 Task: Add an event with the title Second Sales Pipeline Management and Review, date '2023/12/23', time 7:00 AM to 9:00 AMand add a description: The event coordinator is responsible for planning, organizing, and executing the networking event. They oversee all aspects of the event, including venue selection, logistics, scheduling, vendor management, and participant registration. The event coordinator ensures a seamless and successful networking event that meets the objectives and expectations of the attendees.Select event color  Peacock . Add location for the event as: 654 Prinsengracht, Amsterdam, Netherlands, logged in from the account softage.9@softage.netand send the event invitation to softage.10@softage.net with CC to  softage.7@softage.net. Set a reminder for the event Annually on May 155
Action: Mouse moved to (78, 122)
Screenshot: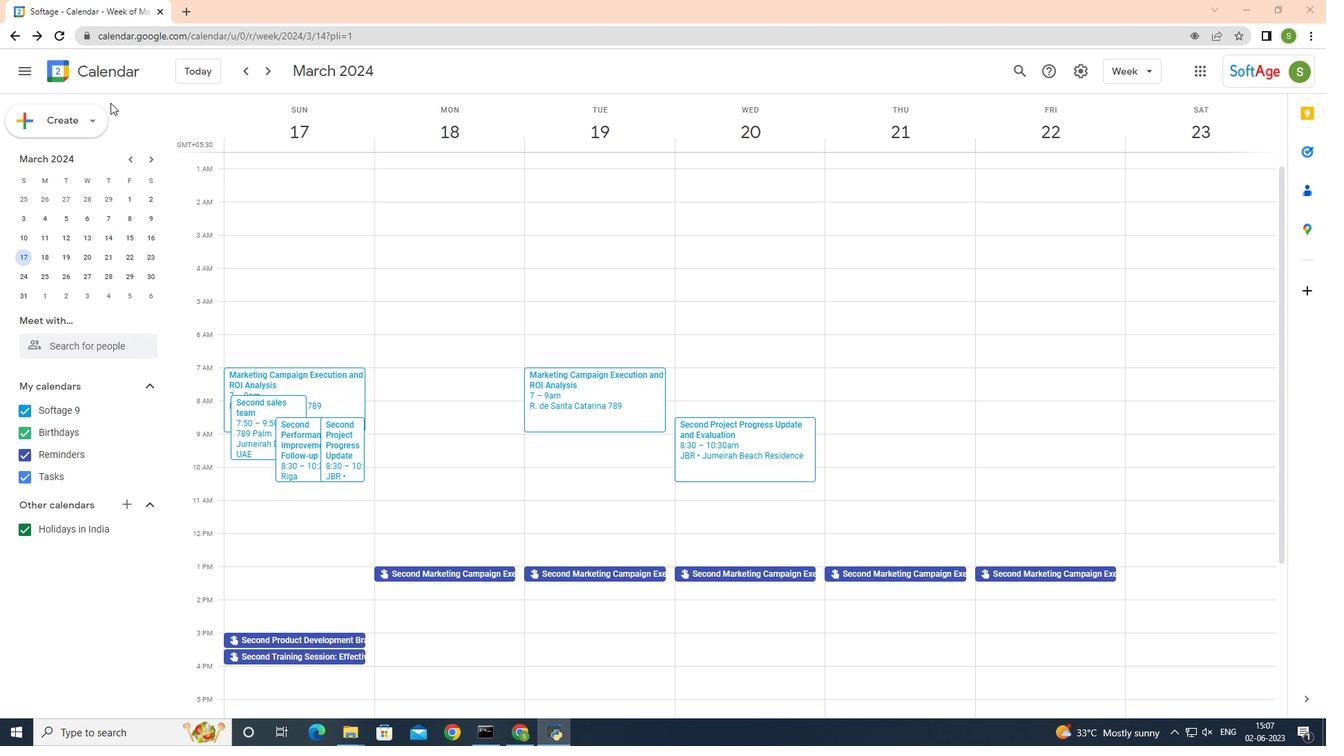 
Action: Mouse pressed left at (78, 122)
Screenshot: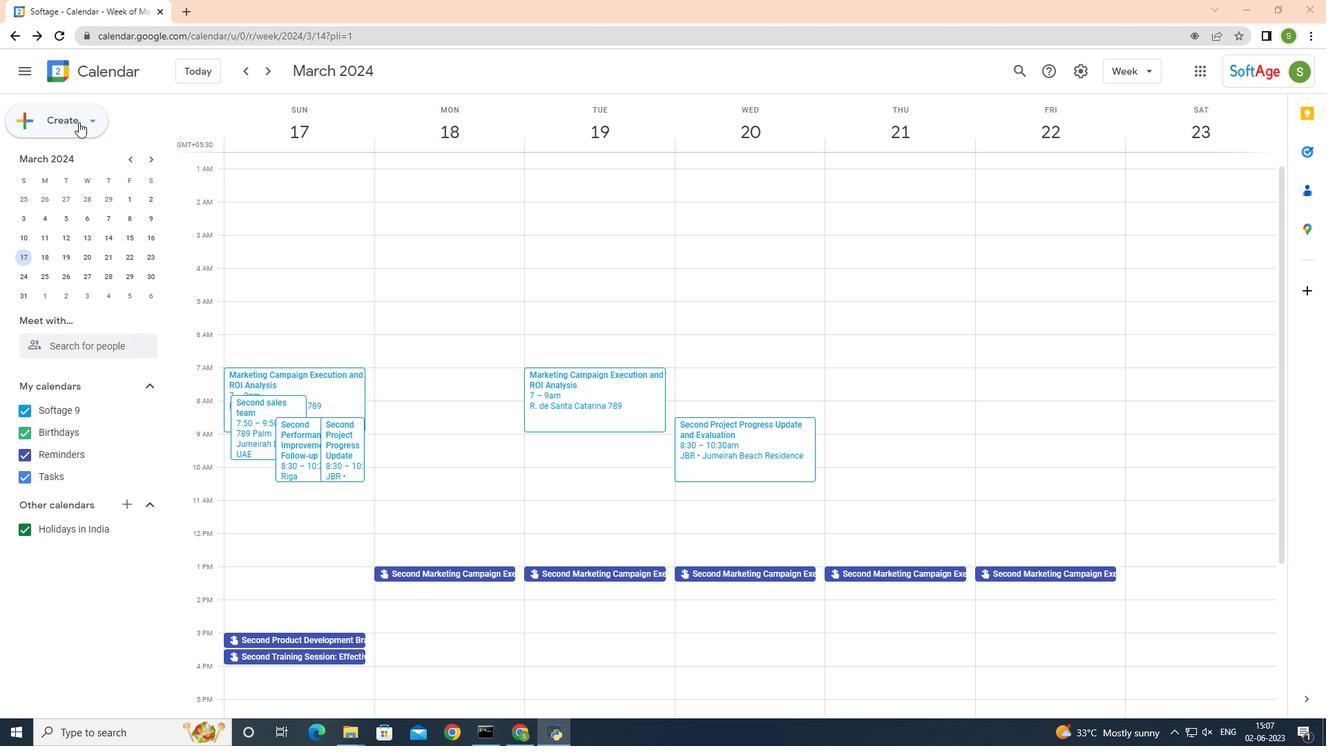 
Action: Mouse moved to (87, 156)
Screenshot: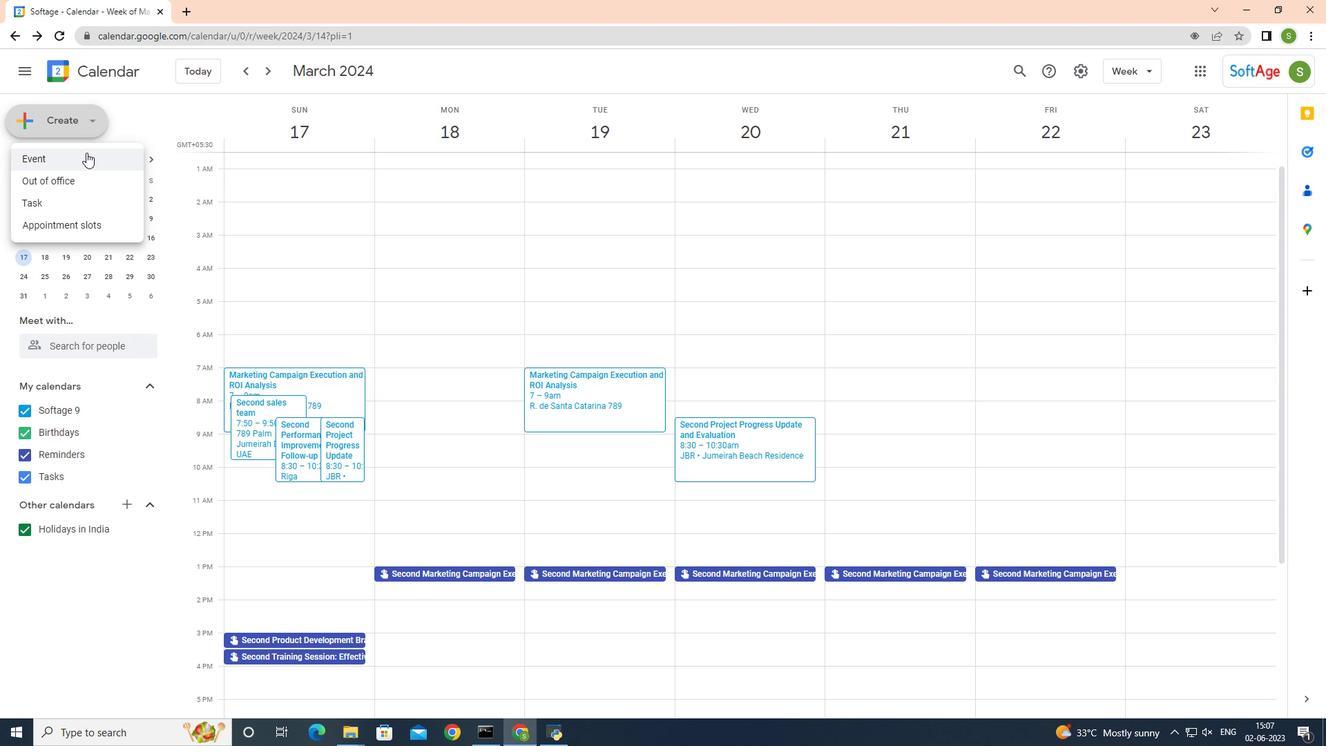 
Action: Mouse pressed left at (87, 156)
Screenshot: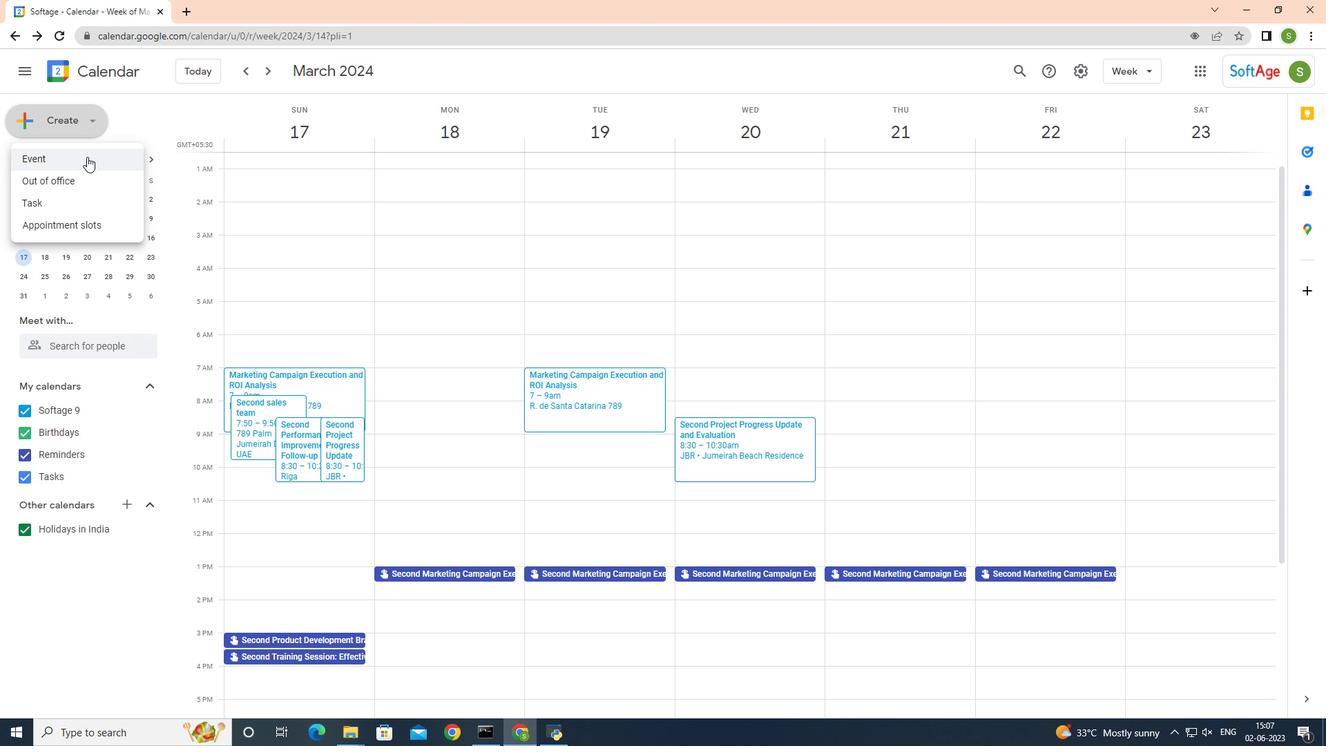 
Action: Mouse moved to (533, 348)
Screenshot: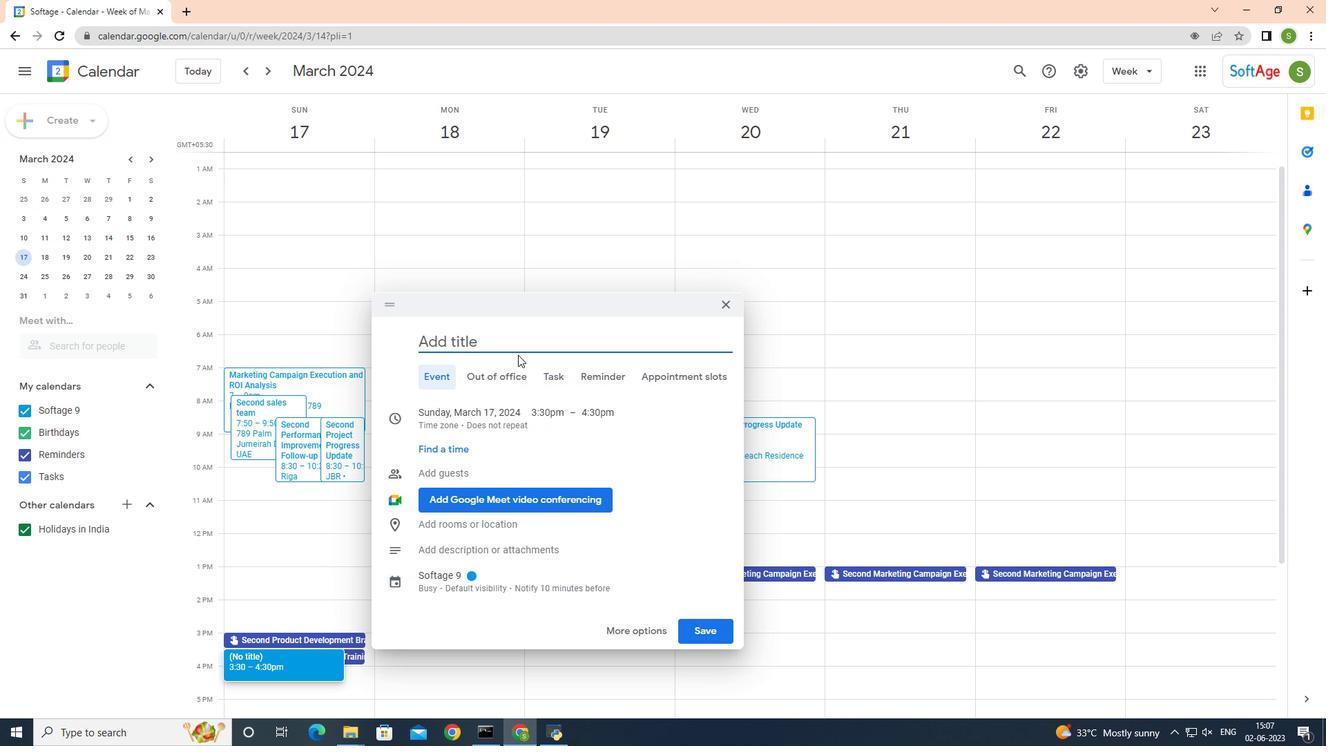 
Action: Key pressed <Key.shift>Second<Key.space><Key.shift>Sales<Key.space><Key.shift_r><Key.shift_r><Key.shift_r><Key.shift_r><Key.shift_r><Key.shift_r><Key.shift_r>Pipeline<Key.space><Key.shift_r><Key.shift_r><Key.shift_r><Key.shift_r><Key.shift_r>Management<Key.space>and<Key.space><Key.shift>Review
Screenshot: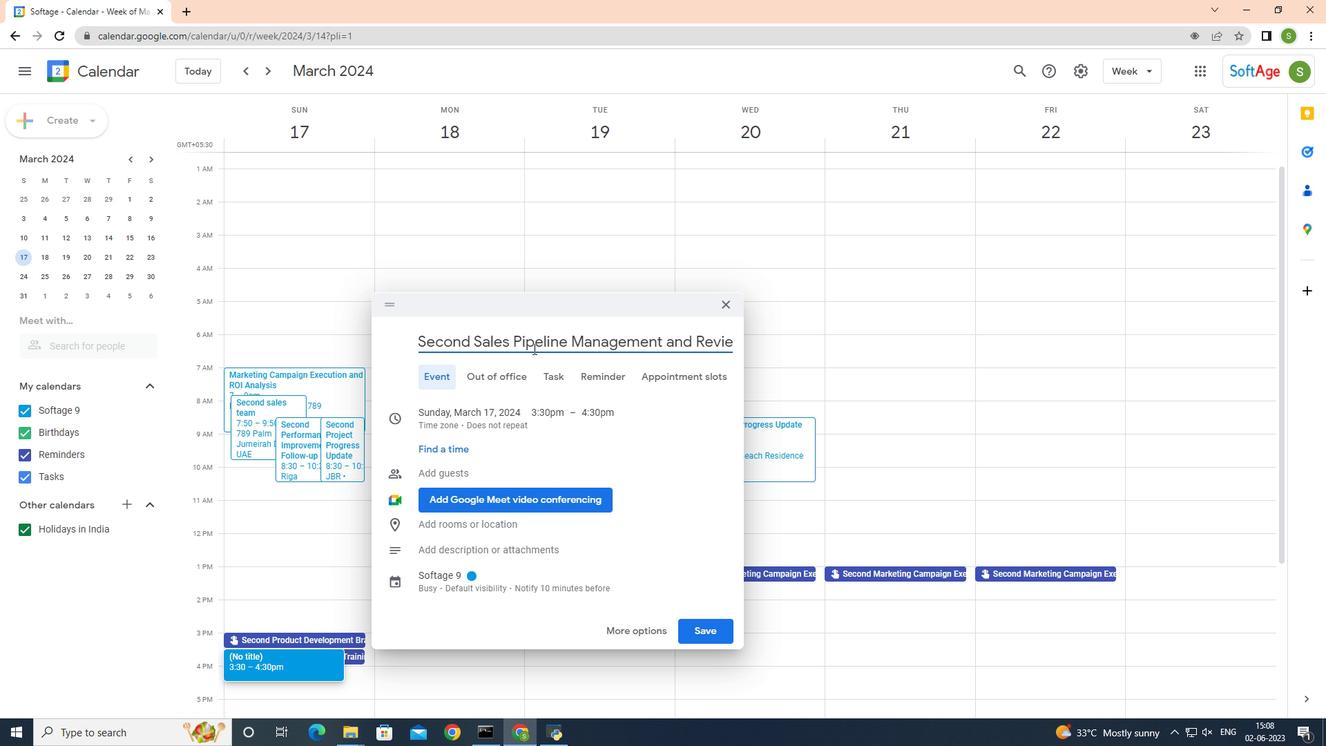 
Action: Mouse moved to (554, 389)
Screenshot: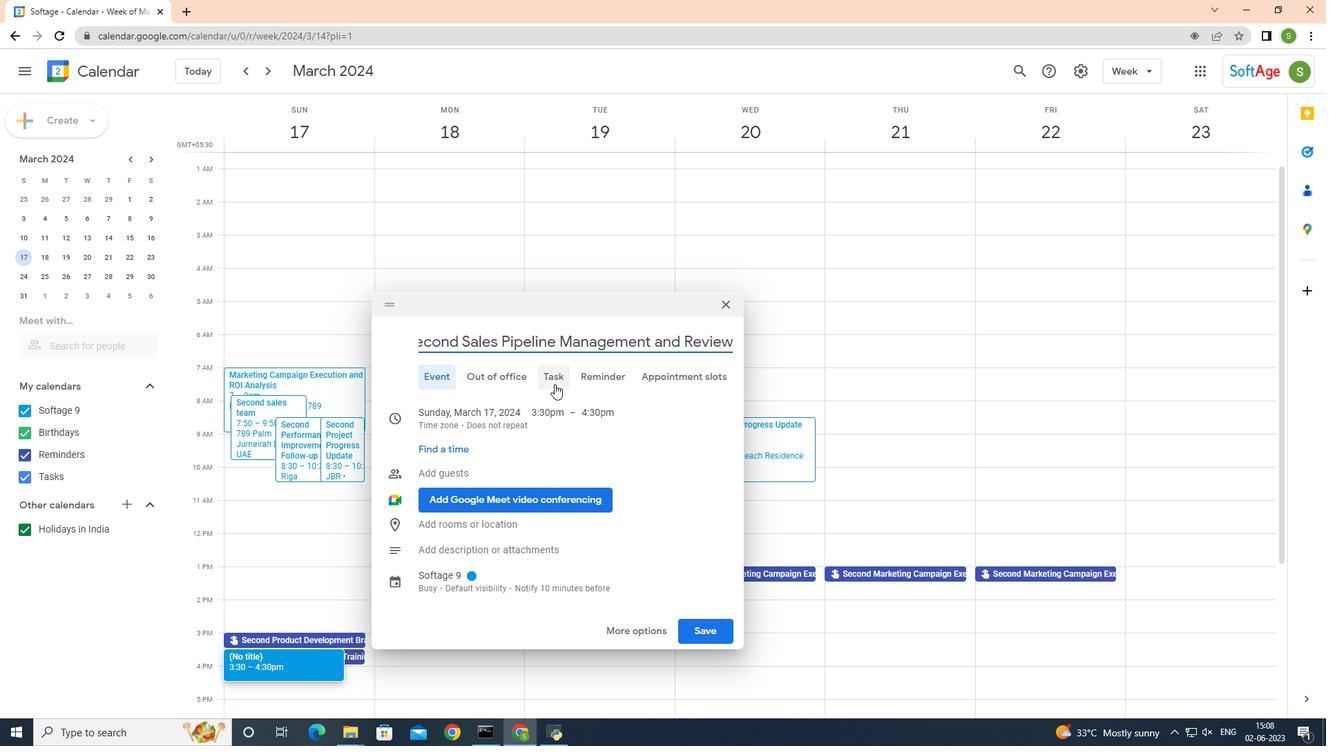 
Action: Key pressed ctrl+A<'\x03'>ctrl+C
Screenshot: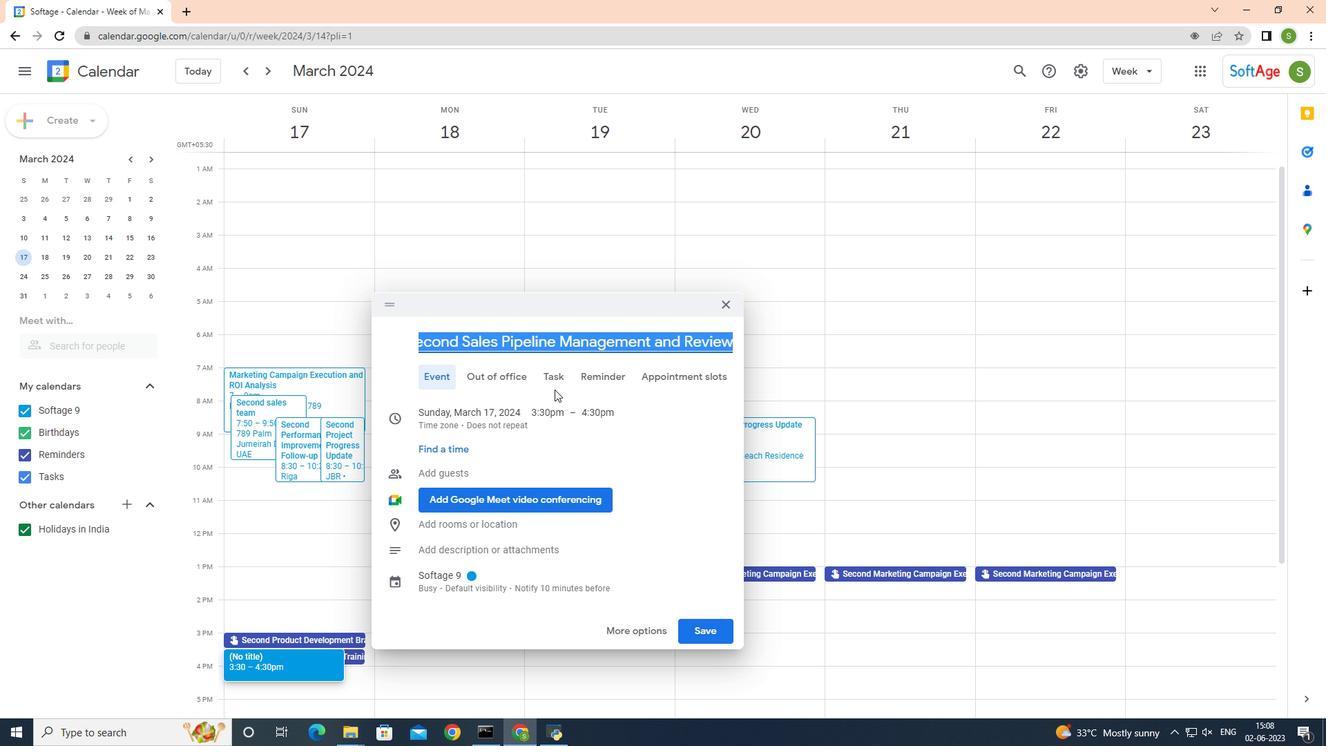 
Action: Mouse moved to (482, 413)
Screenshot: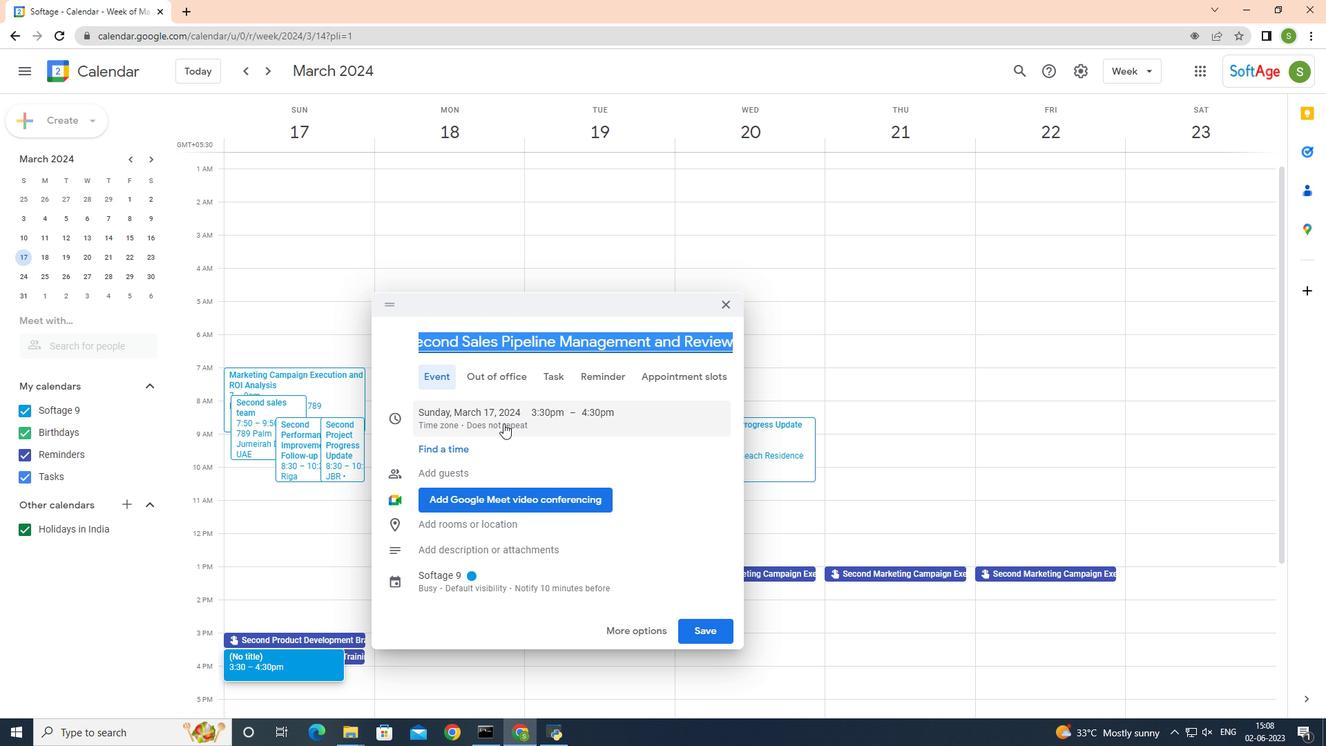 
Action: Mouse pressed left at (482, 413)
Screenshot: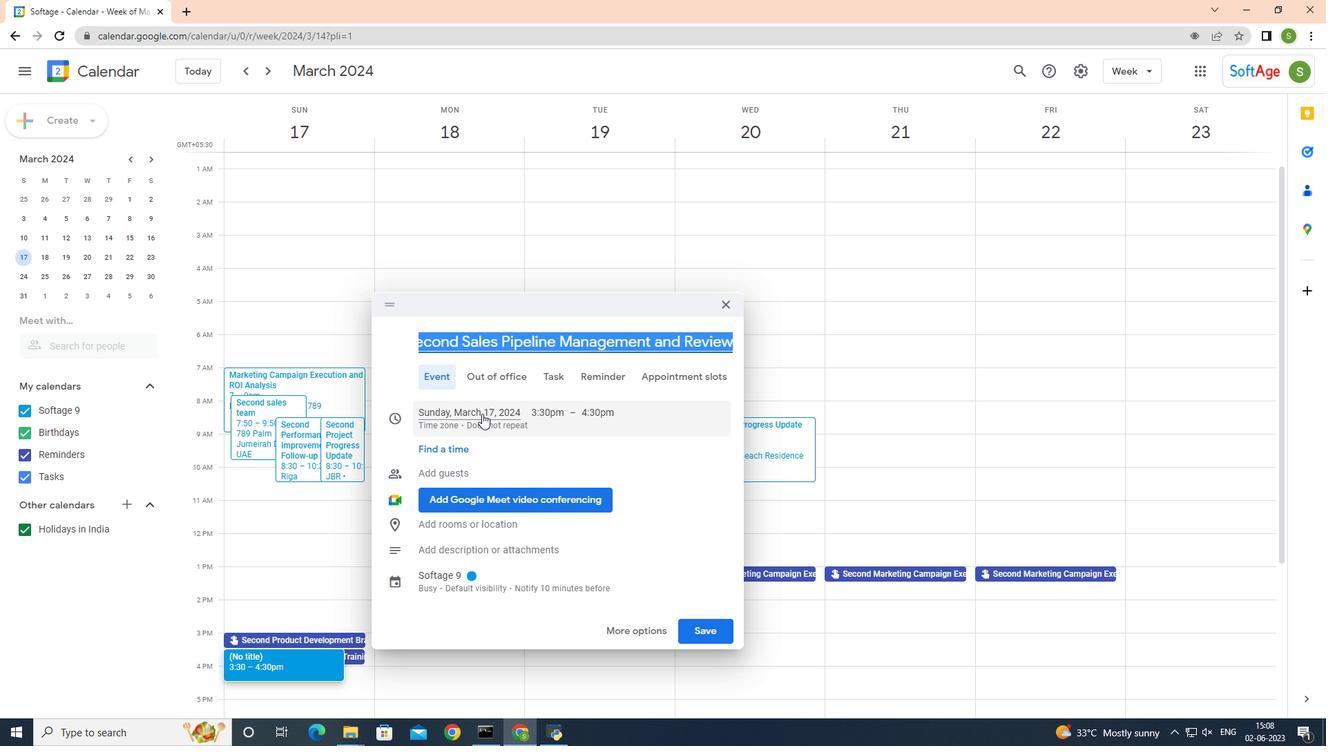 
Action: Mouse moved to (570, 444)
Screenshot: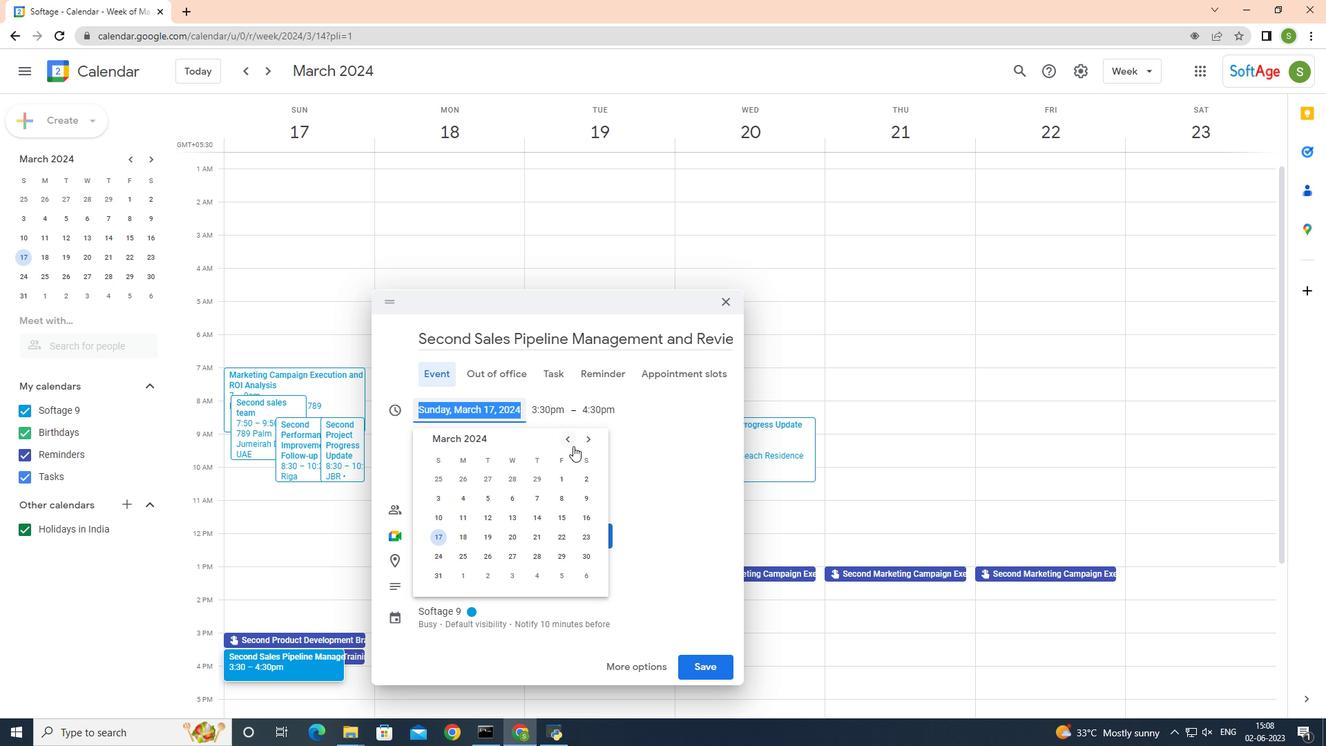 
Action: Mouse pressed left at (570, 444)
Screenshot: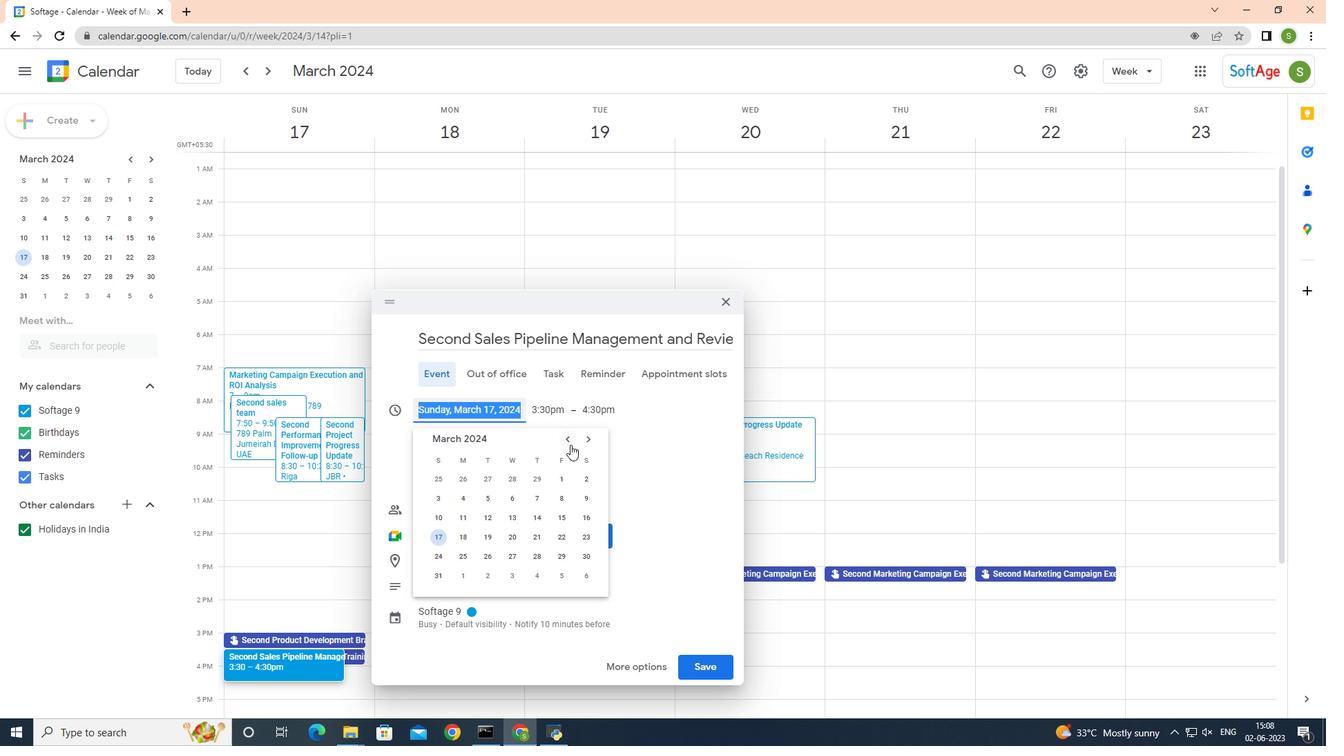 
Action: Mouse pressed left at (570, 444)
Screenshot: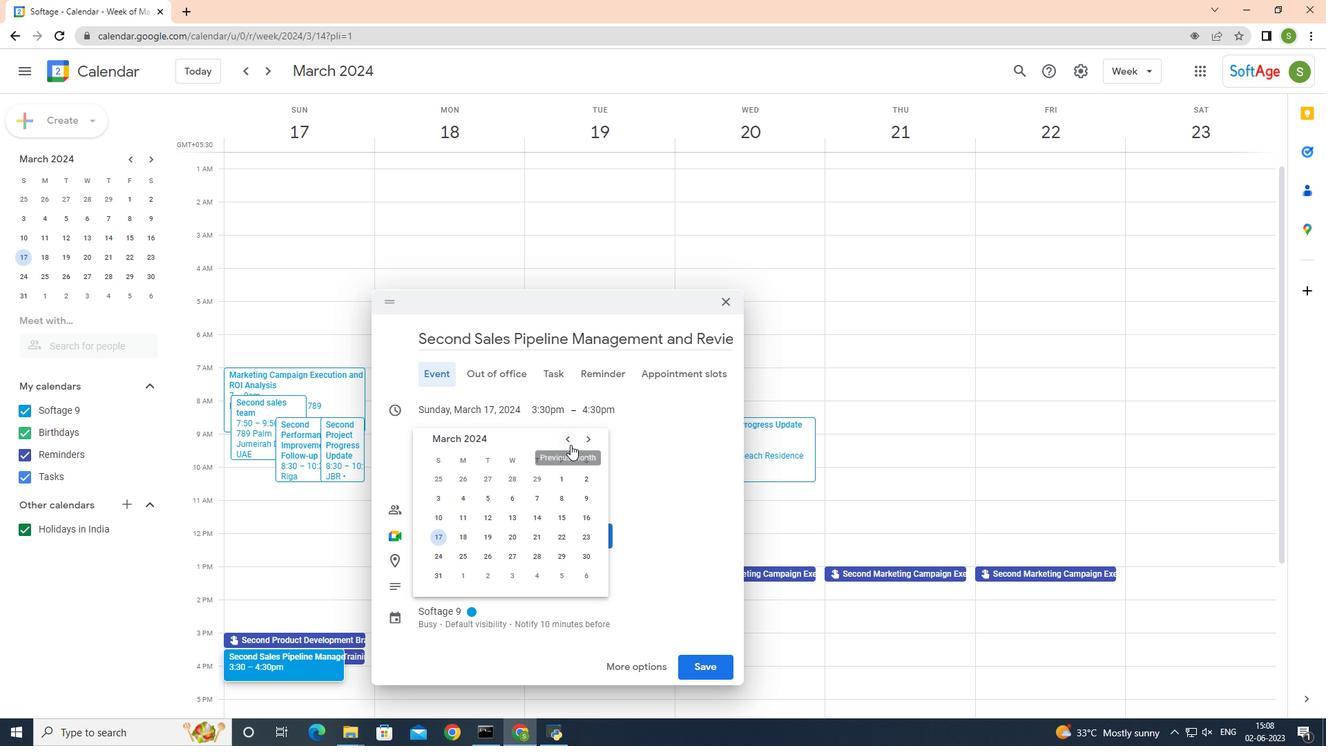 
Action: Mouse pressed left at (570, 444)
Screenshot: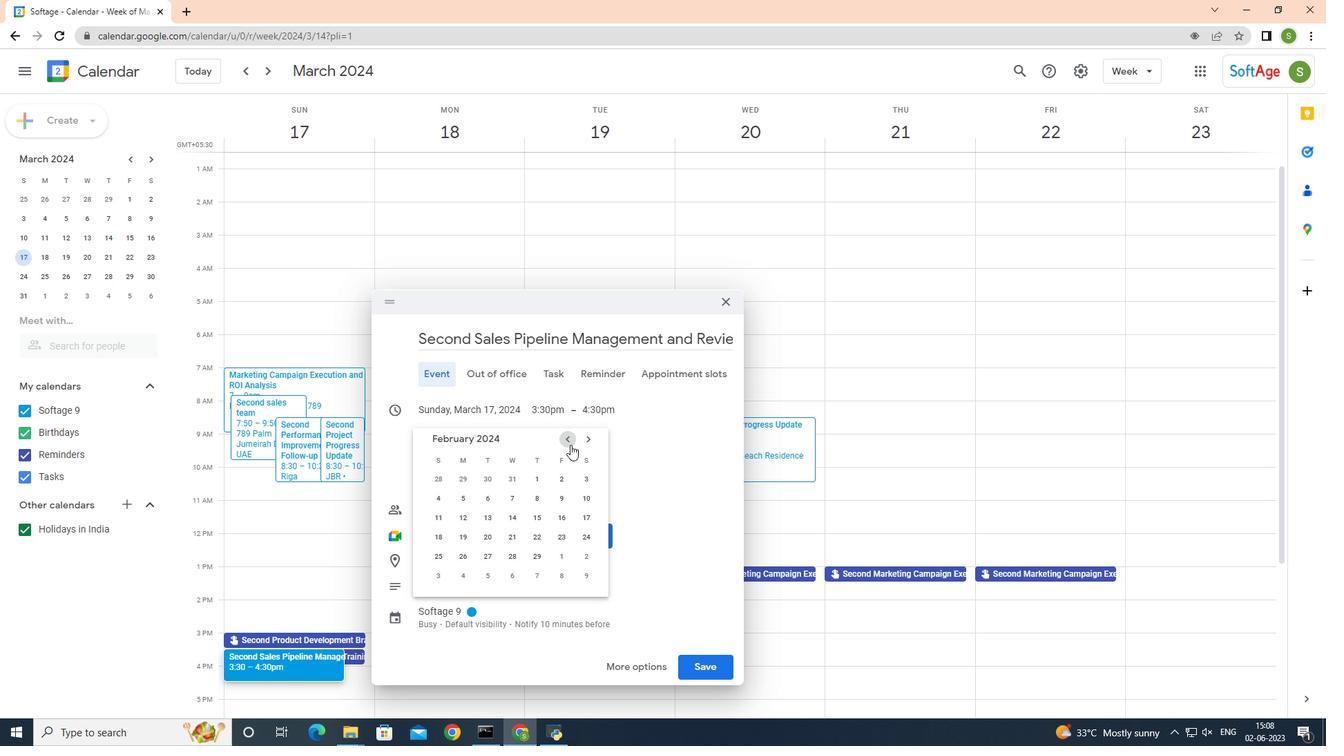 
Action: Mouse pressed left at (570, 444)
Screenshot: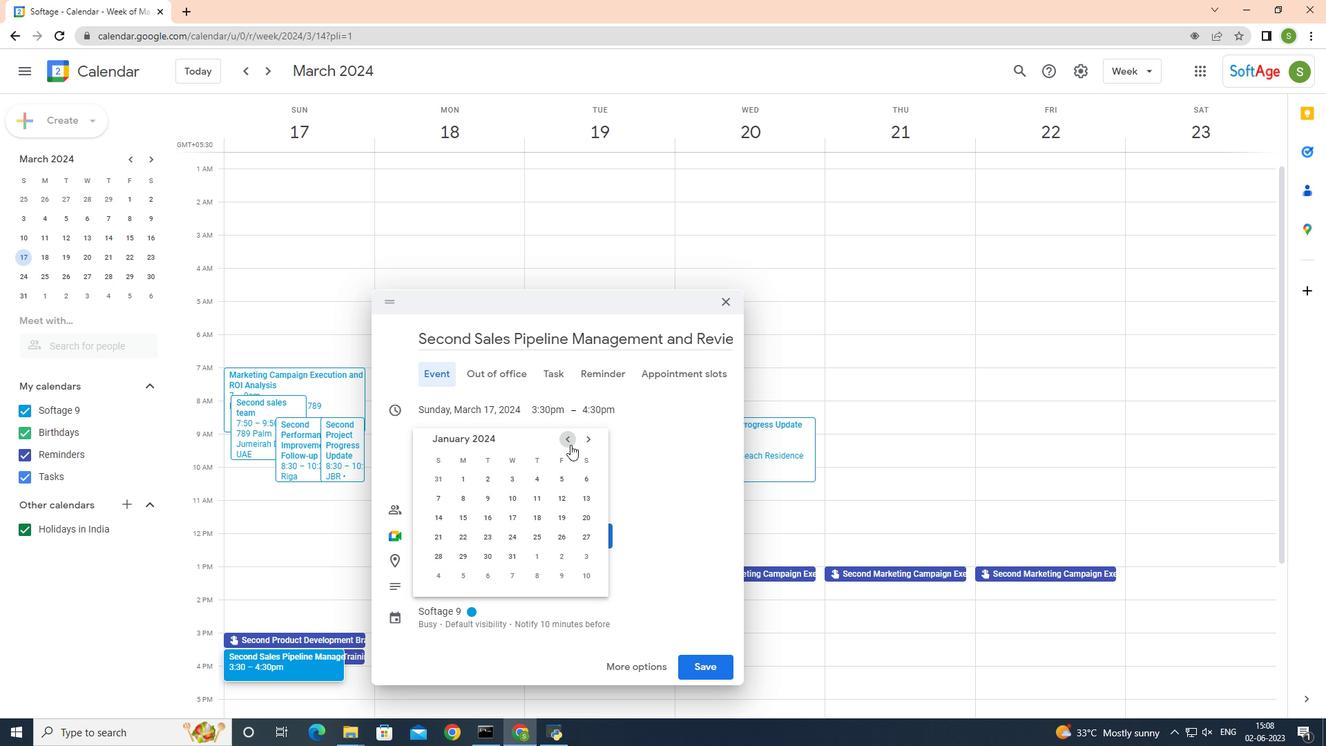 
Action: Mouse moved to (596, 440)
Screenshot: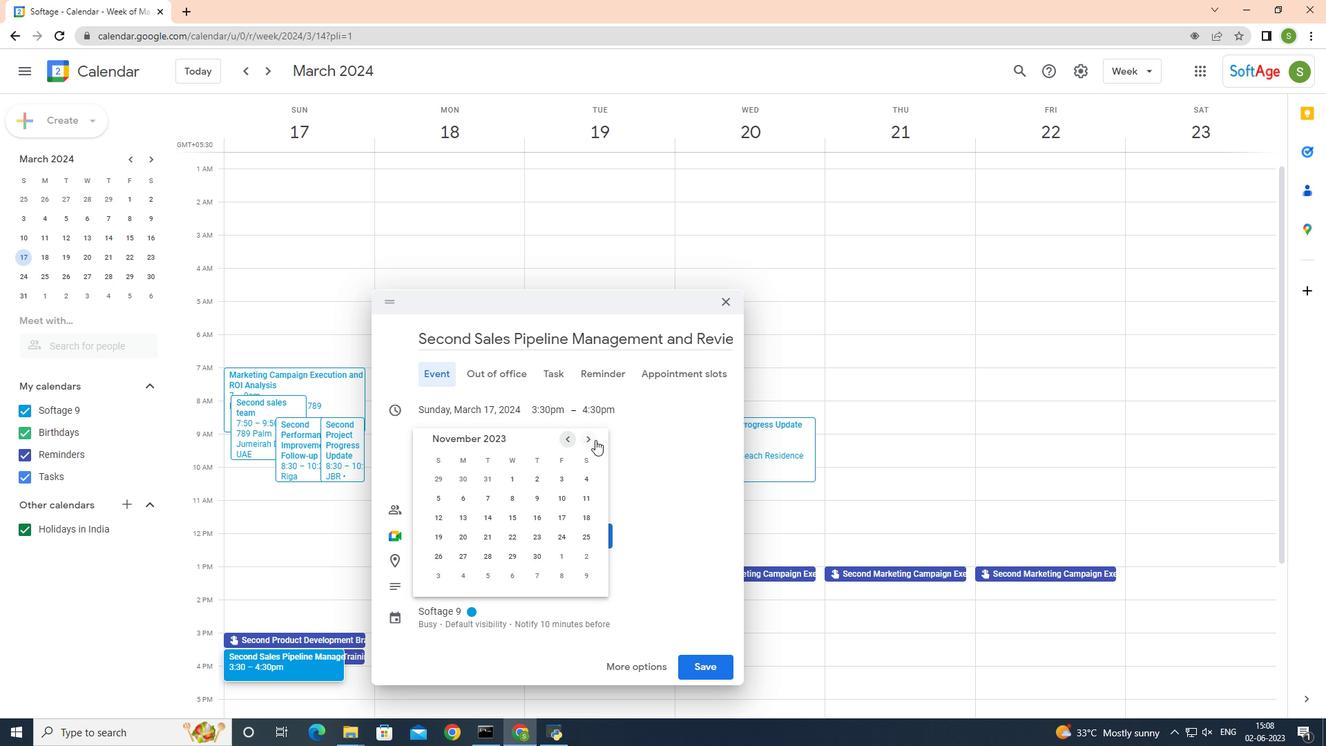 
Action: Mouse pressed left at (596, 440)
Screenshot: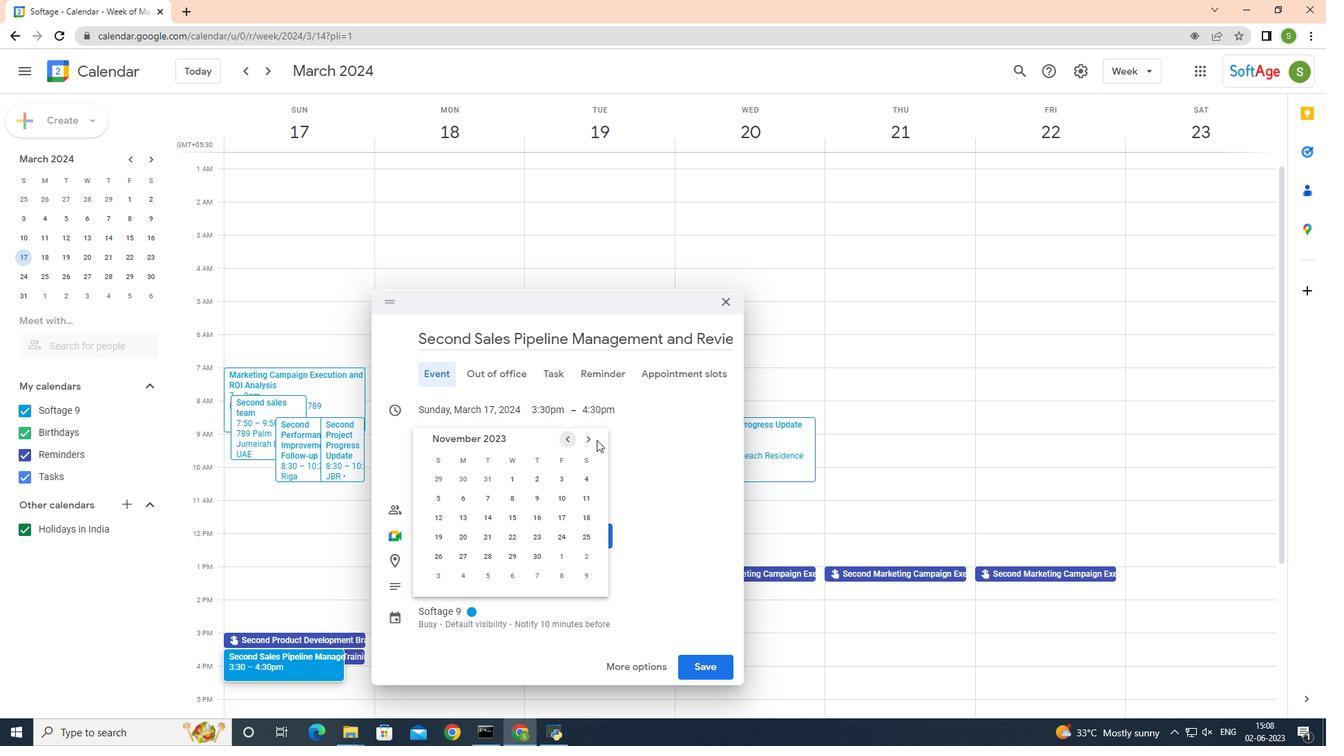 
Action: Mouse moved to (487, 408)
Screenshot: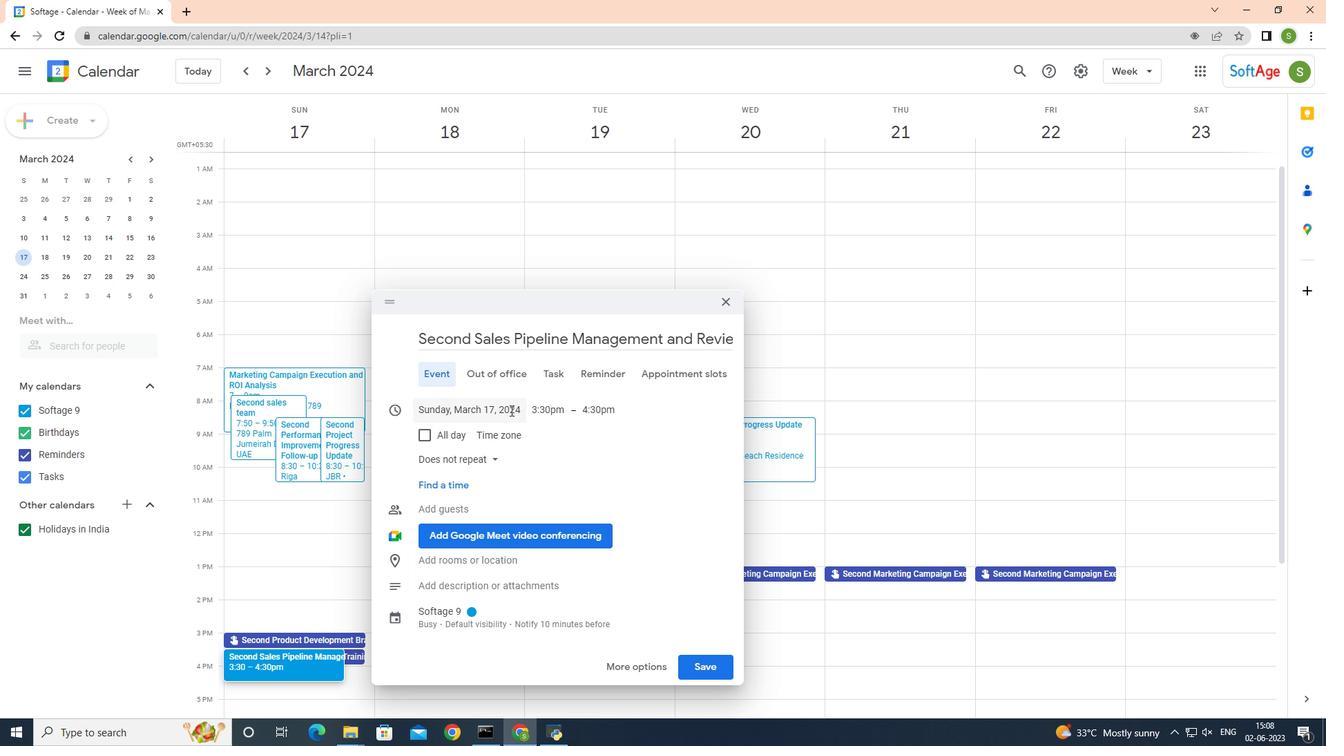 
Action: Mouse pressed left at (487, 408)
Screenshot: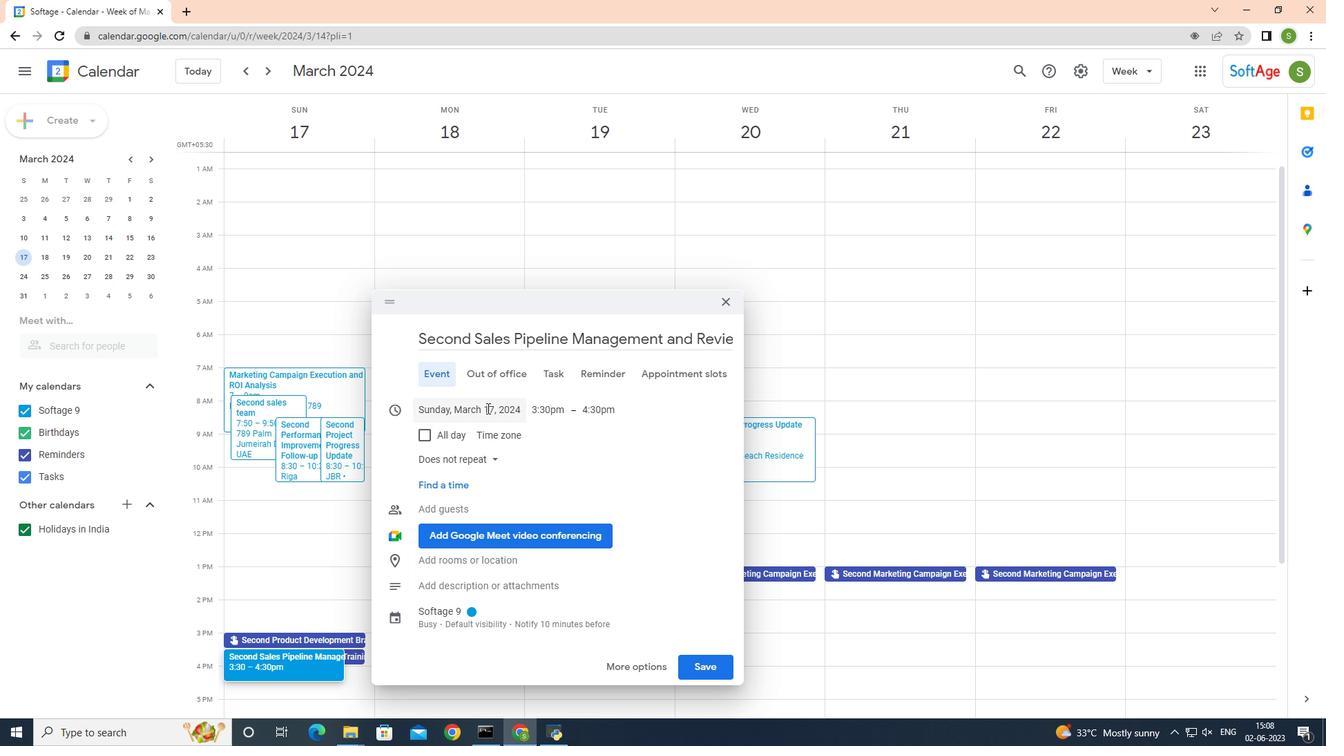 
Action: Mouse moved to (566, 440)
Screenshot: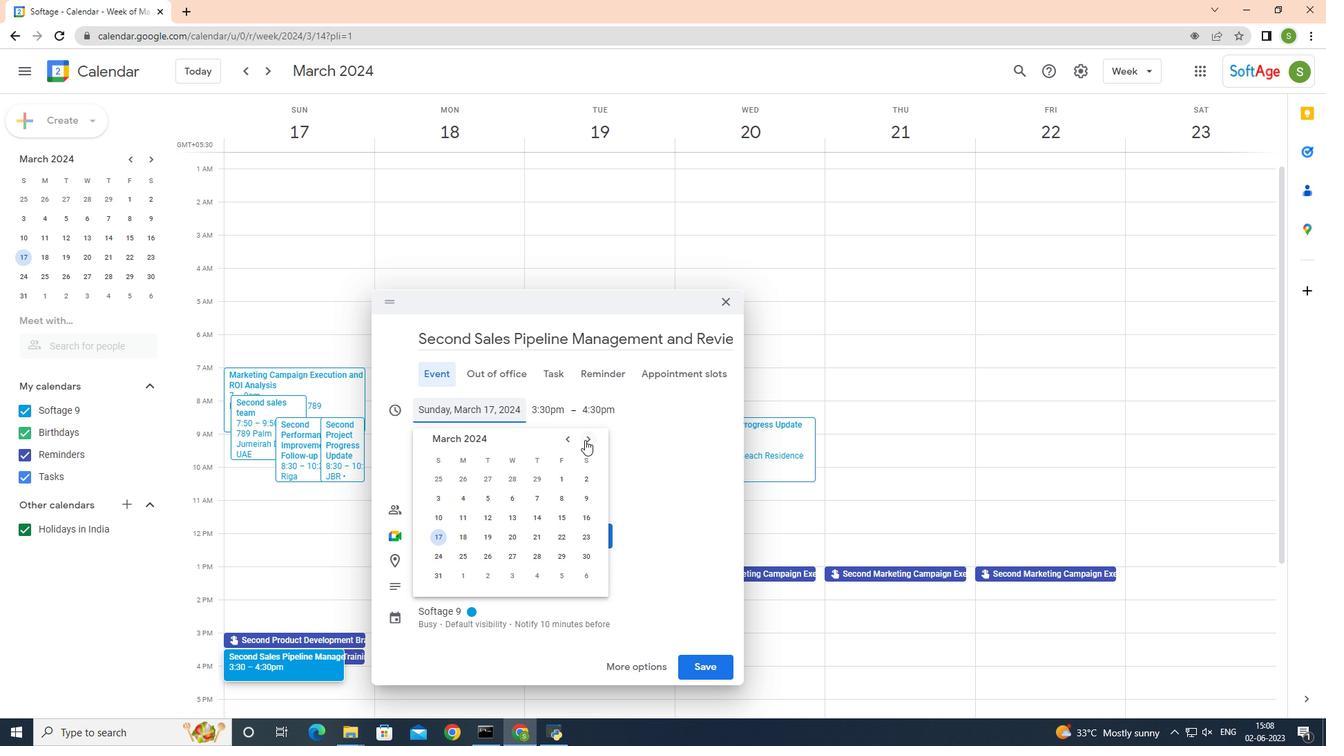 
Action: Mouse pressed left at (566, 440)
Screenshot: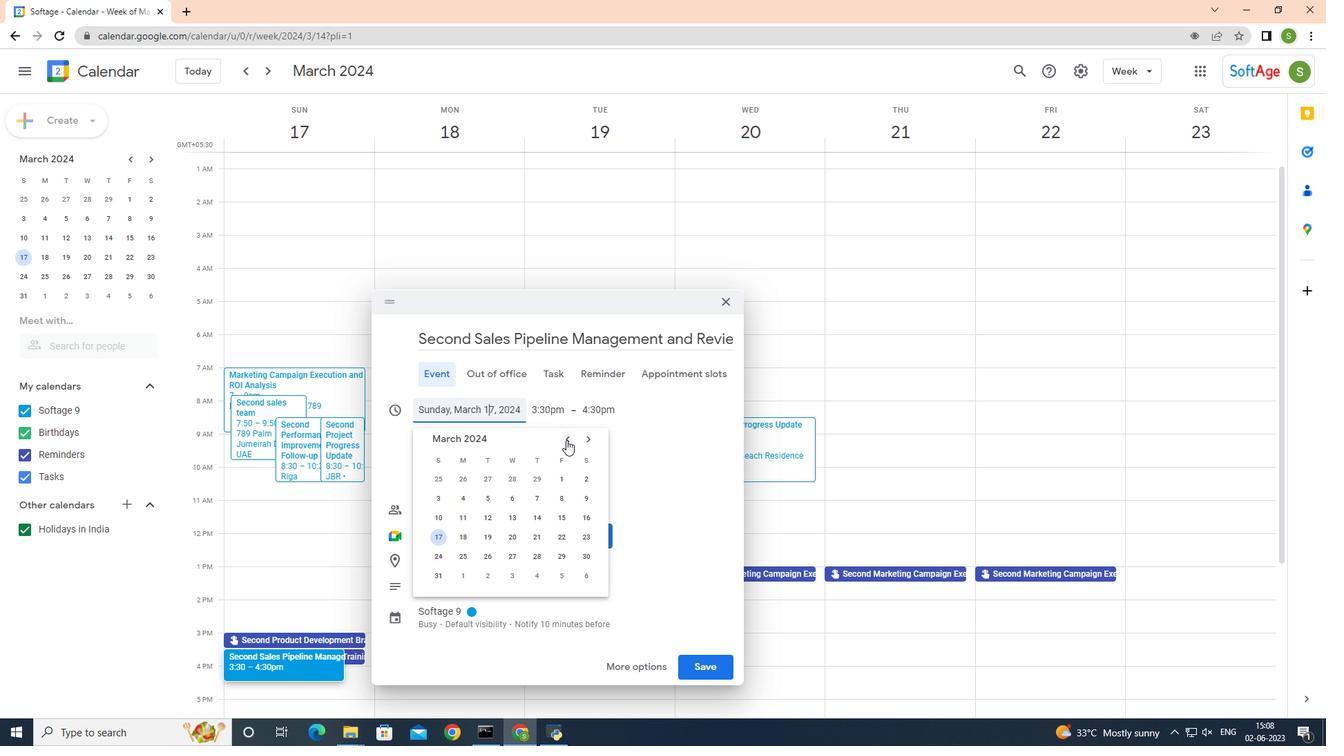 
Action: Mouse pressed left at (566, 440)
Screenshot: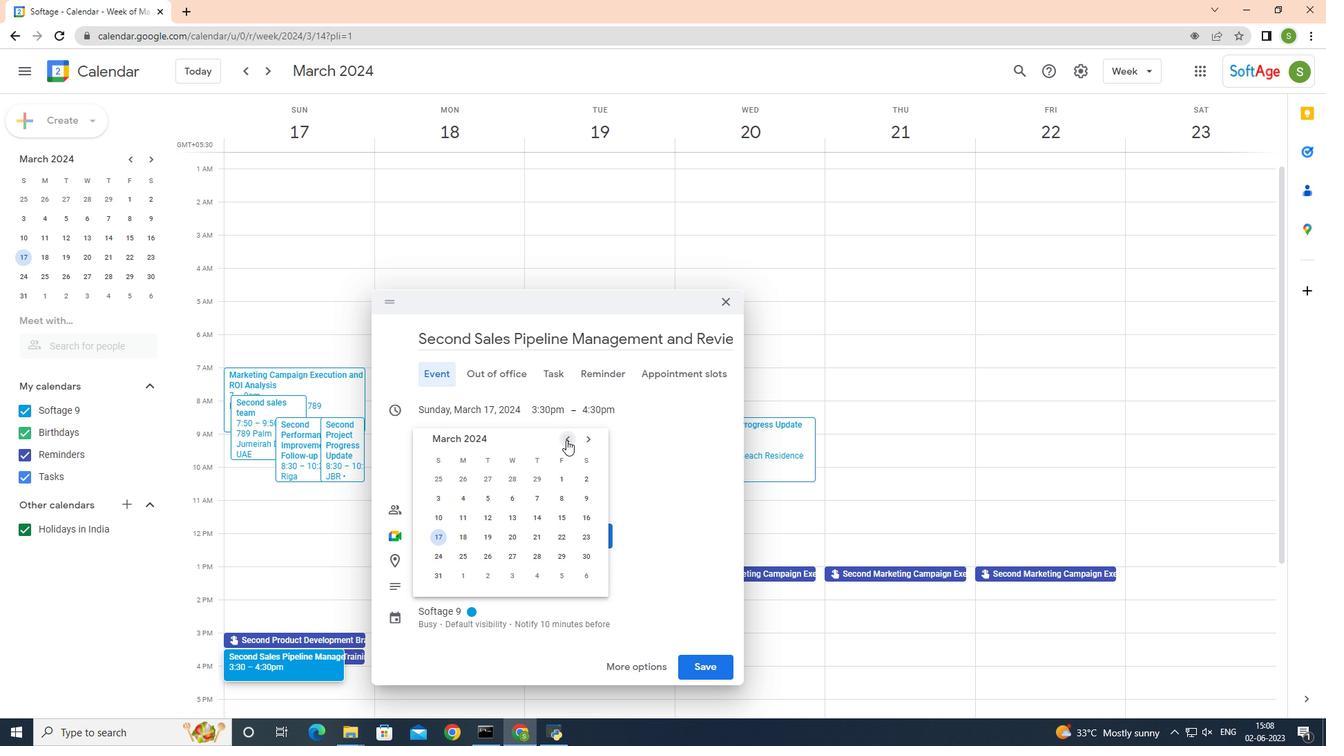 
Action: Mouse pressed left at (566, 440)
Screenshot: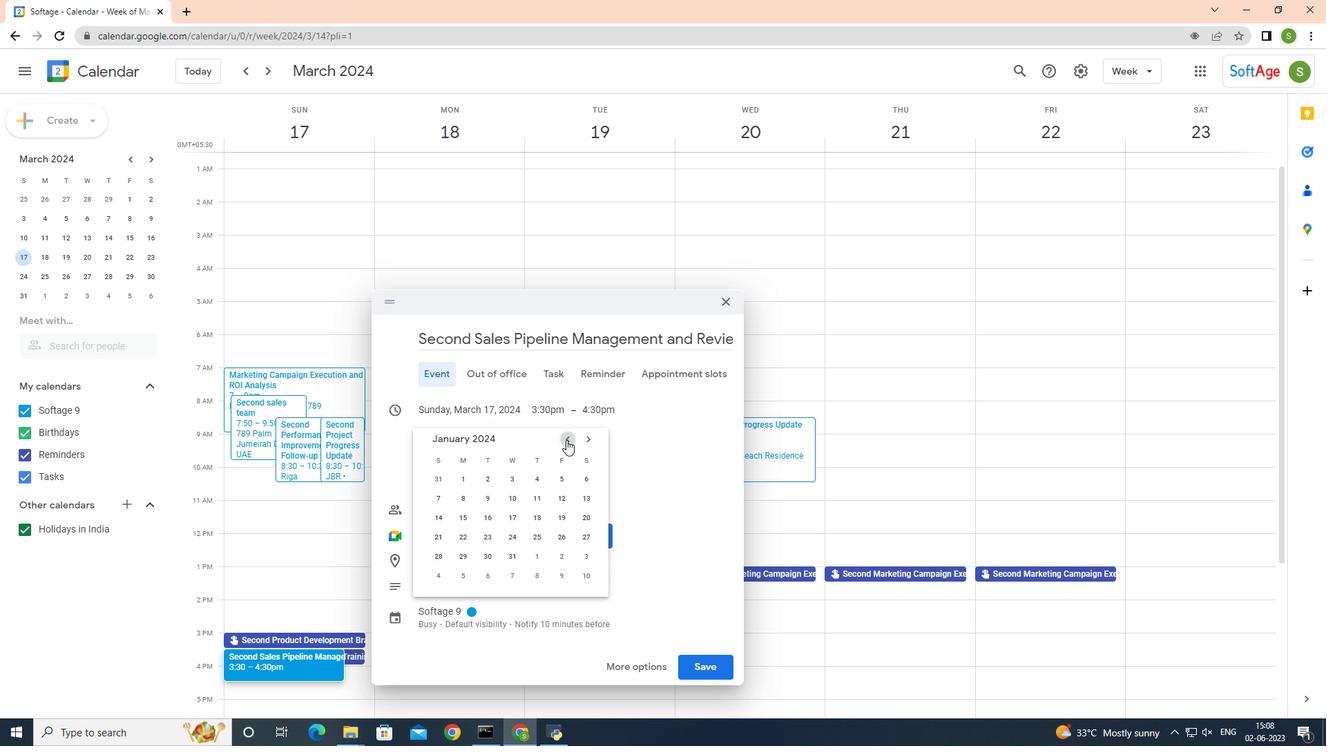 
Action: Mouse pressed left at (566, 440)
Screenshot: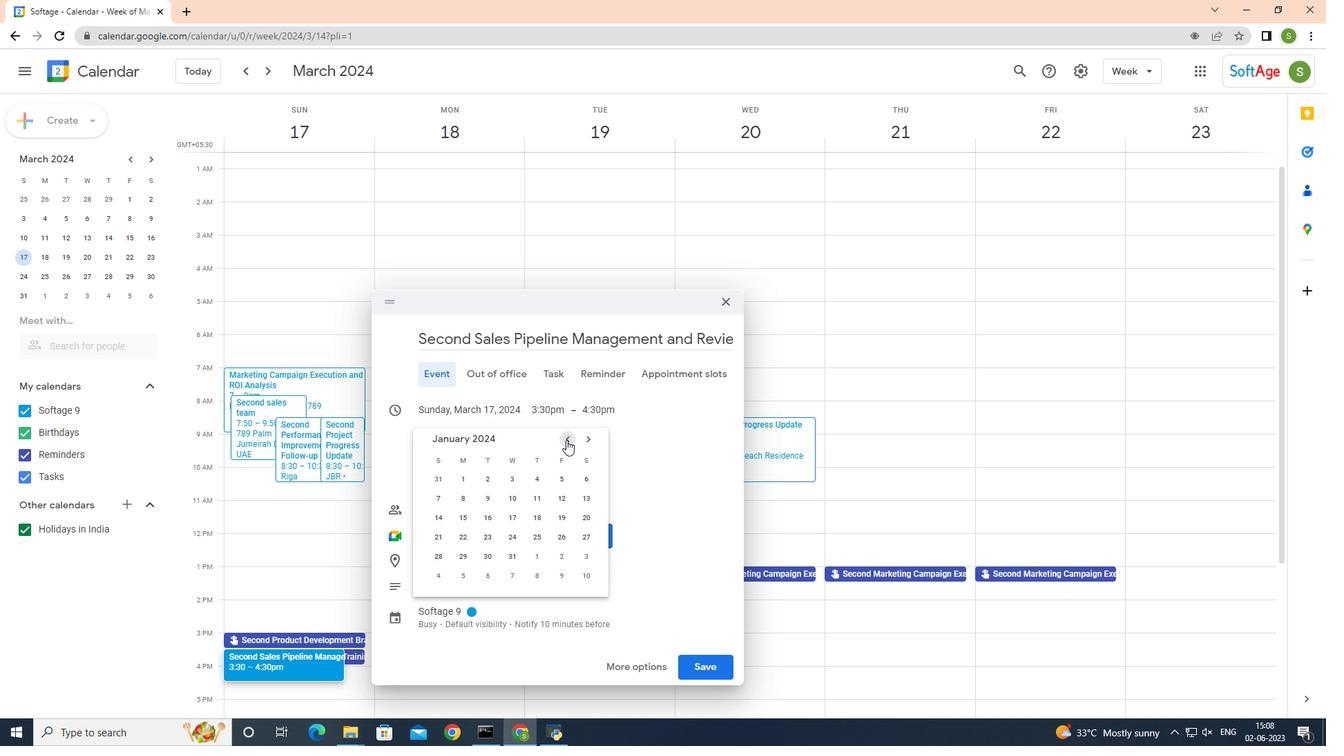 
Action: Mouse moved to (589, 441)
Screenshot: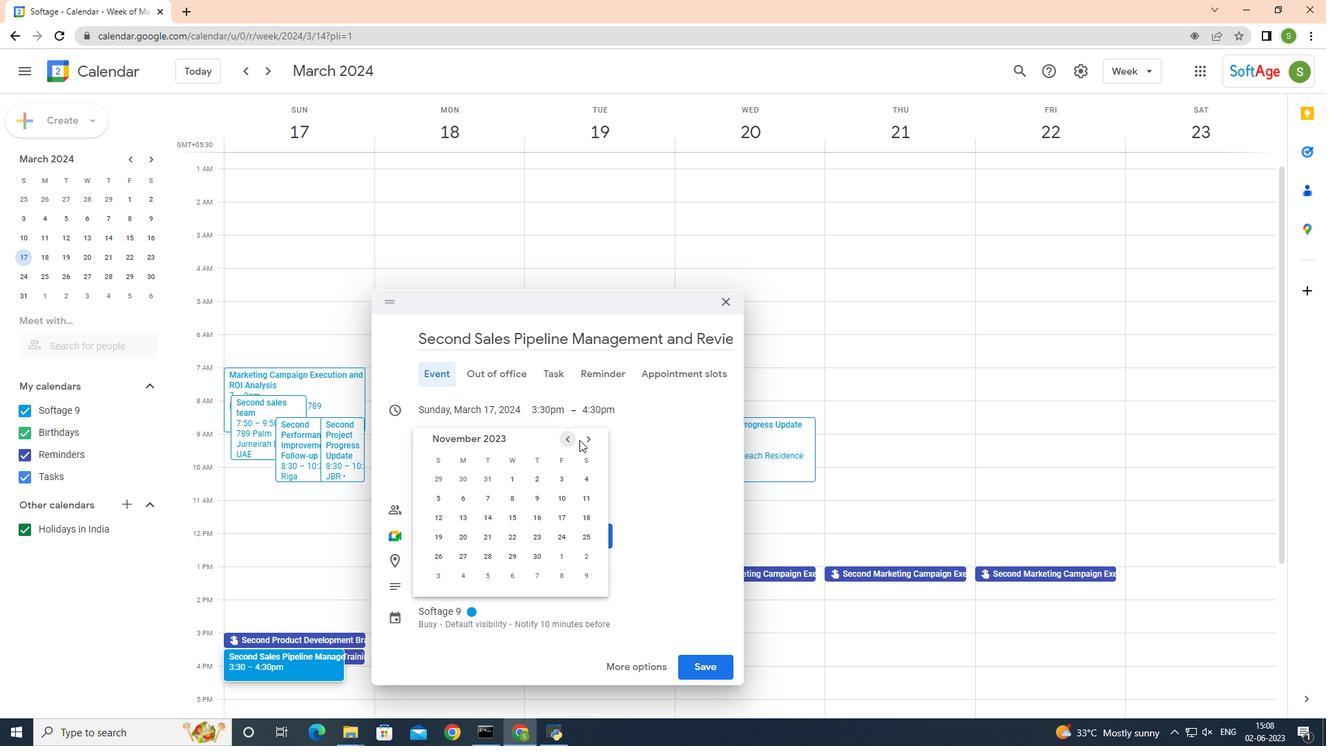 
Action: Mouse pressed left at (589, 441)
Screenshot: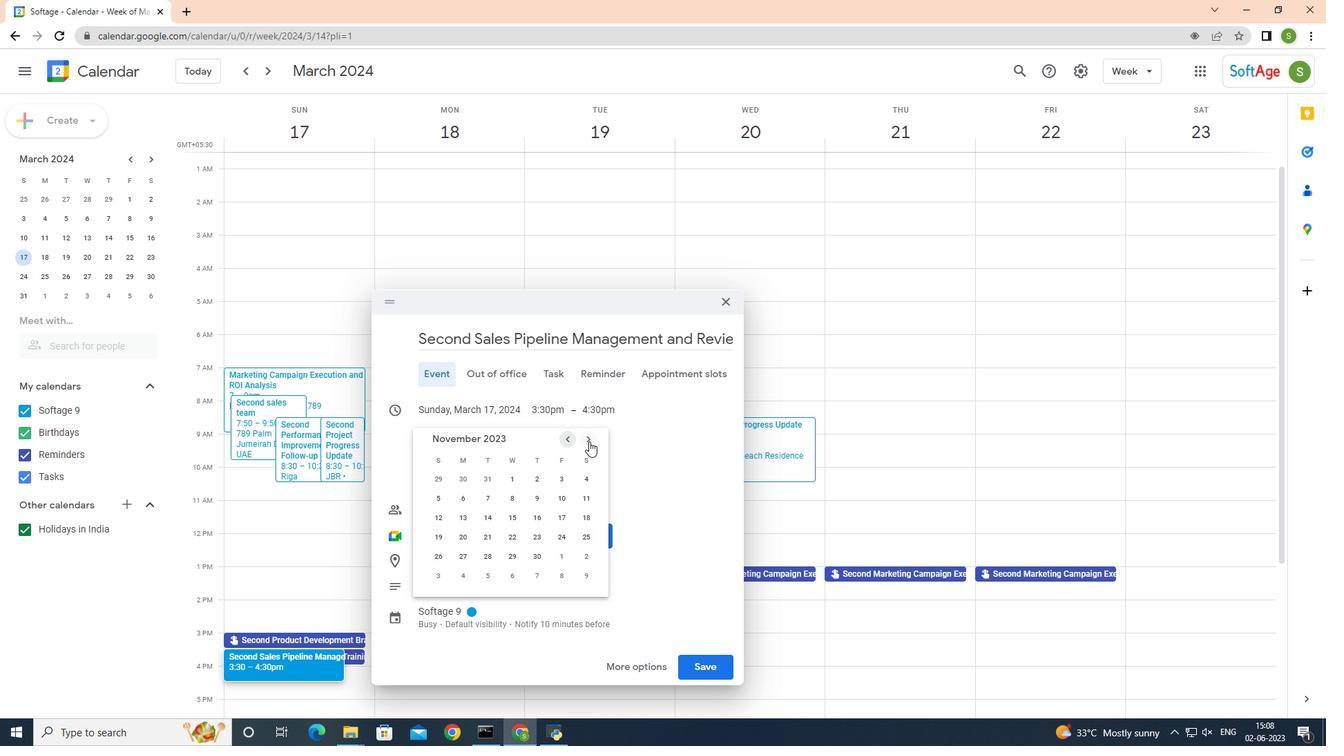 
Action: Mouse moved to (589, 538)
Screenshot: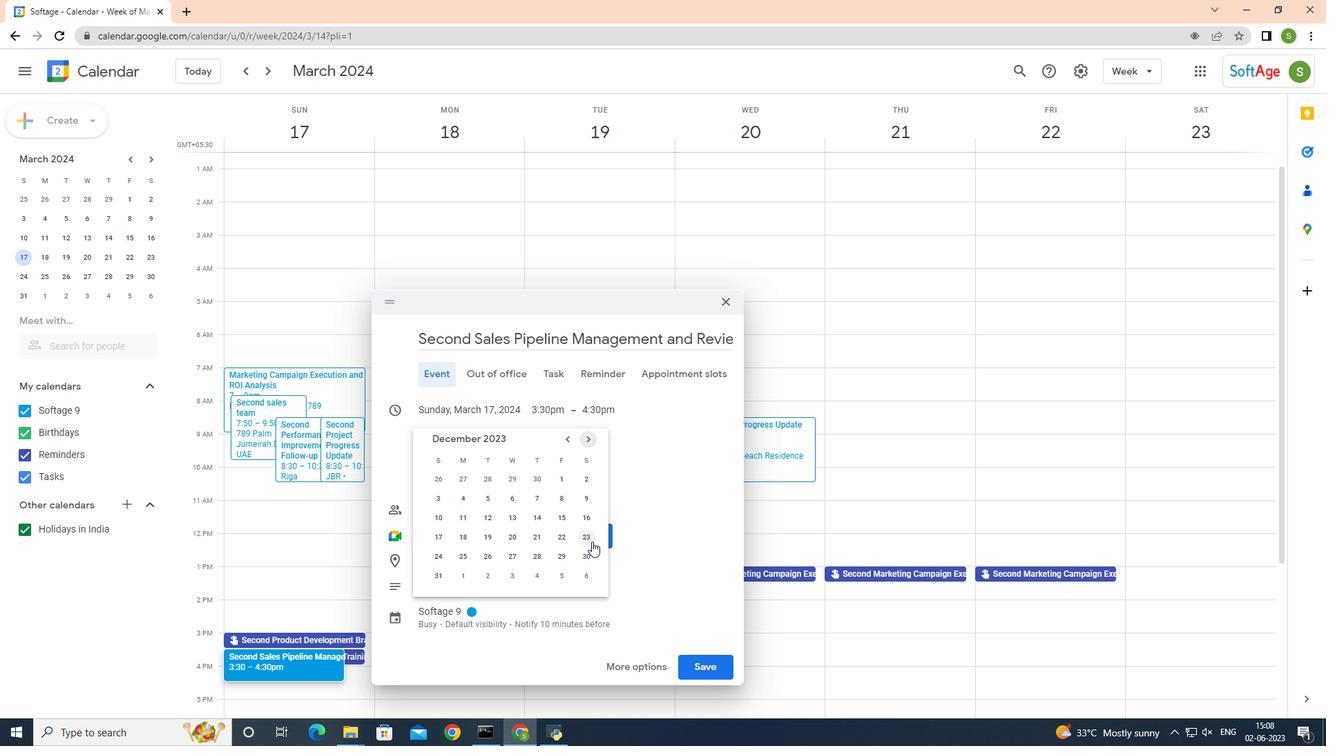 
Action: Mouse pressed left at (589, 538)
Screenshot: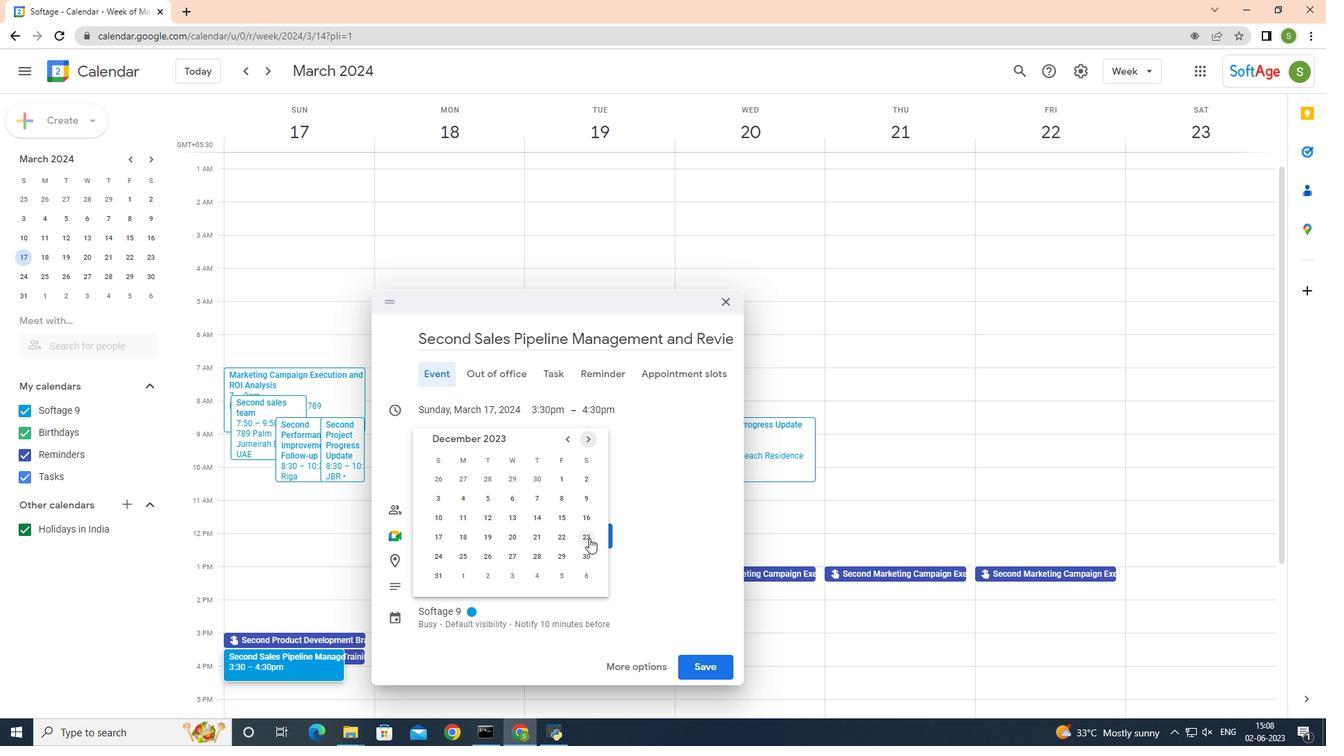 
Action: Mouse moved to (935, 413)
Screenshot: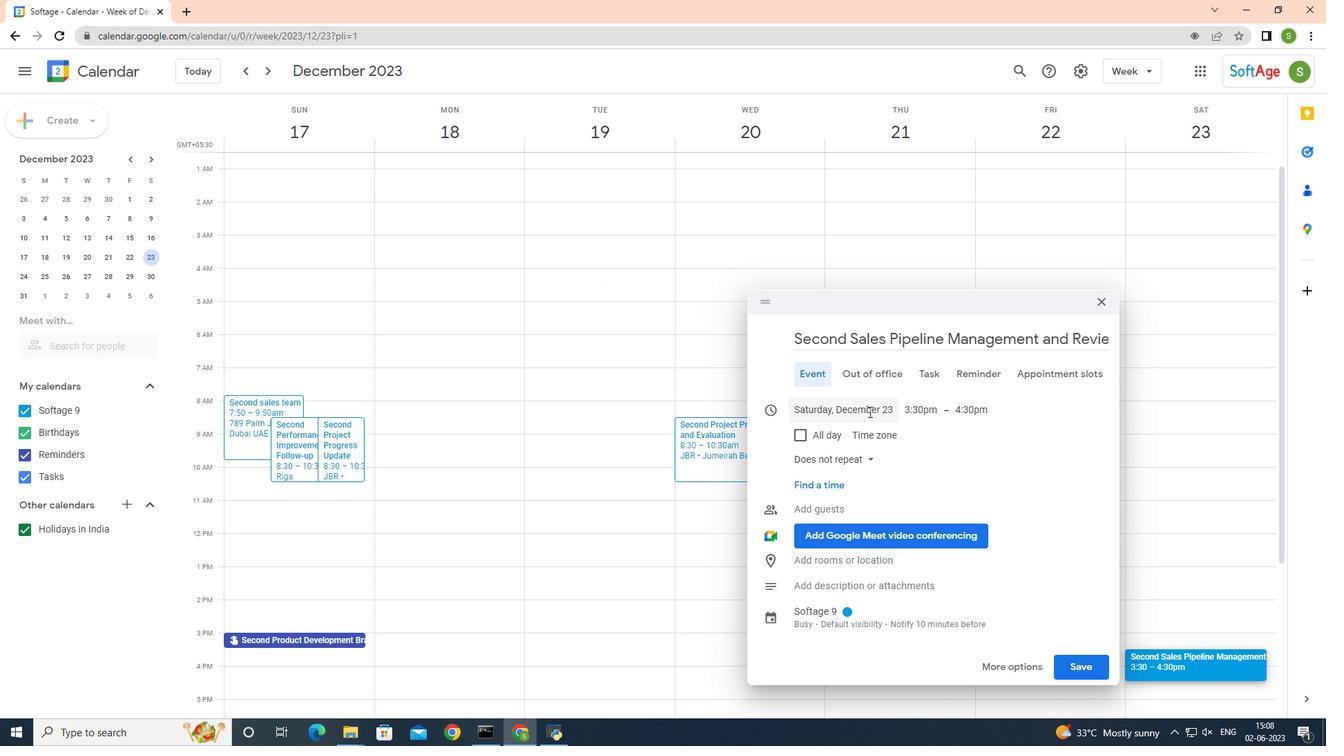 
Action: Mouse pressed left at (935, 413)
Screenshot: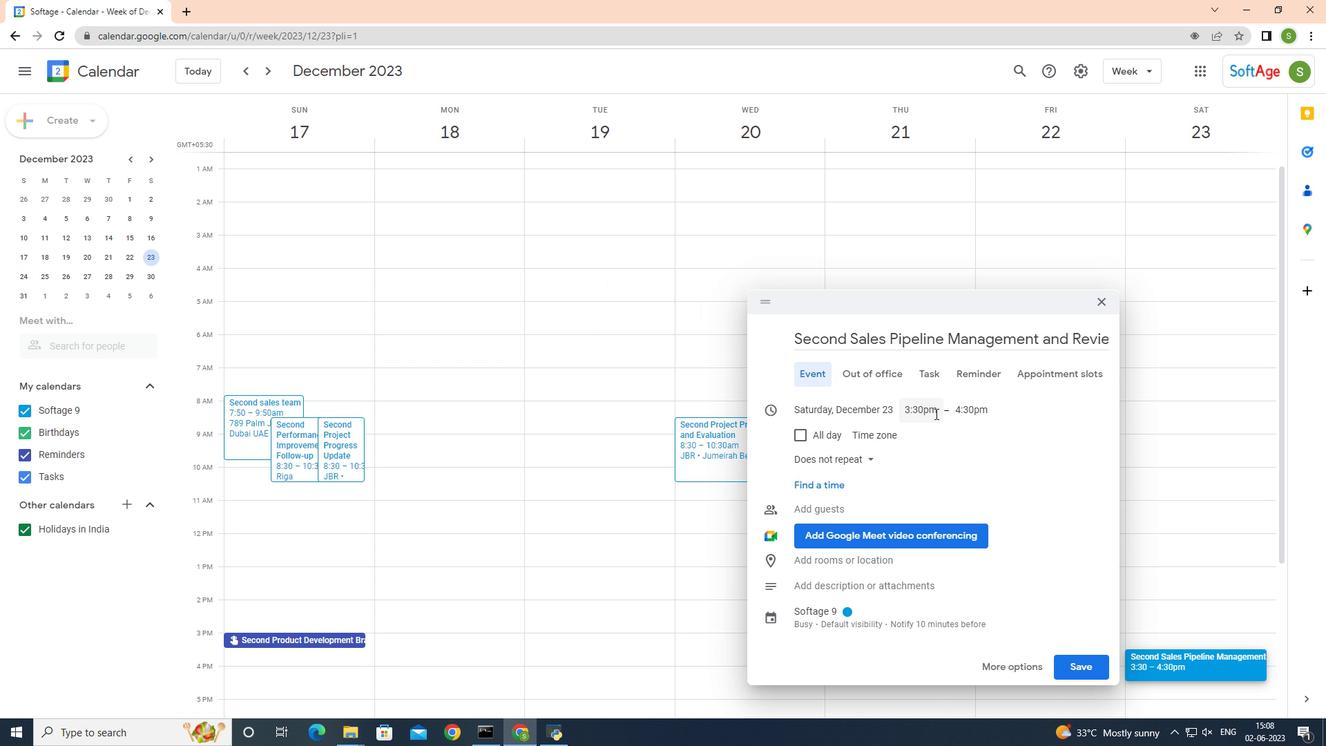 
Action: Mouse moved to (973, 489)
Screenshot: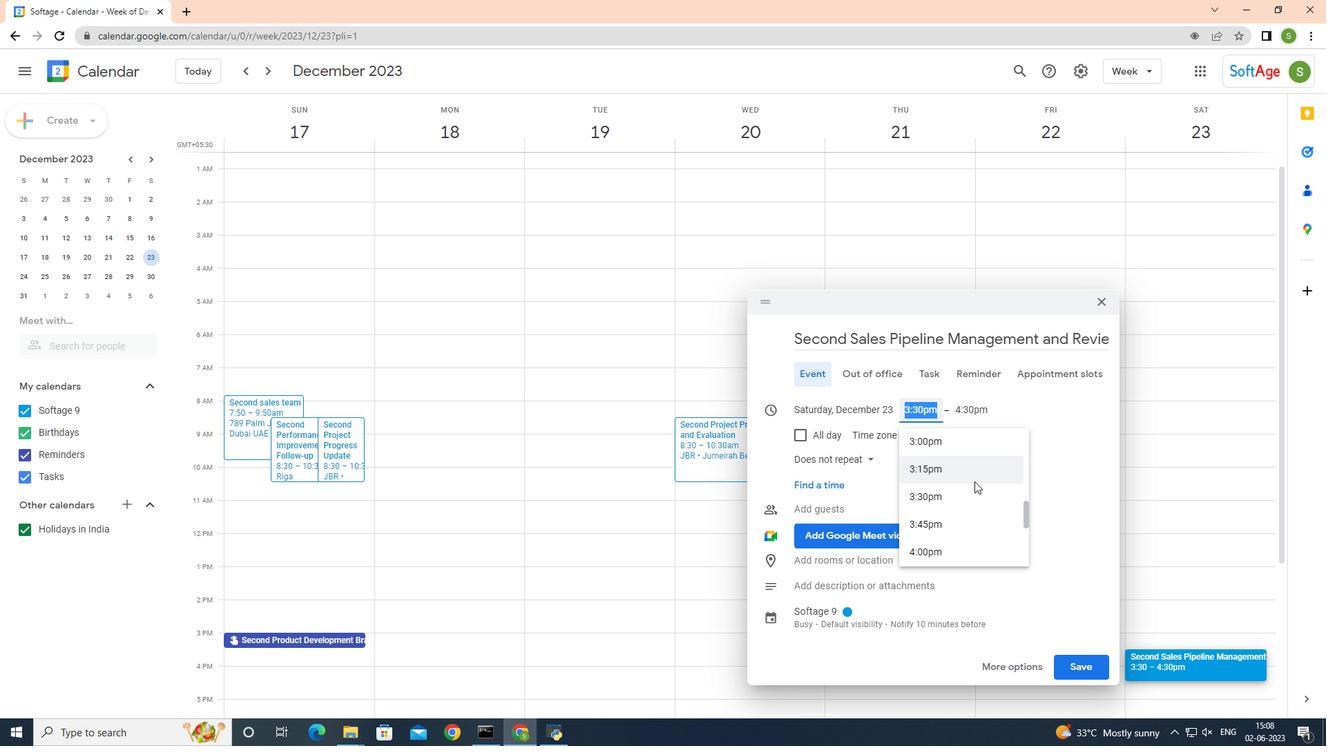 
Action: Mouse scrolled (973, 489) with delta (0, 0)
Screenshot: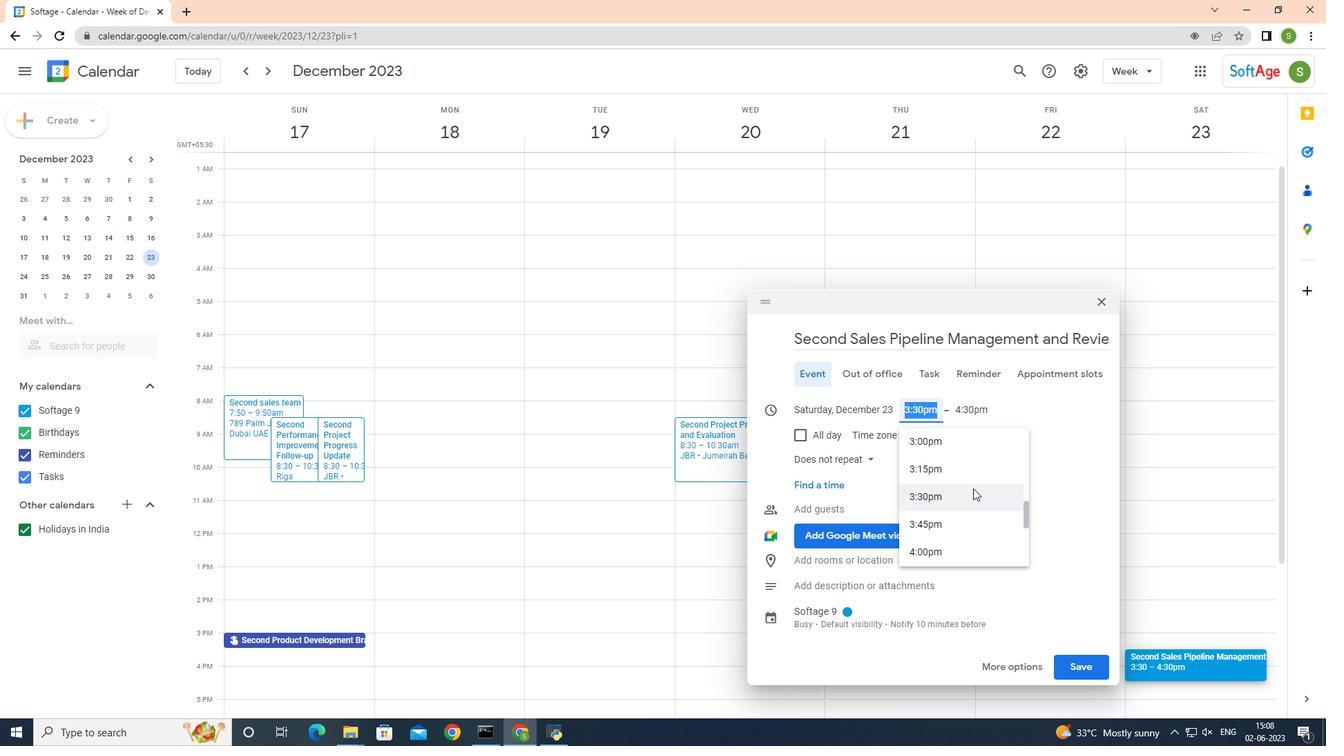 
Action: Mouse scrolled (973, 489) with delta (0, 0)
Screenshot: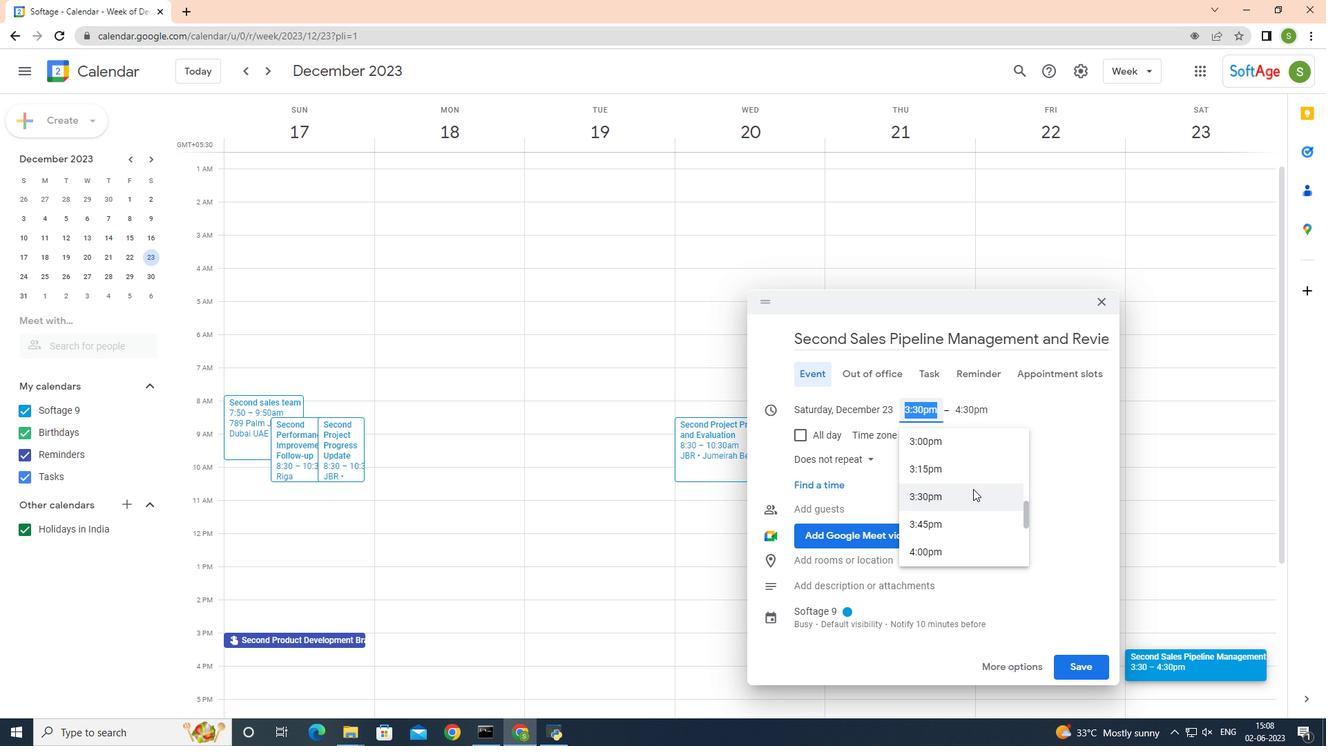 
Action: Mouse scrolled (973, 489) with delta (0, 0)
Screenshot: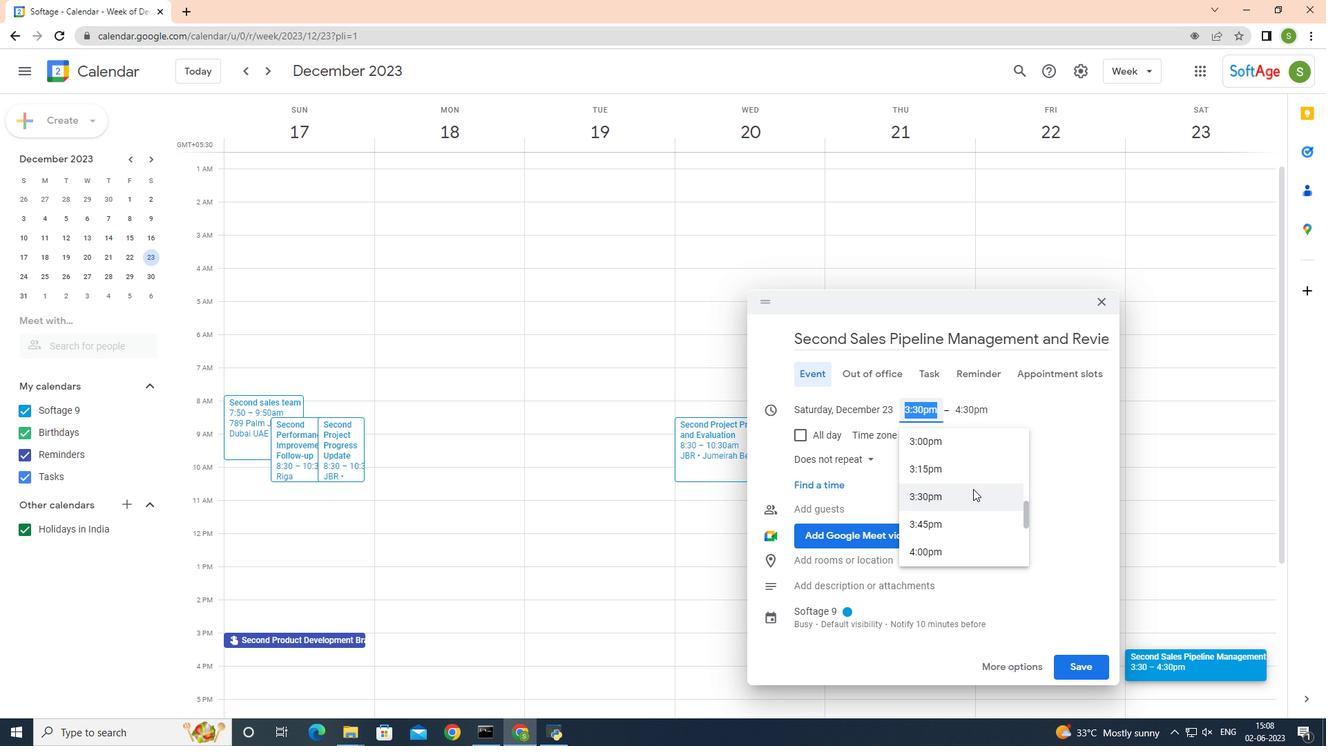 
Action: Mouse scrolled (973, 489) with delta (0, 0)
Screenshot: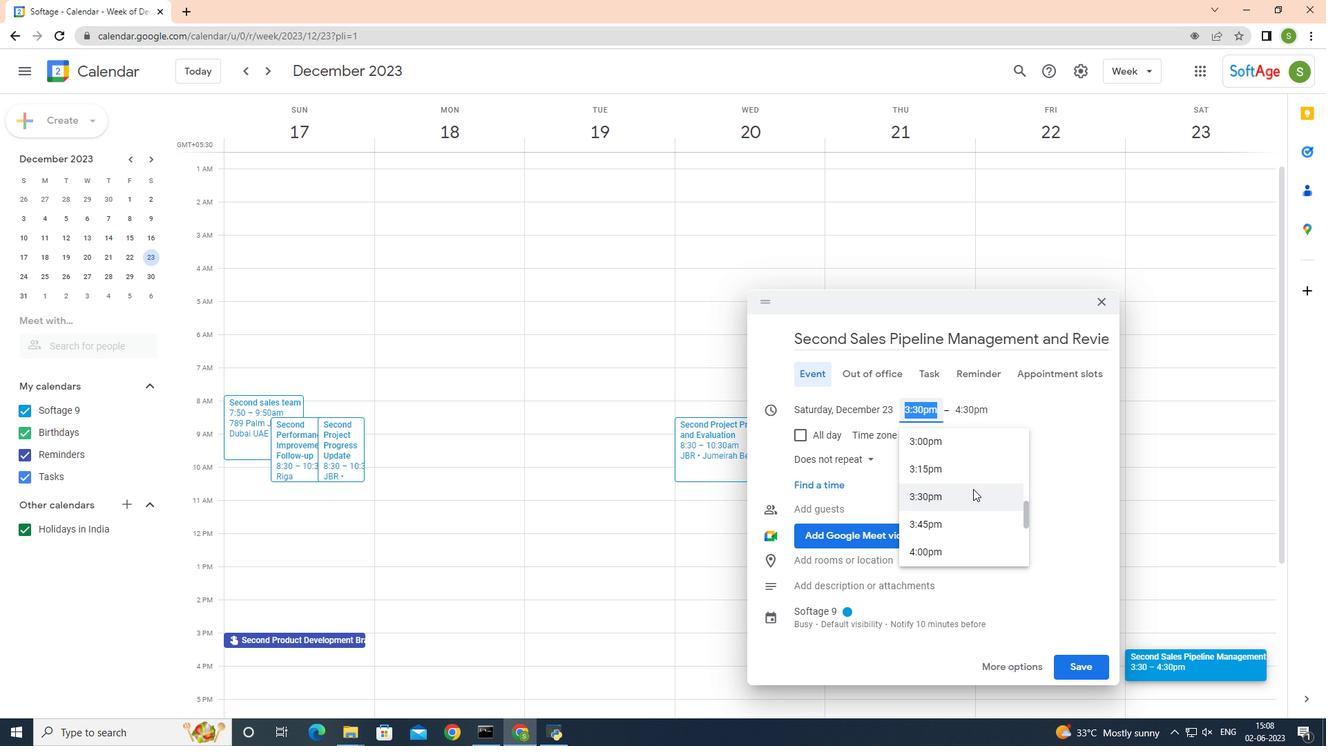 
Action: Mouse scrolled (973, 489) with delta (0, 0)
Screenshot: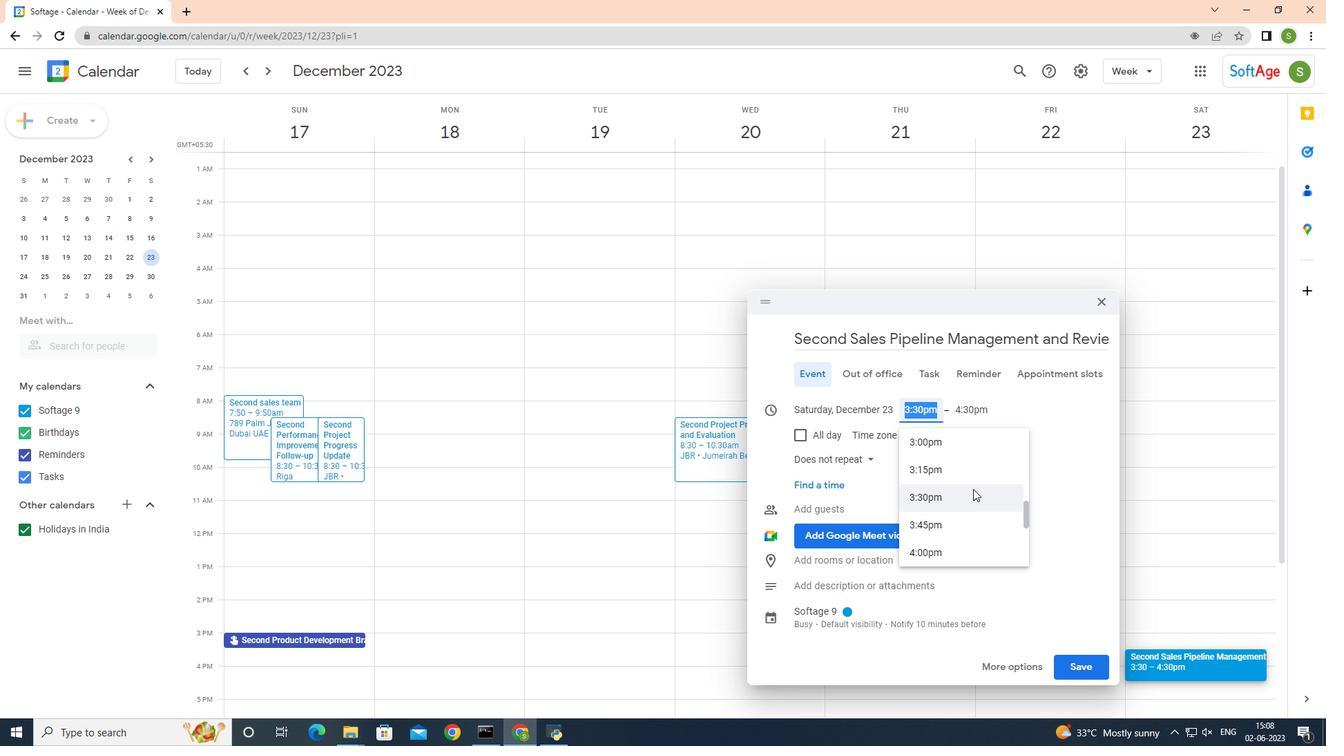 
Action: Mouse scrolled (973, 489) with delta (0, 0)
Screenshot: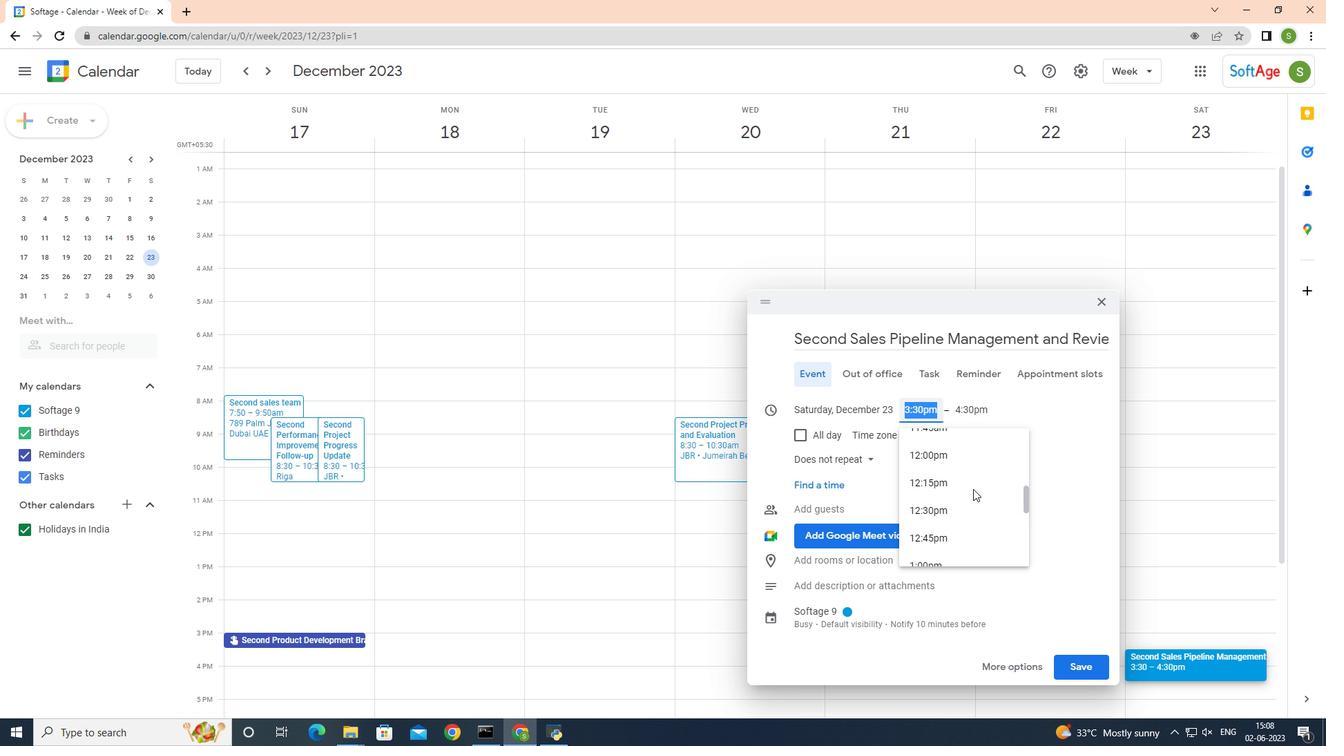 
Action: Mouse moved to (966, 470)
Screenshot: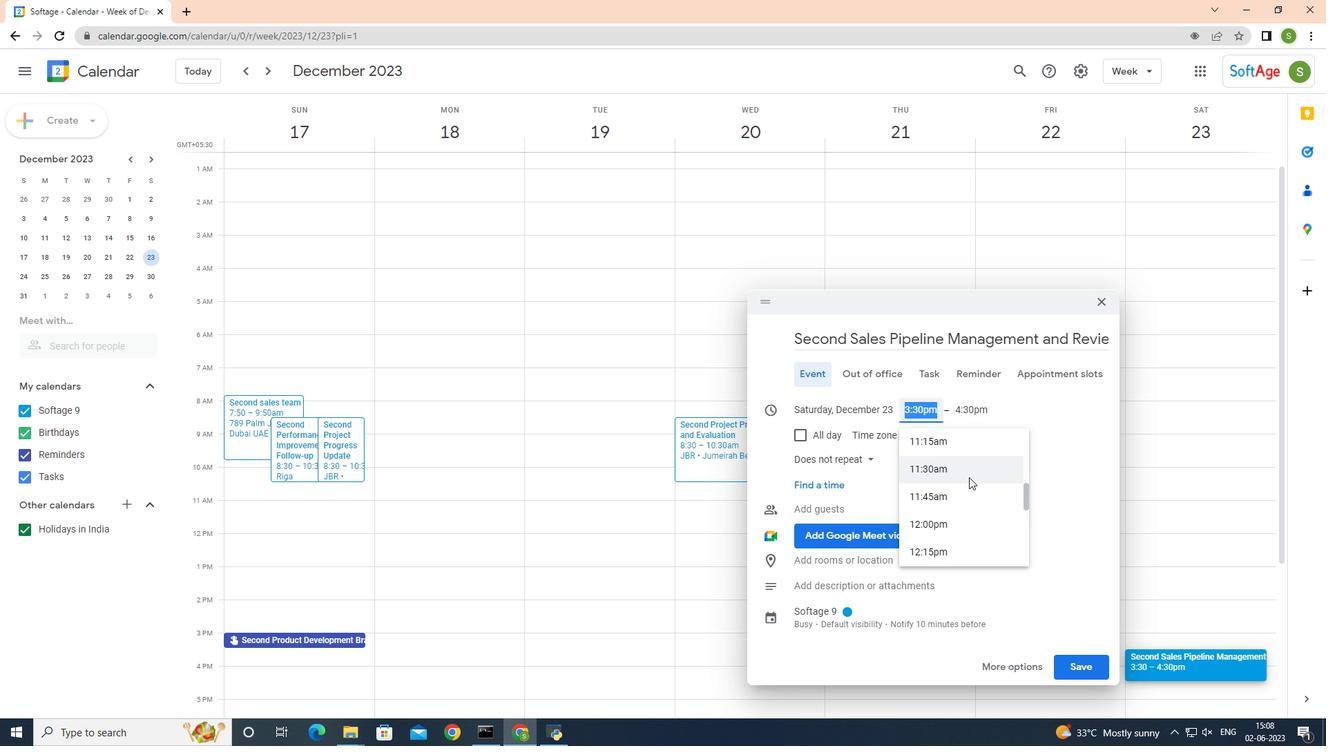 
Action: Mouse scrolled (966, 471) with delta (0, 0)
Screenshot: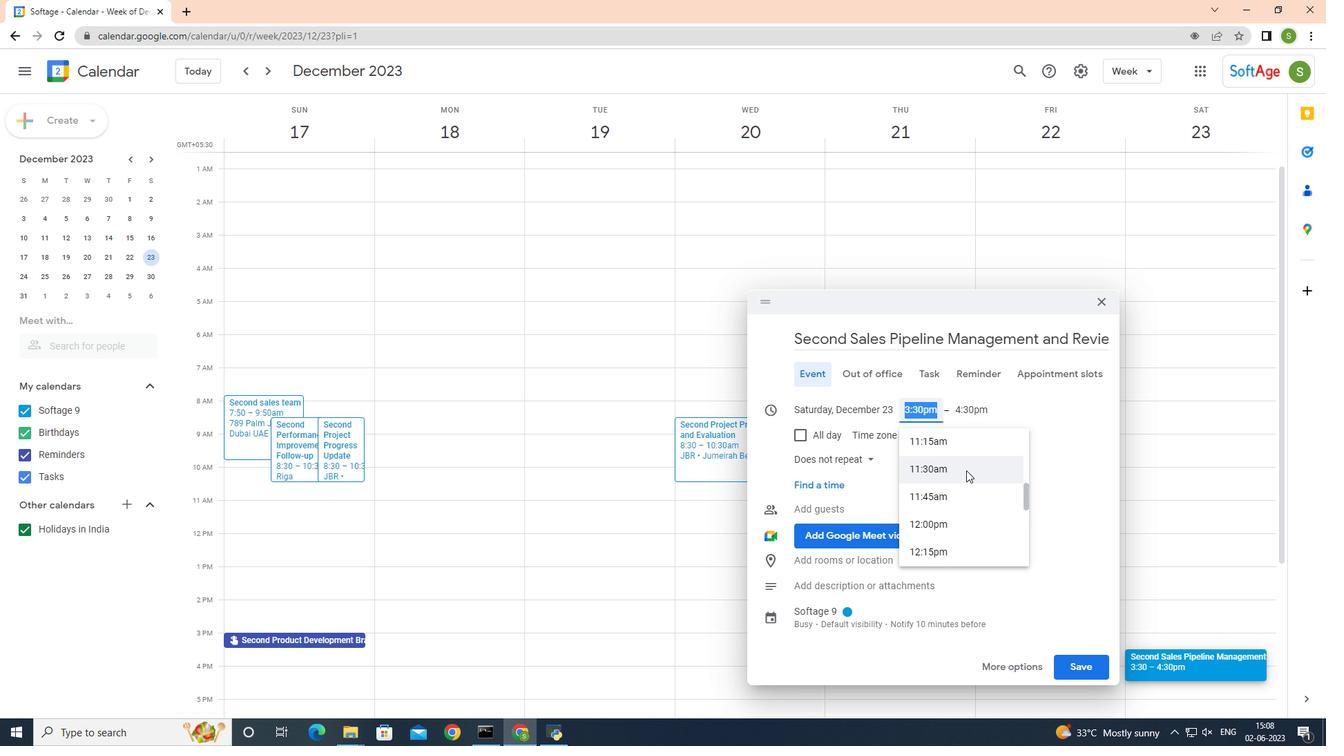 
Action: Mouse scrolled (966, 471) with delta (0, 0)
Screenshot: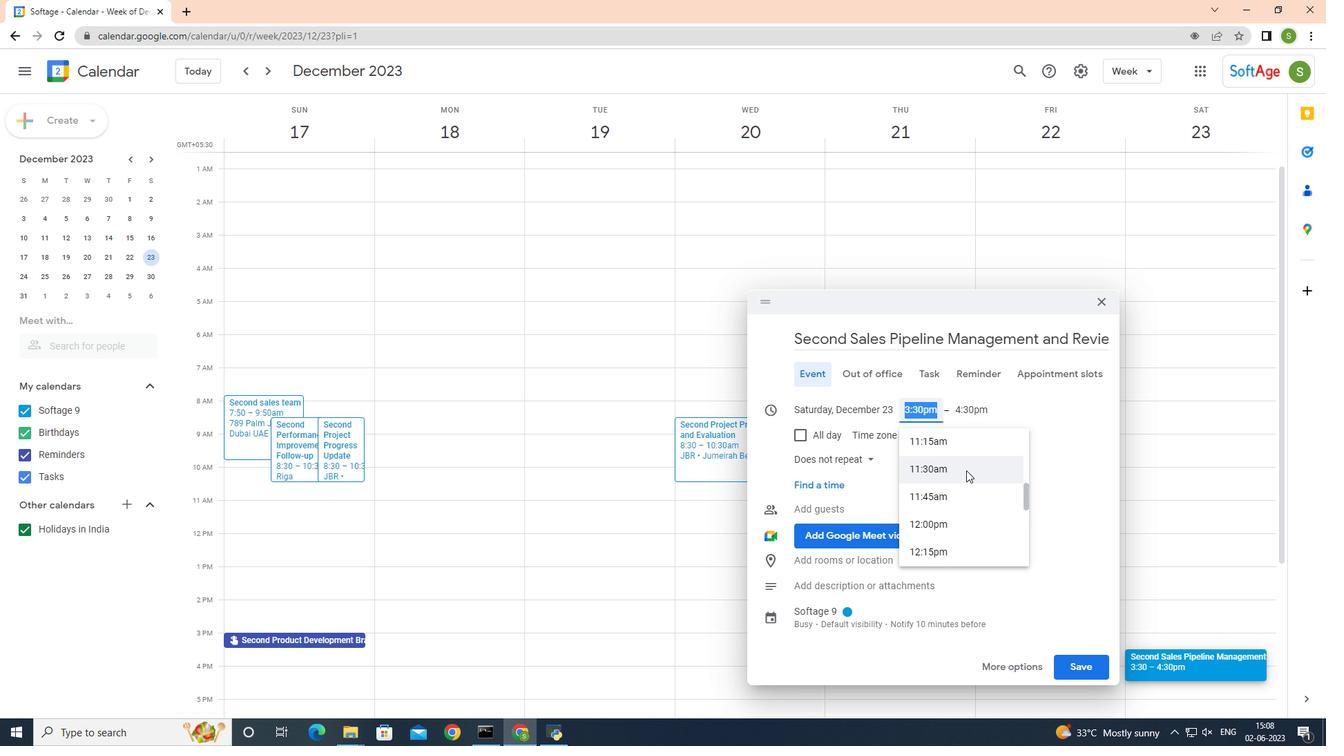 
Action: Mouse scrolled (966, 471) with delta (0, 0)
Screenshot: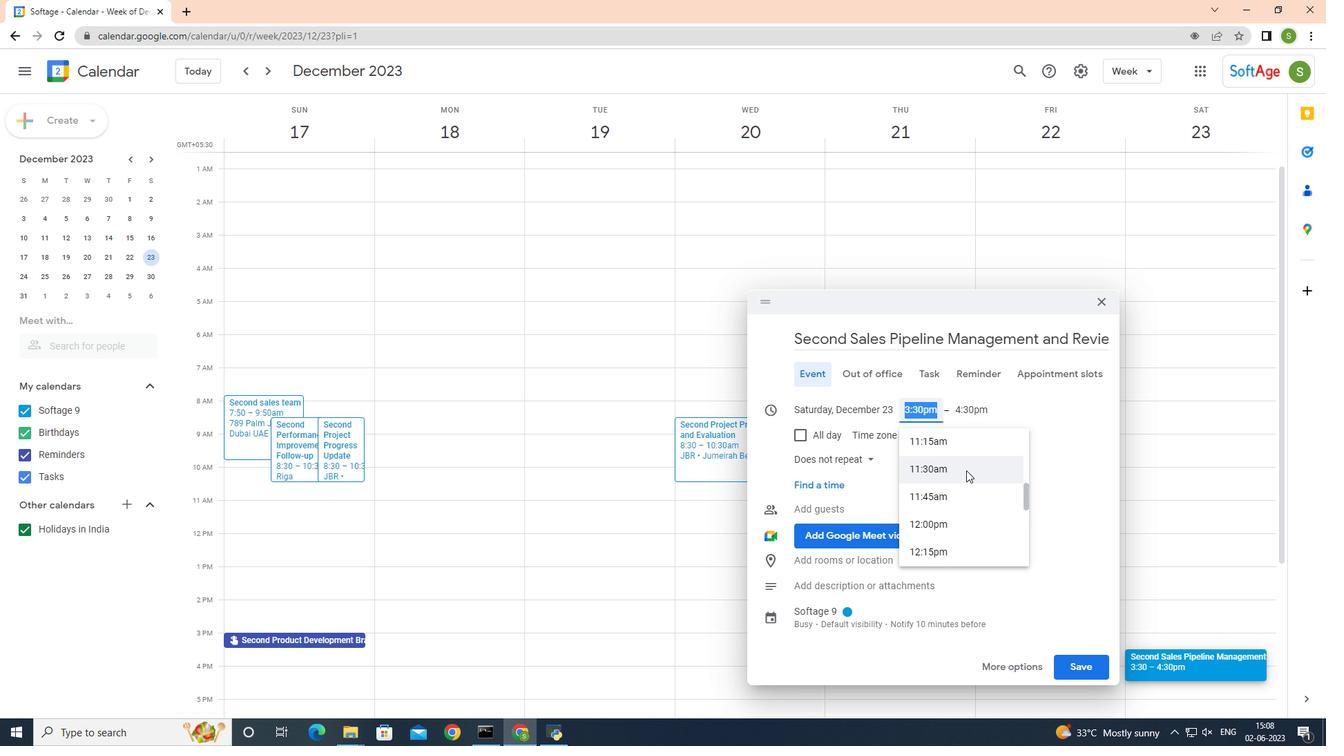 
Action: Mouse scrolled (966, 471) with delta (0, 0)
Screenshot: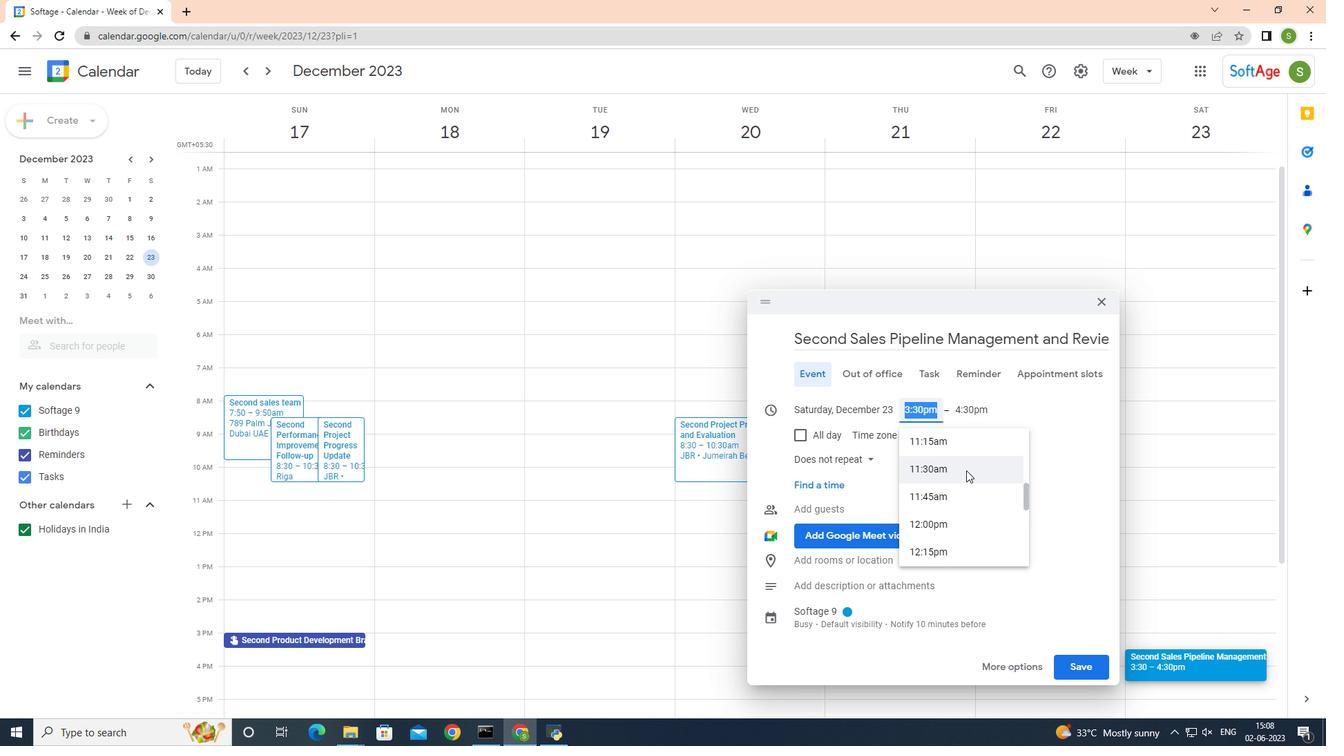 
Action: Mouse scrolled (966, 471) with delta (0, 0)
Screenshot: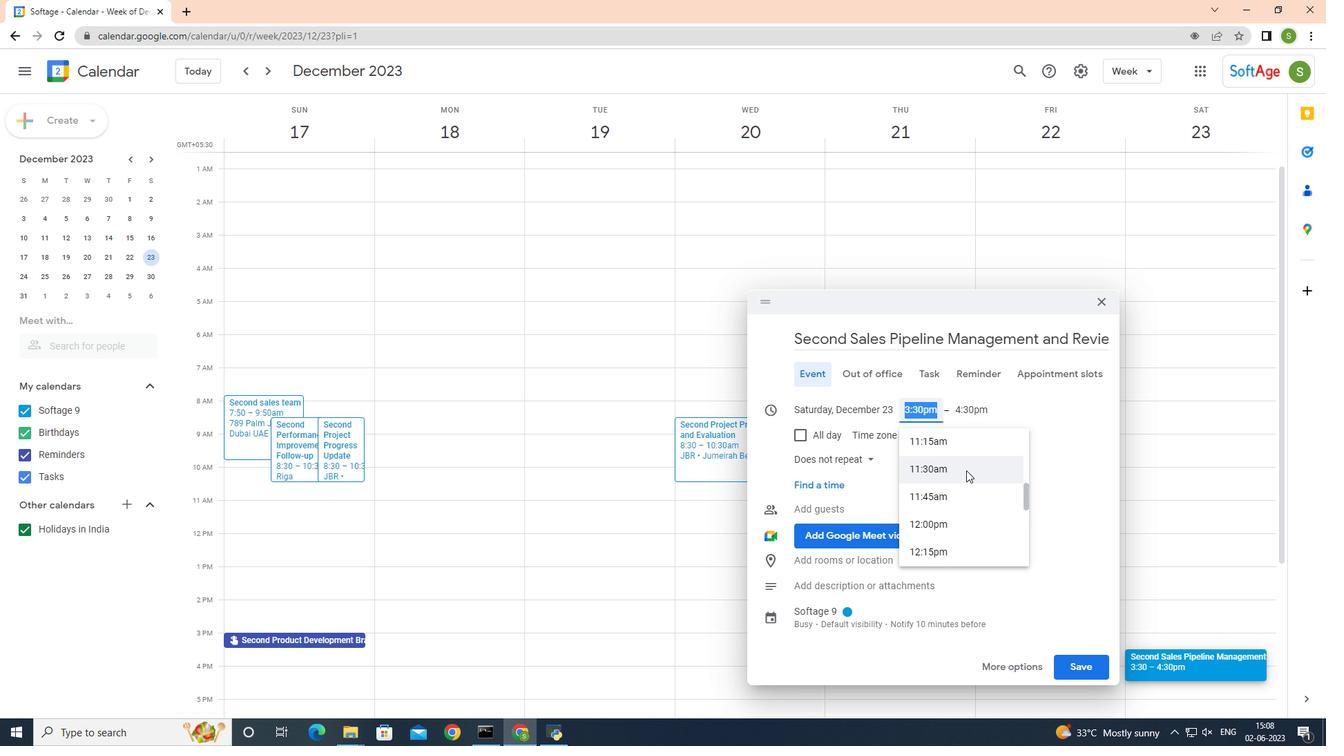 
Action: Mouse scrolled (966, 471) with delta (0, 0)
Screenshot: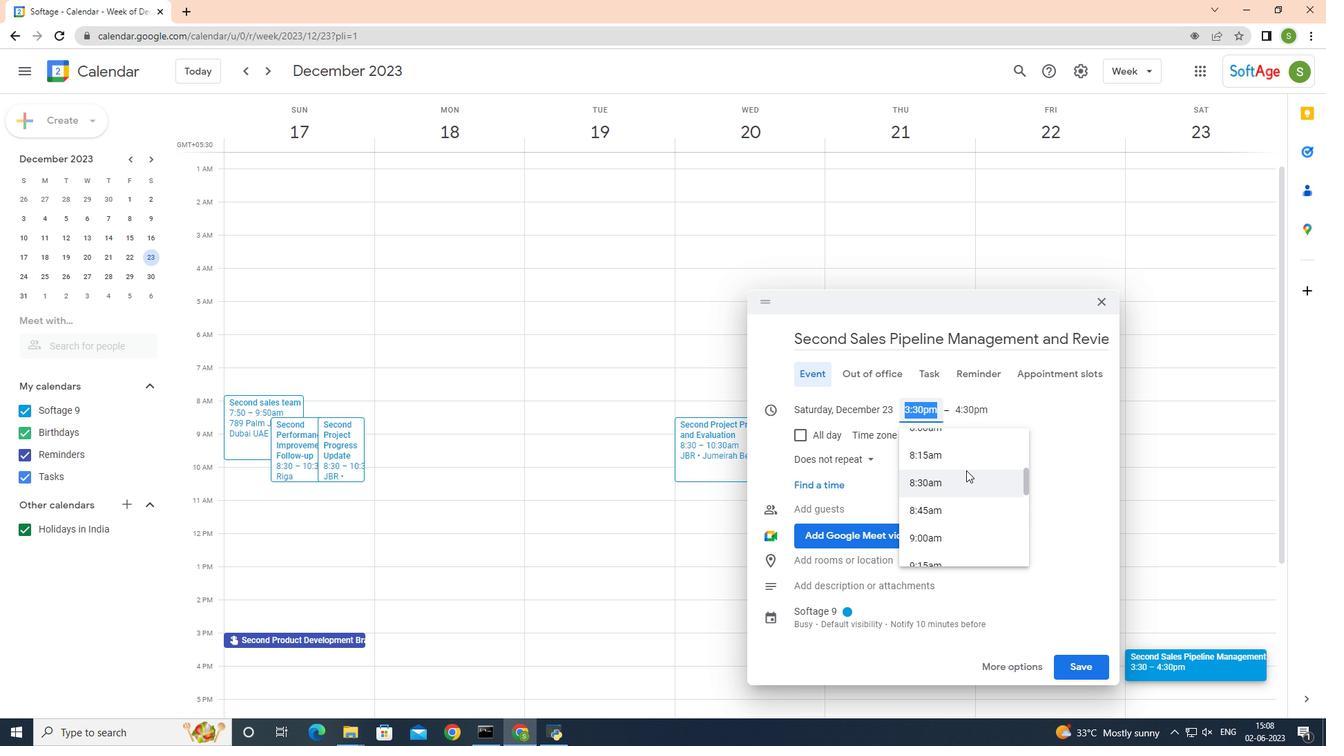 
Action: Mouse scrolled (966, 471) with delta (0, 0)
Screenshot: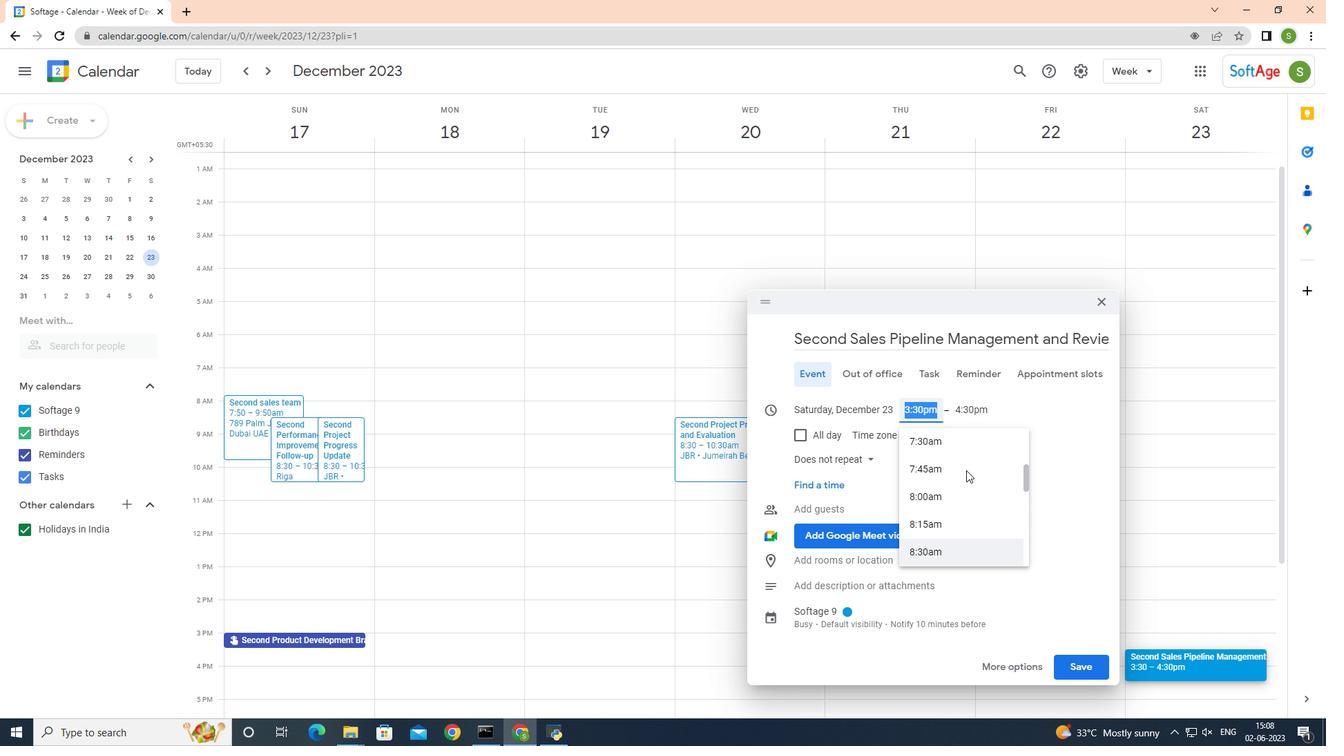 
Action: Mouse moved to (965, 460)
Screenshot: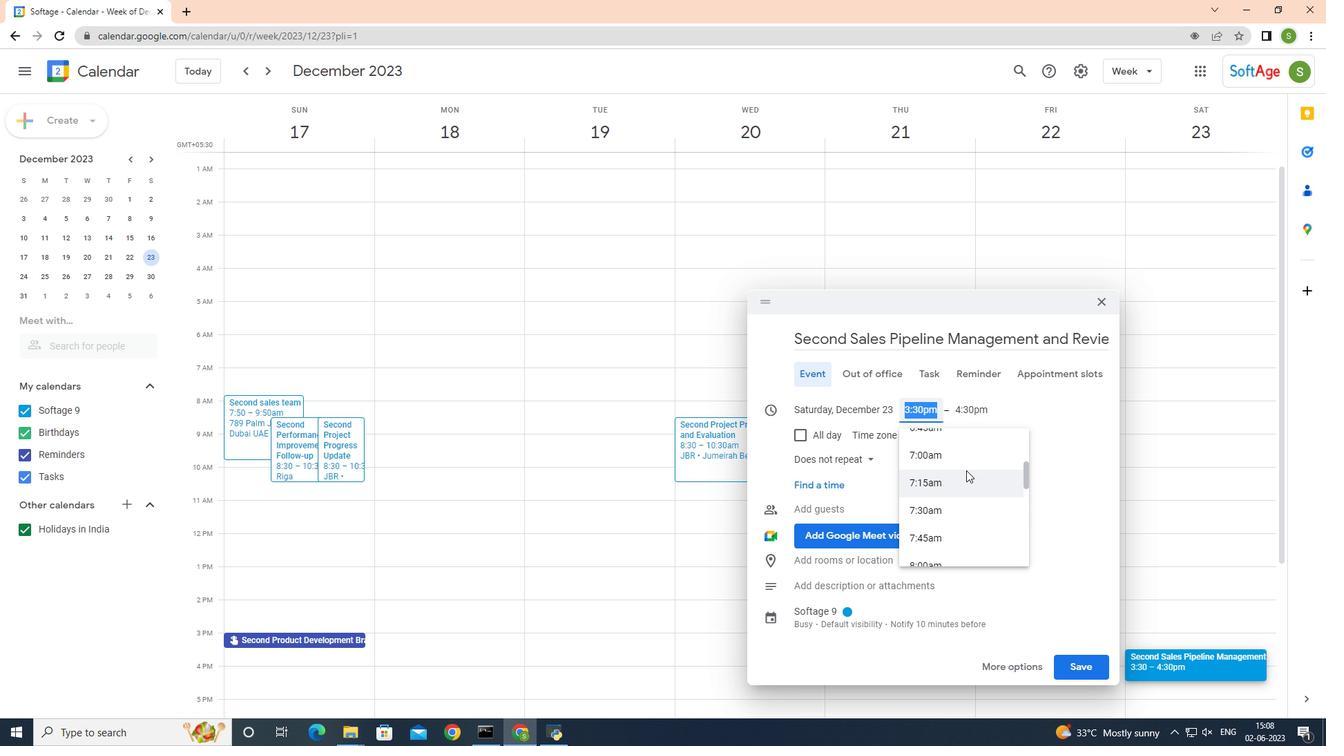 
Action: Mouse pressed left at (965, 460)
Screenshot: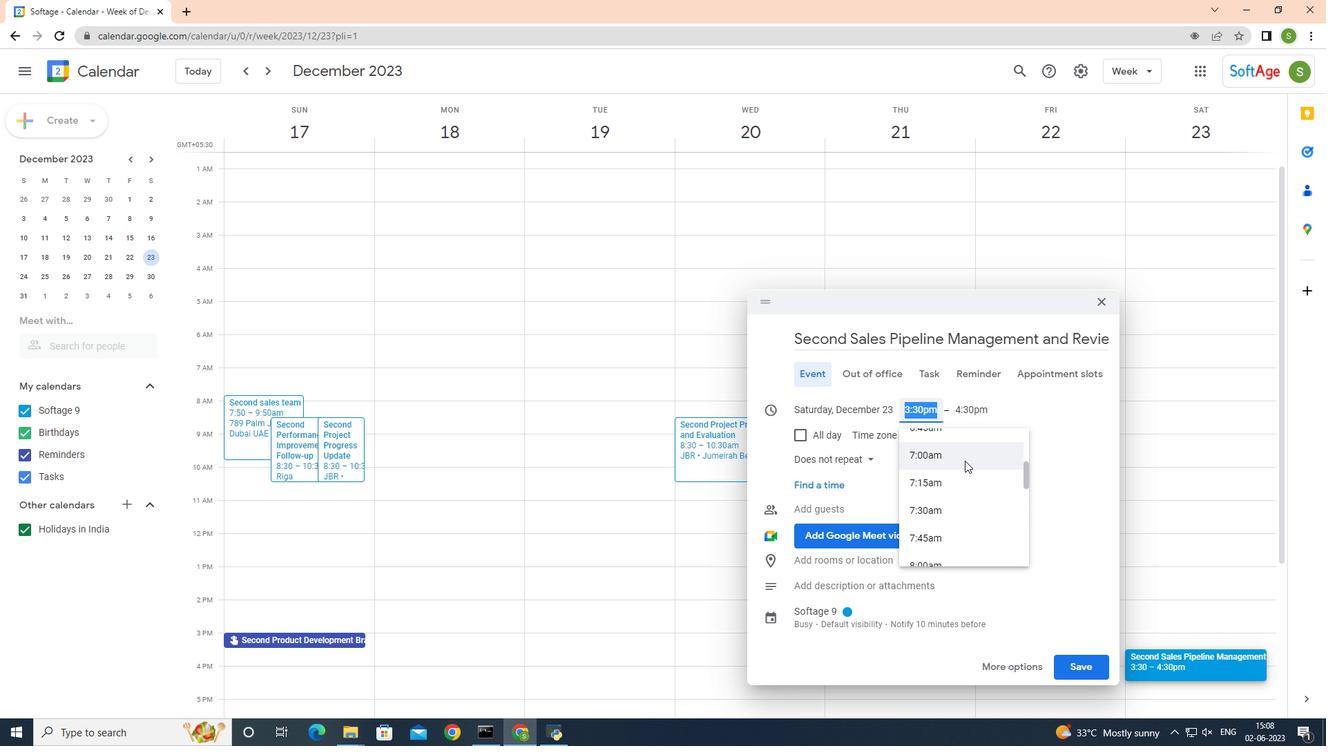 
Action: Mouse moved to (969, 326)
Screenshot: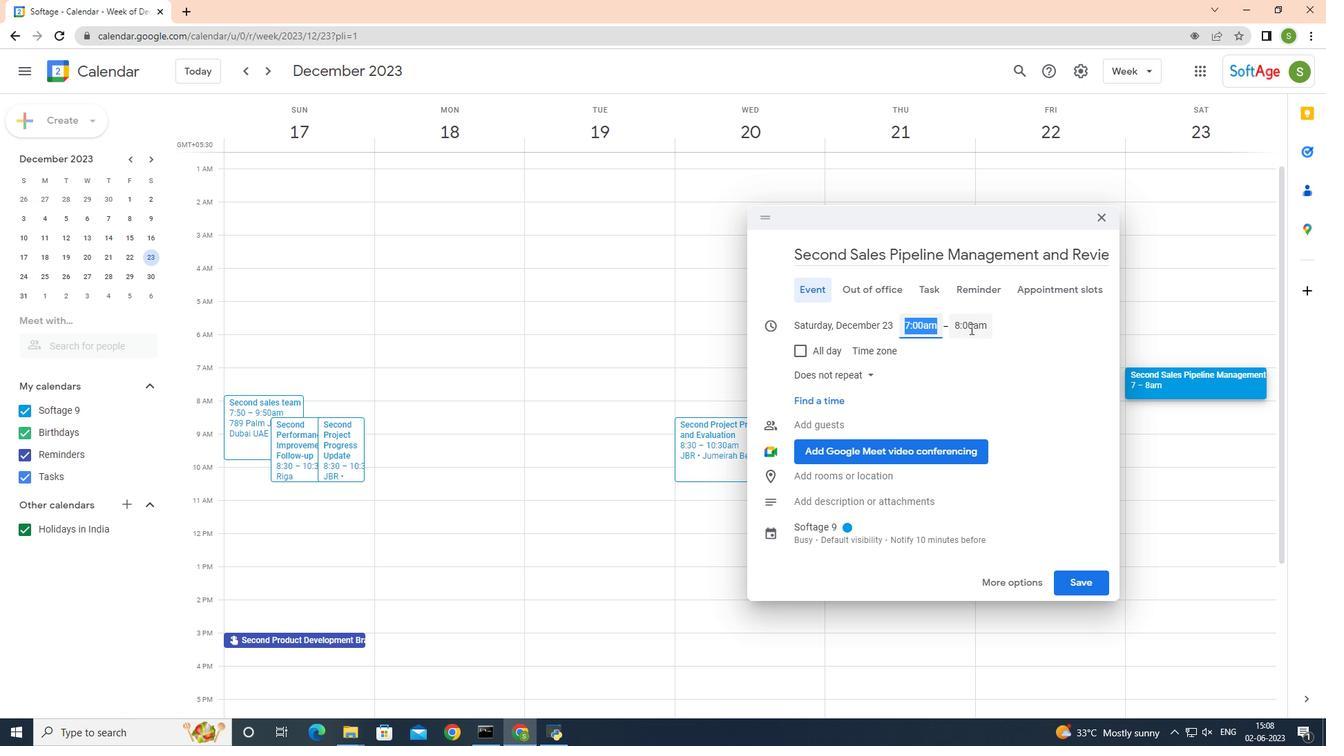 
Action: Mouse pressed left at (969, 326)
Screenshot: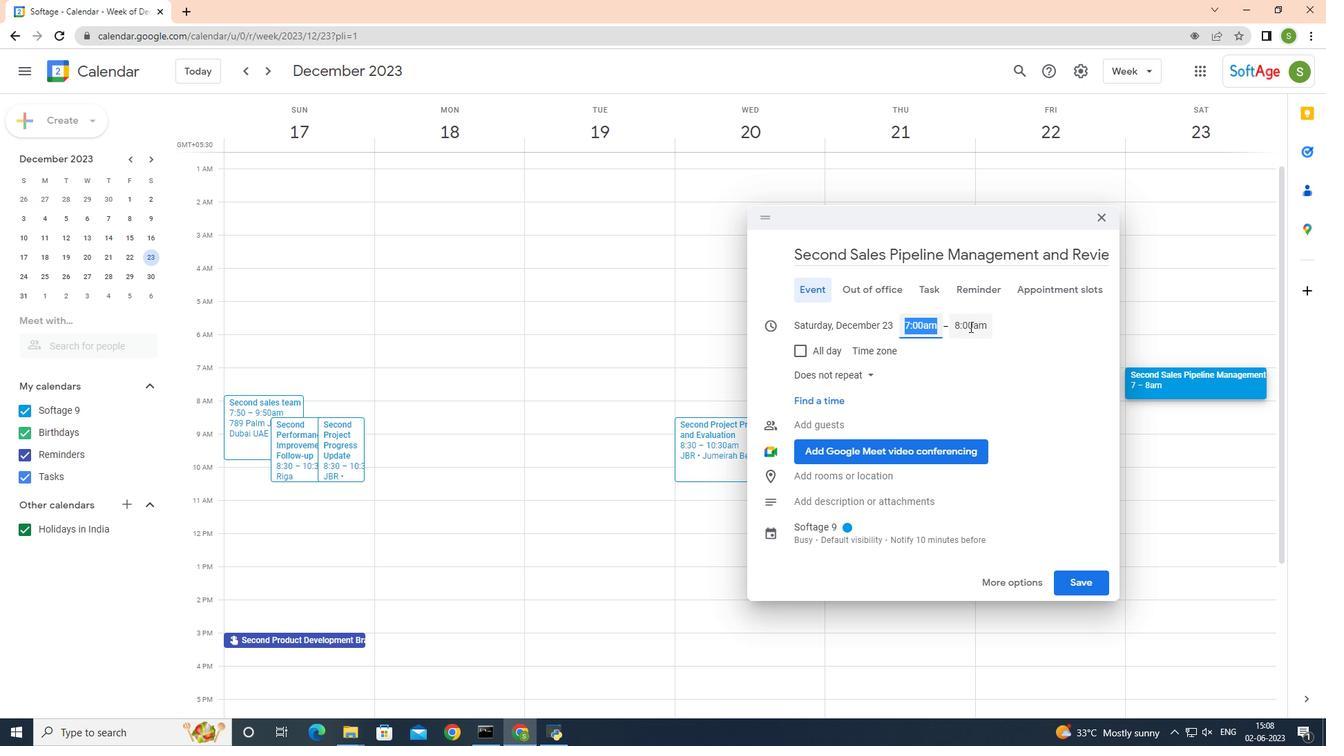 
Action: Mouse moved to (1003, 471)
Screenshot: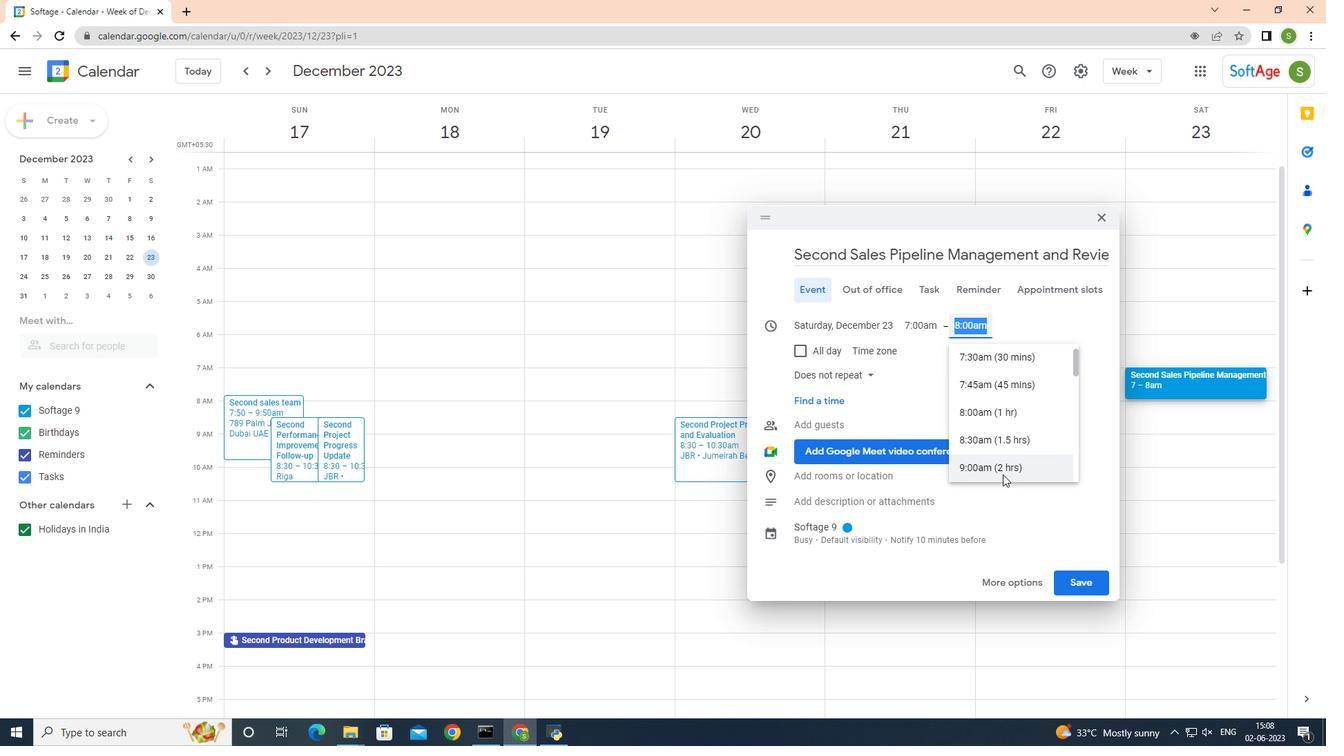
Action: Mouse pressed left at (1003, 471)
Screenshot: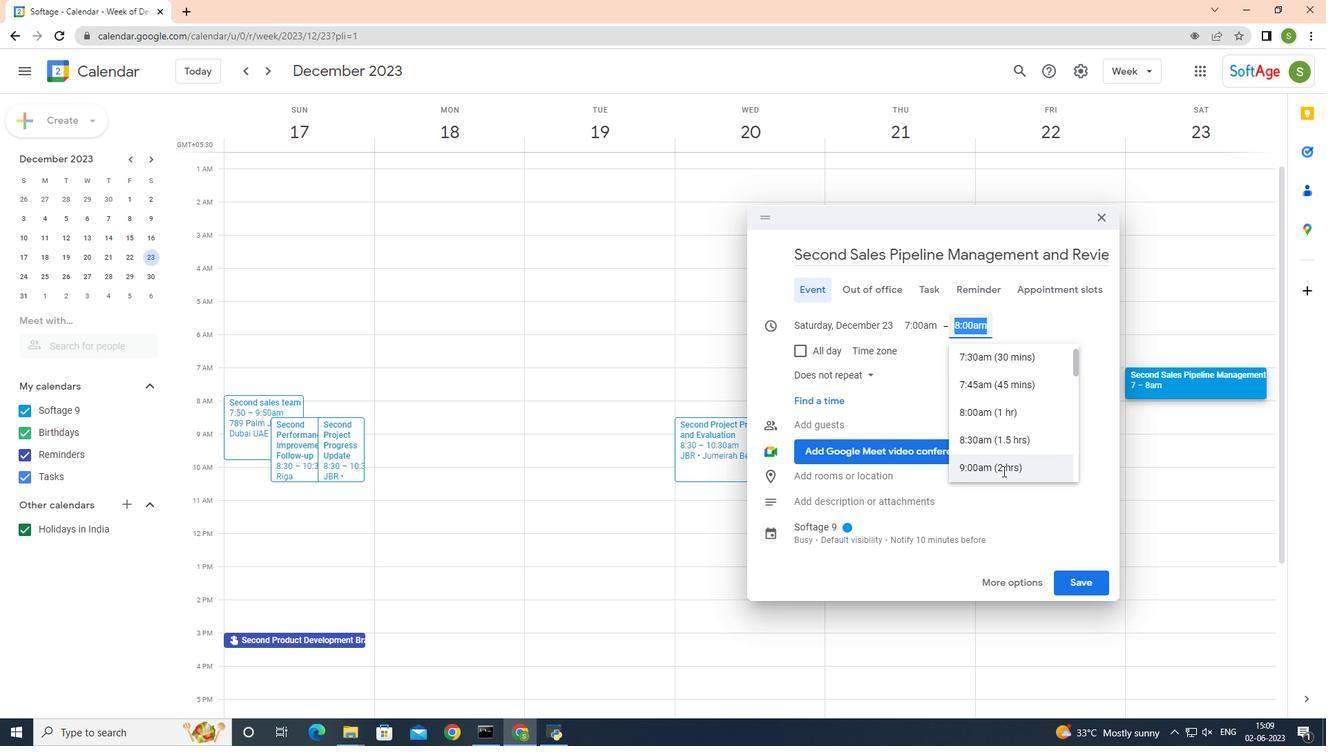 
Action: Mouse moved to (1017, 378)
Screenshot: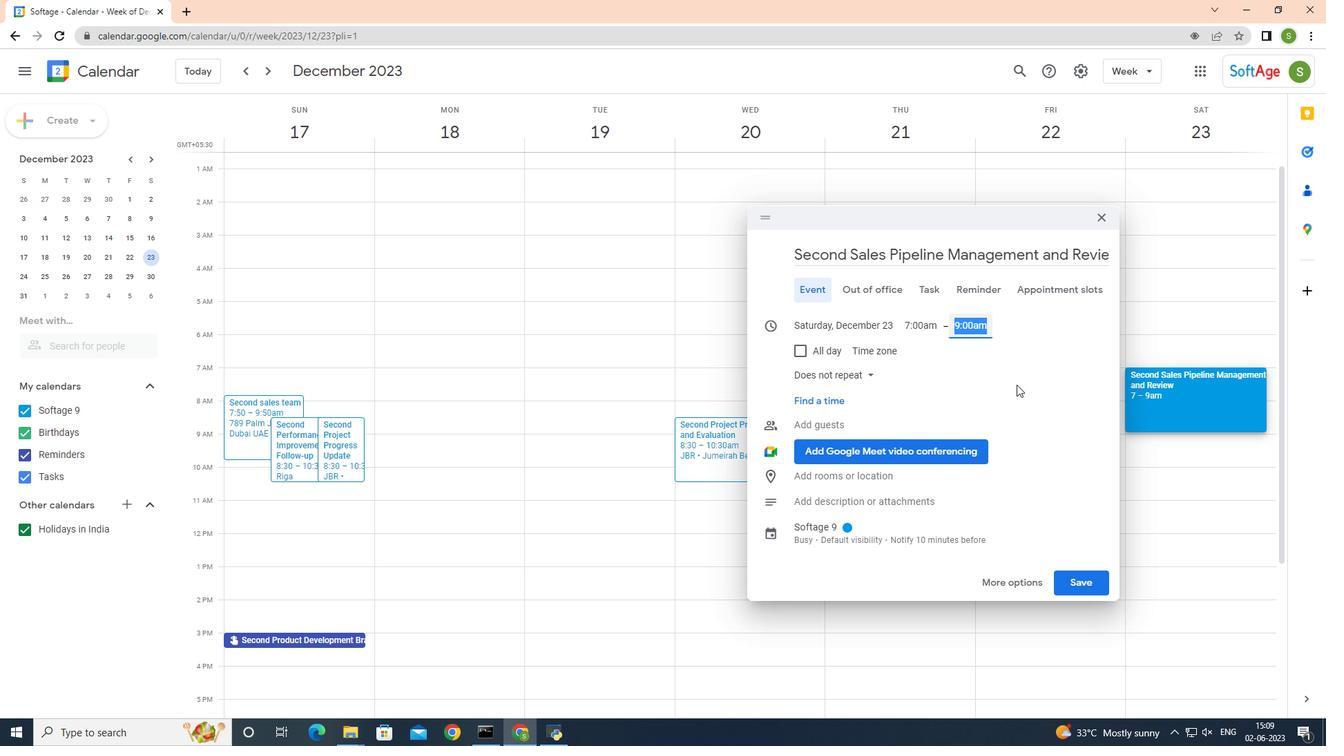 
Action: Mouse pressed left at (1017, 378)
Screenshot: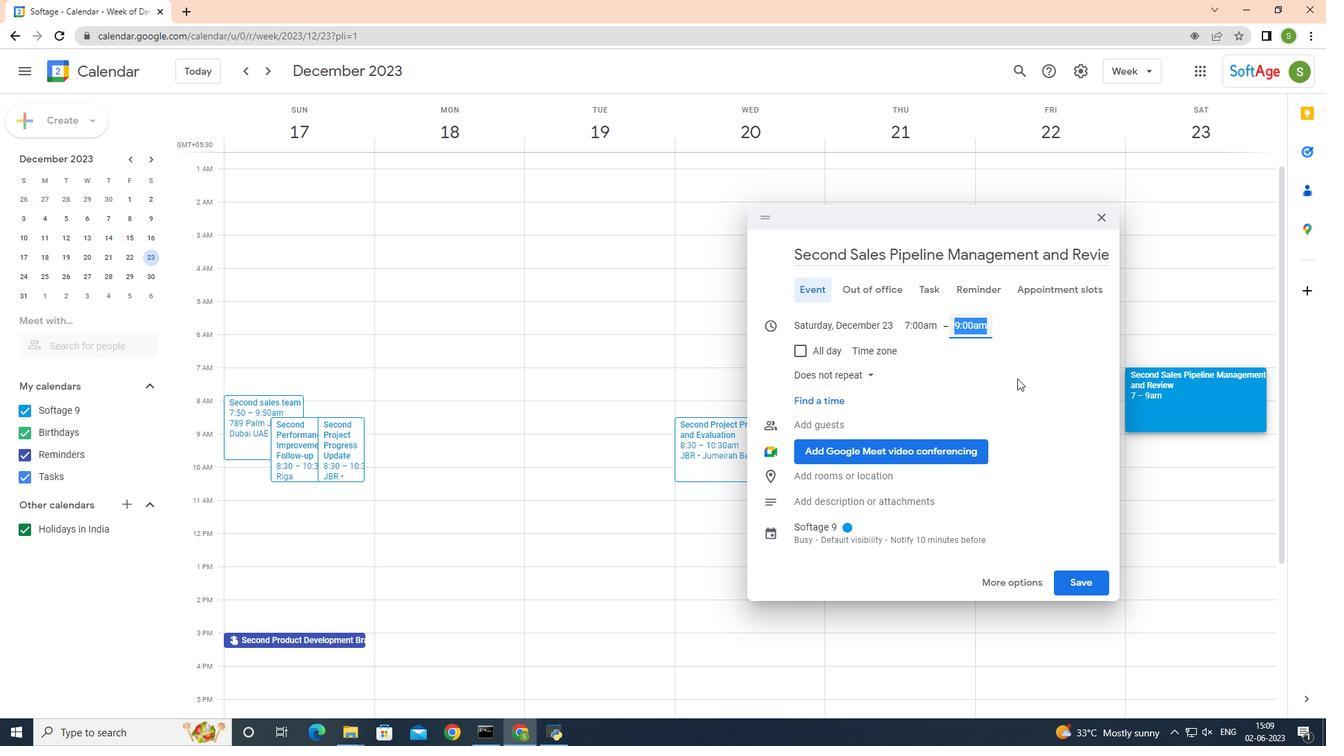 
Action: Mouse moved to (1011, 574)
Screenshot: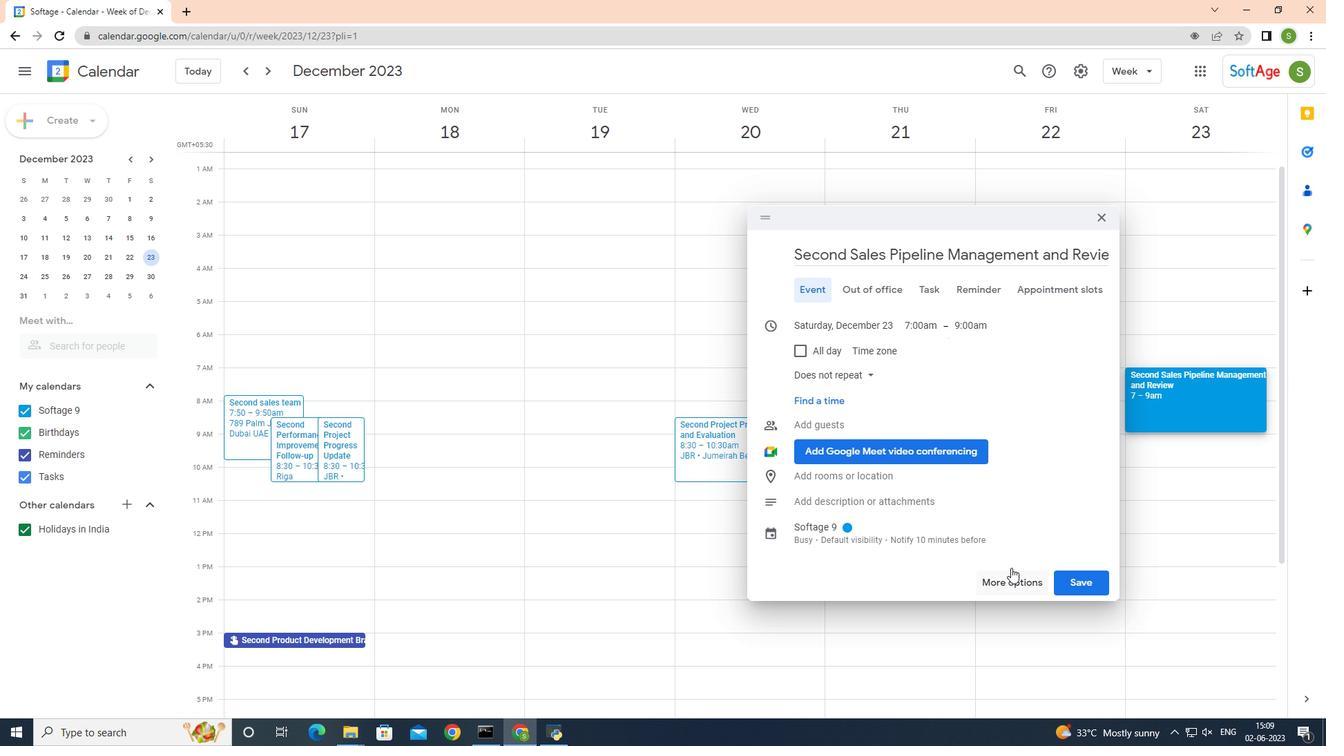 
Action: Mouse pressed left at (1011, 574)
Screenshot: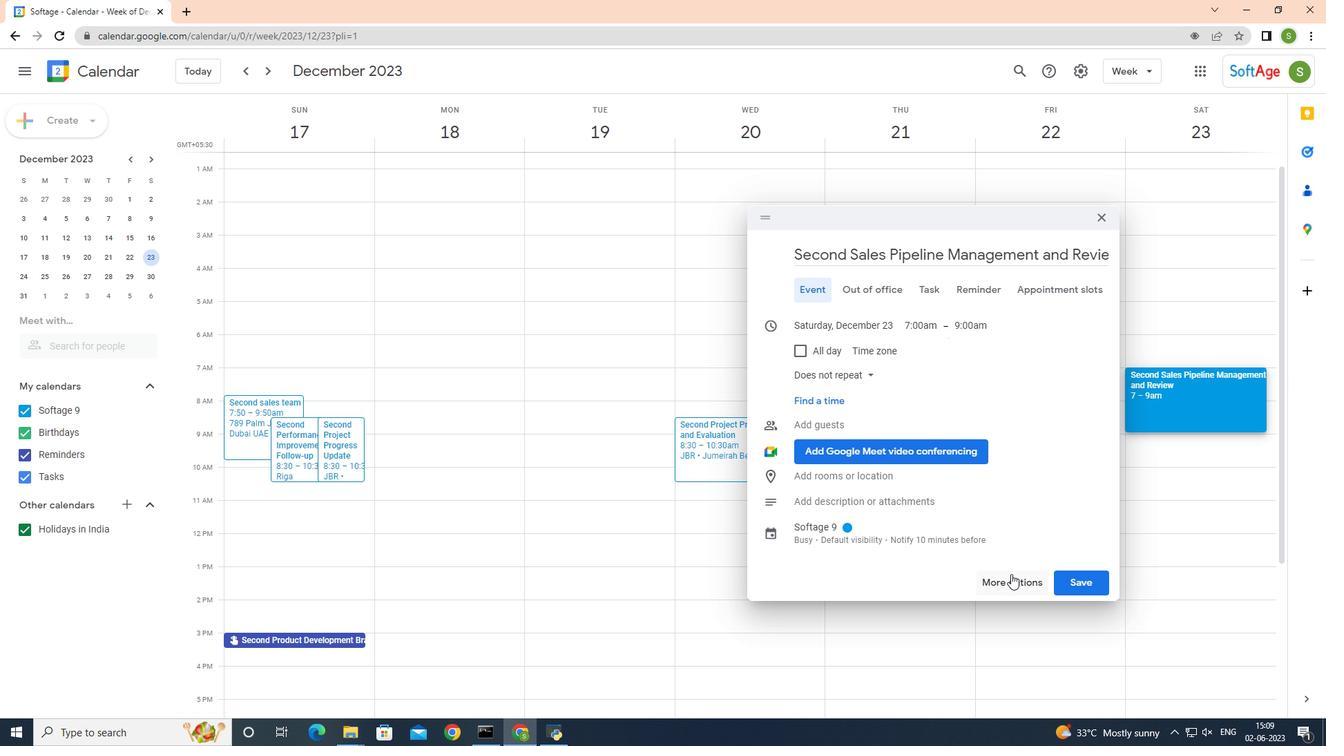 
Action: Mouse moved to (246, 507)
Screenshot: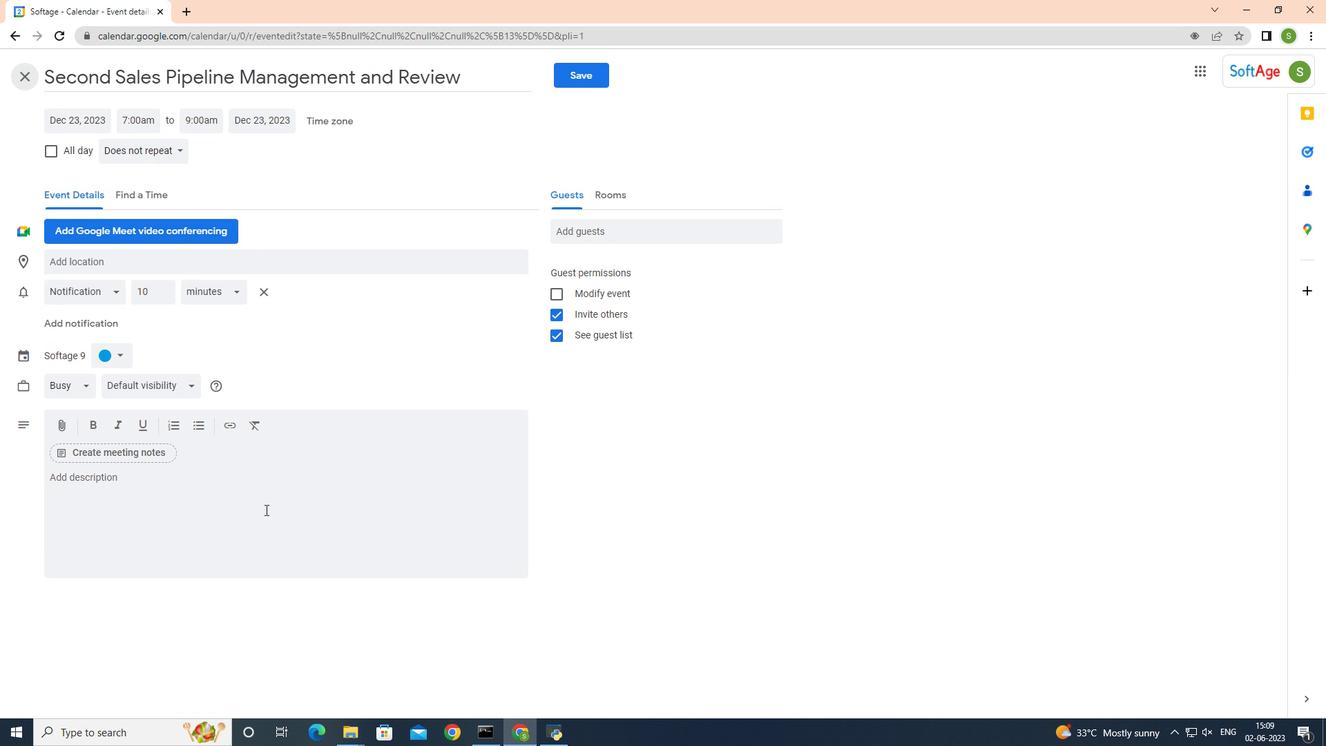 
Action: Mouse pressed left at (246, 507)
Screenshot: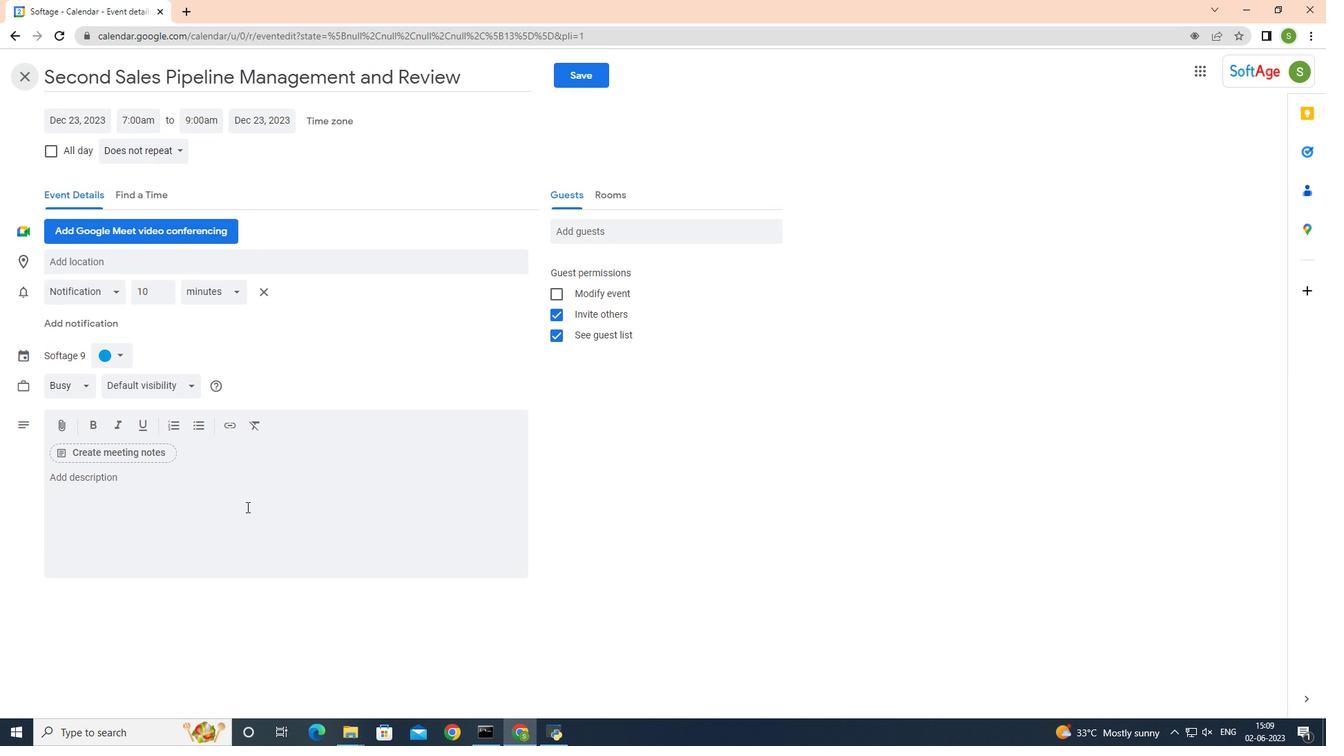
Action: Mouse moved to (415, 353)
Screenshot: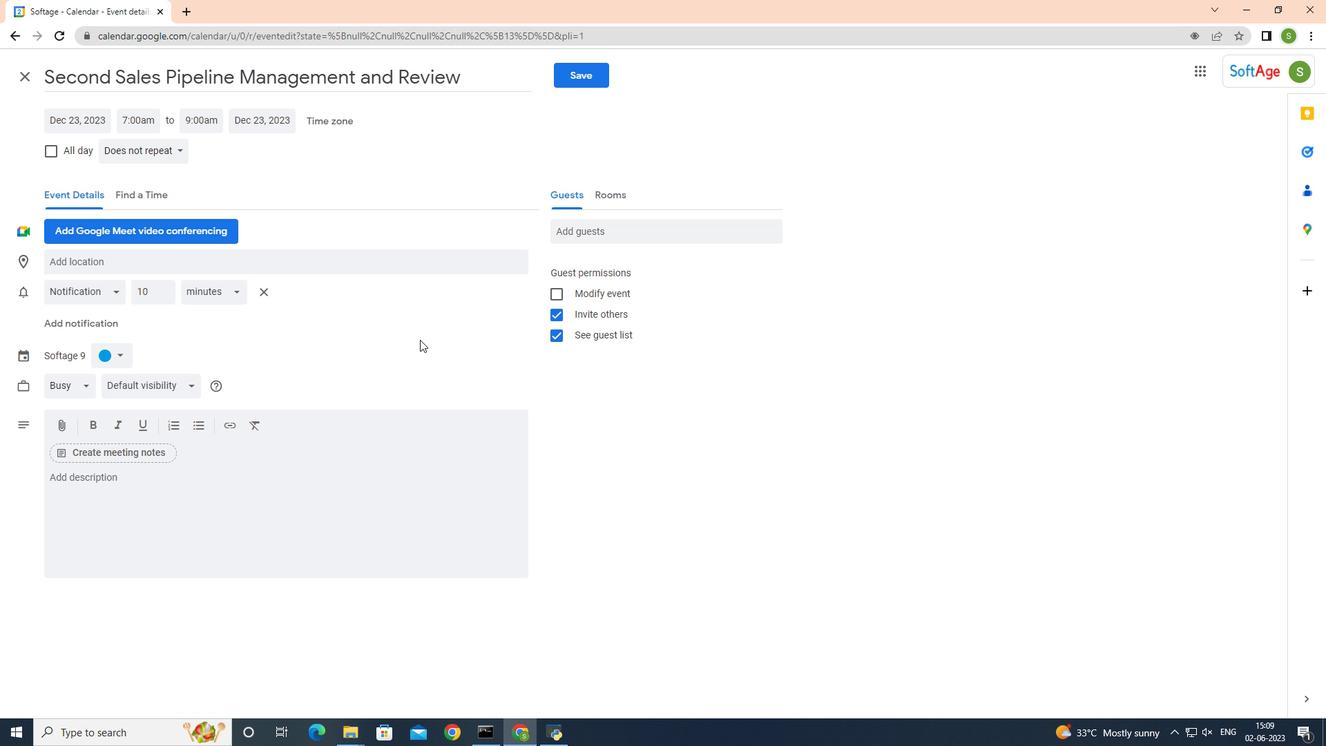 
Action: Key pressed <Key.shift><Key.shift><Key.shift><Key.shift><Key.shift><Key.shift><Key.shift>The<Key.space>event<Key.space>coordinator<Key.space>is<Key.space>responsible<Key.space>for<Key.space><Key.shift_r><Key.shift_r><Key.shift_r><Key.shift_r><Key.shift_r><Key.shift_r><Key.shift_r><Key.shift_r><Key.shift_r><Key.shift_r>Planning,<Key.space><Key.shift_r><Key.shift_r><Key.shift_r><Key.shift_r><Key.shift_r><Key.shift_r><Key.shift_r><Key.shift_r><Key.shift_r><Key.shift_r><Key.shift_r><Key.shift_r>Organi<Key.backspace><Key.backspace><Key.backspace><Key.backspace><Key.backspace><Key.backspace><Key.left><Key.left><Key.left><Key.left><Key.left><Key.left><Key.left><Key.left><Key.left><Key.backspace>p<Key.end>organizing,<Key.space>and<Key.space>aspects<Key.space>of<Key.space>the<Key.space>event,<Key.space>including<Key.space>venue<Key.space>selection,<Key.space>logistics,<Key.space>scheduling,<Key.space>vendor<Key.space>management,<Key.space>and<Key.space>participant<Key.space>registration.<Key.space>t<Key.backspace><Key.shift>The<Key.space>event<Key.space>coordinator<Key.space>ensures<Key.space>a<Key.space>seamless<Key.space>and<Key.space>successful<Key.space>networking<Key.space>event<Key.space>that<Key.space>meets<Key.space>the<Key.space>objectives<Key.space>and<Key.space>expectations<Key.space>of<Key.space>the<Key.space>attendees.
Screenshot: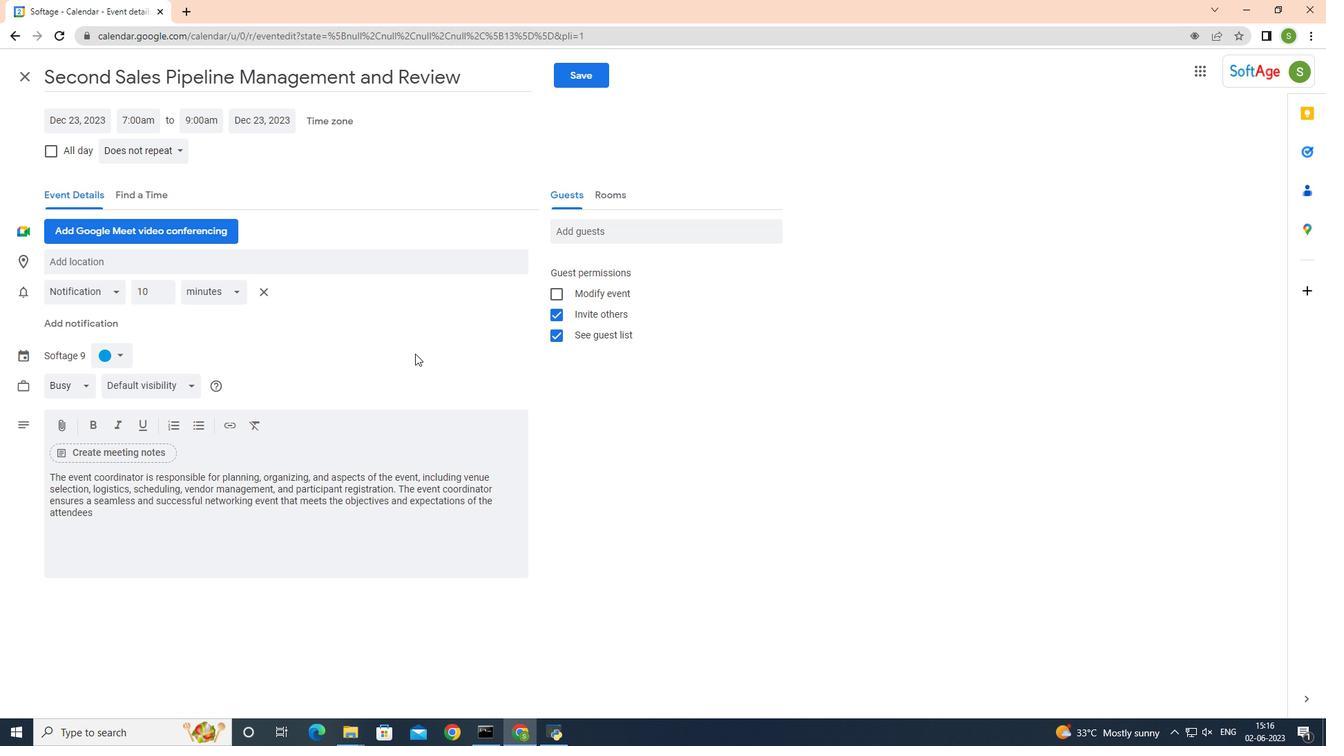 
Action: Mouse moved to (117, 354)
Screenshot: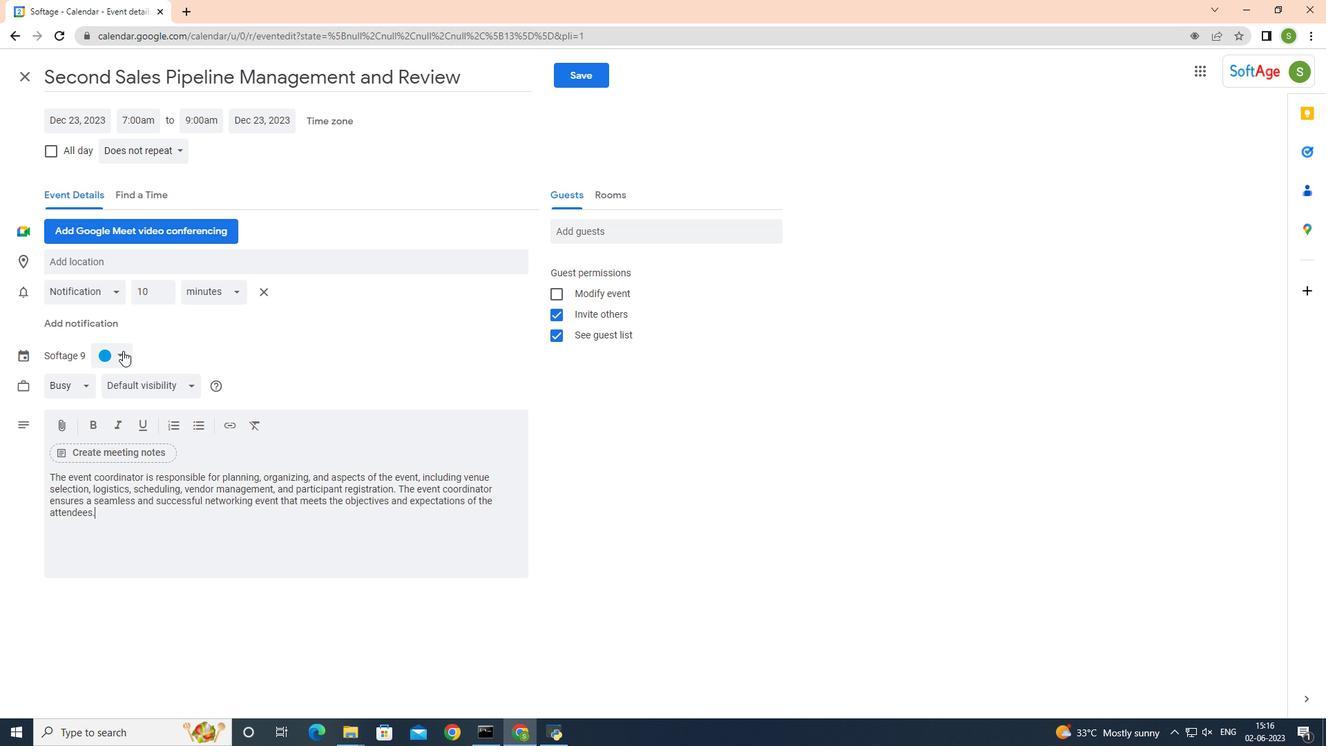 
Action: Mouse pressed left at (117, 354)
Screenshot: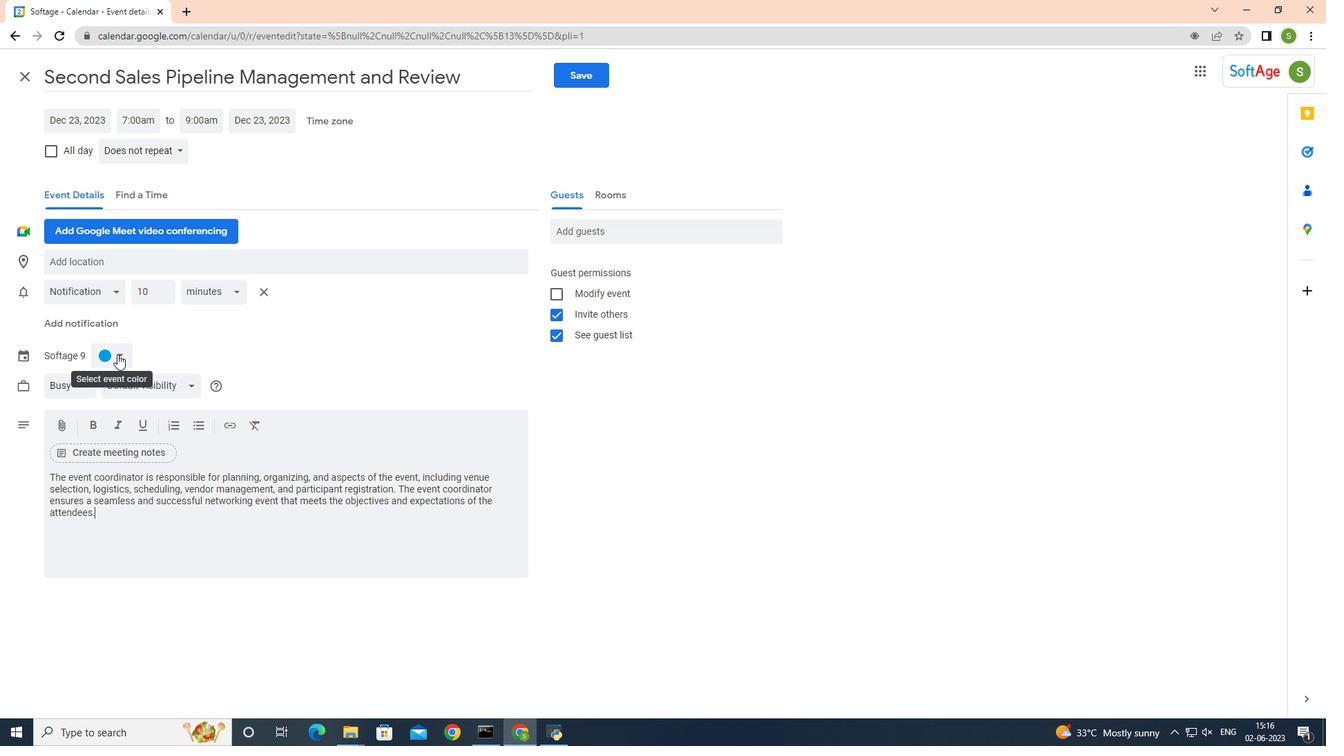 
Action: Mouse moved to (102, 403)
Screenshot: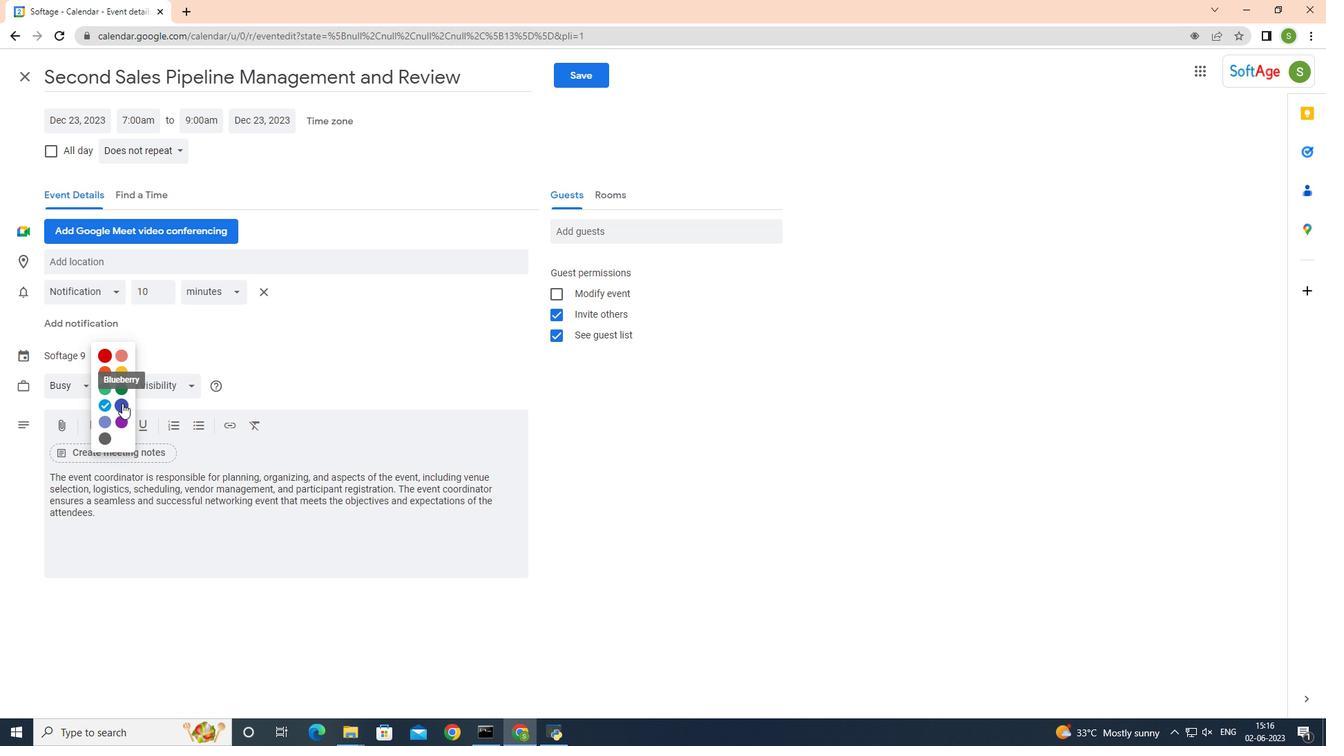 
Action: Mouse pressed left at (102, 403)
Screenshot: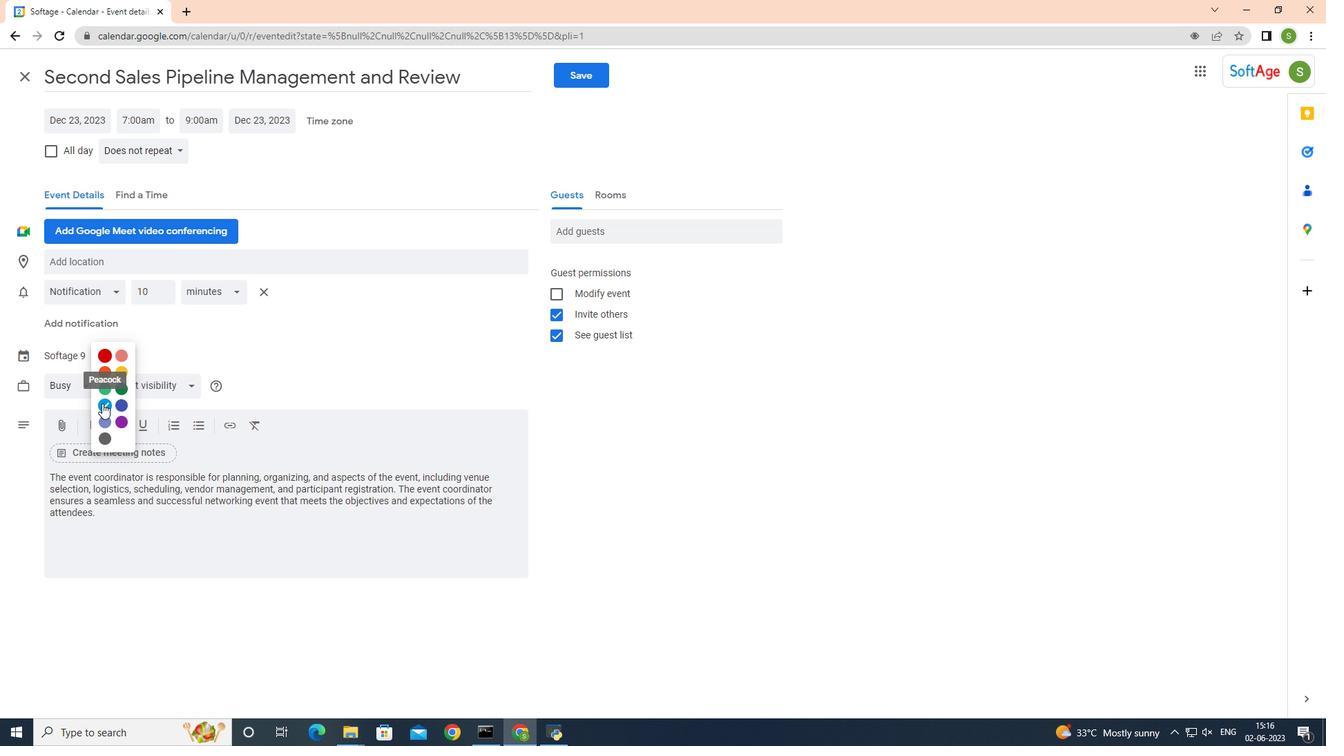 
Action: Mouse moved to (321, 256)
Screenshot: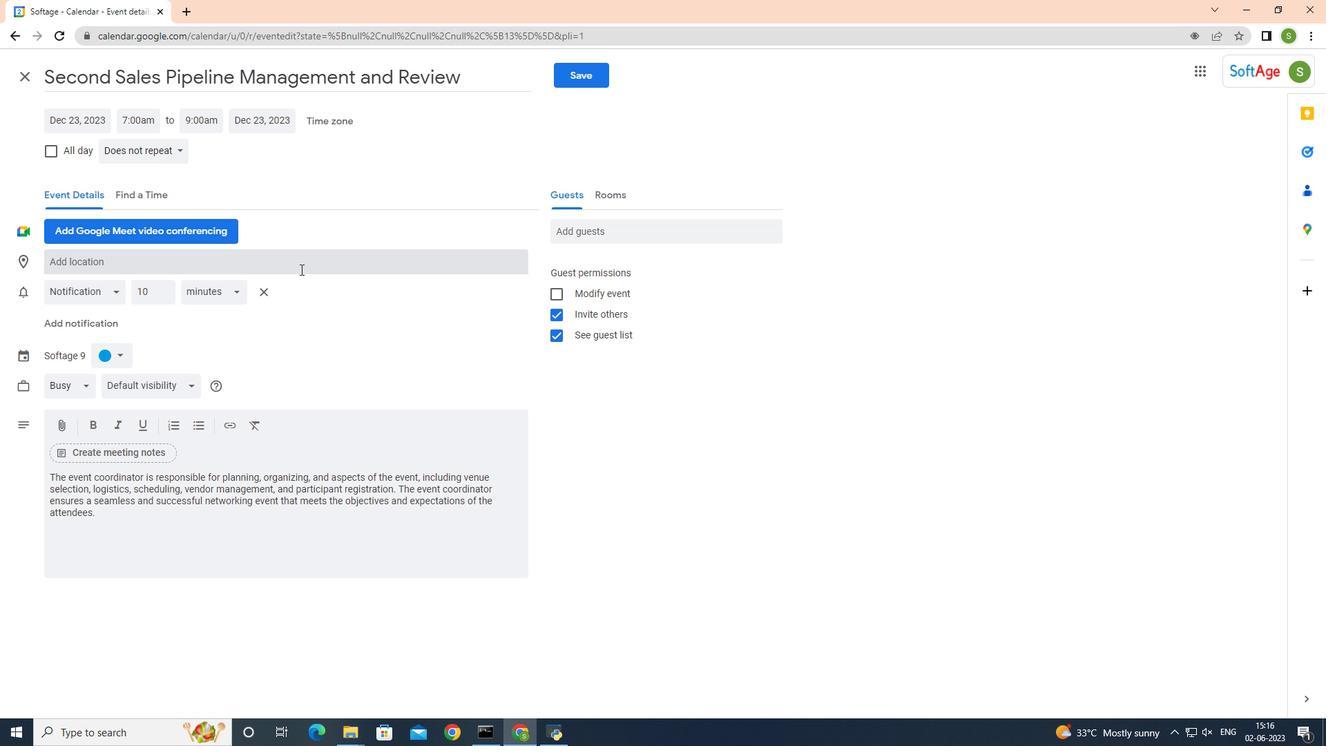 
Action: Mouse pressed left at (321, 256)
Screenshot: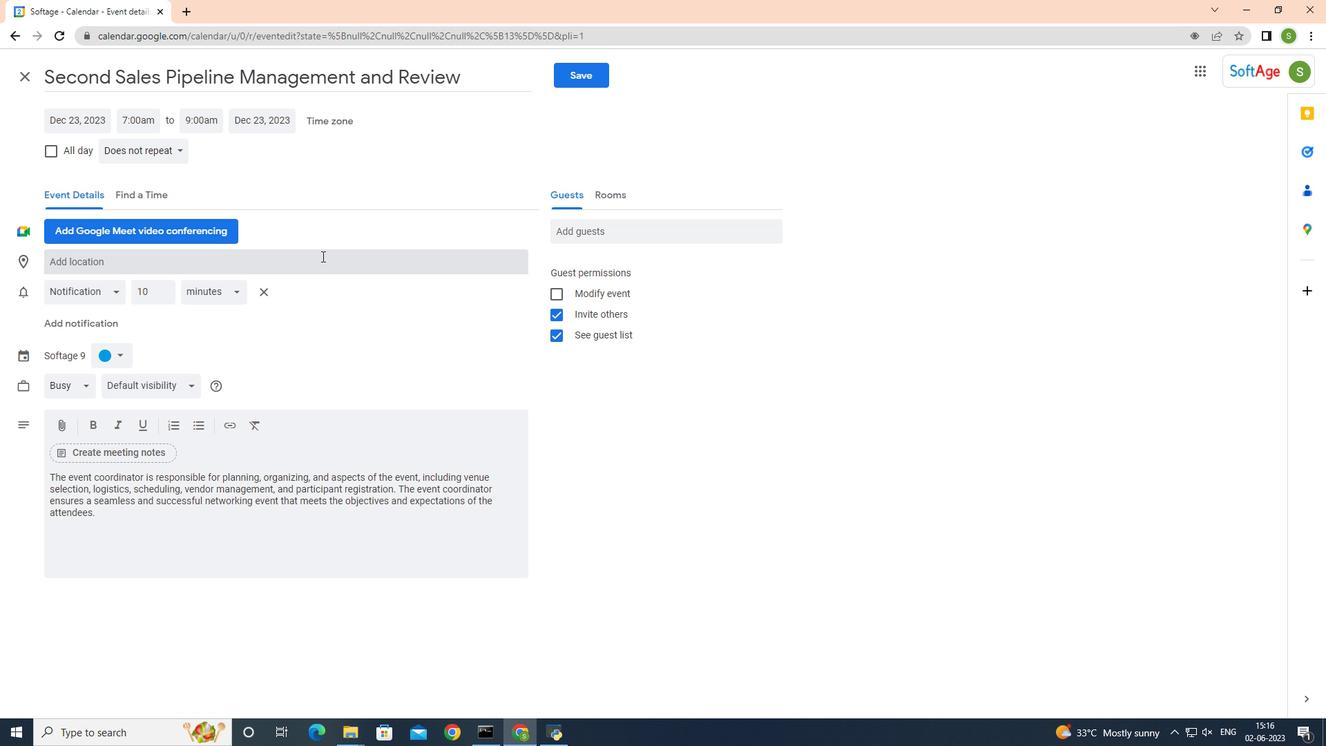 
Action: Mouse moved to (322, 256)
Screenshot: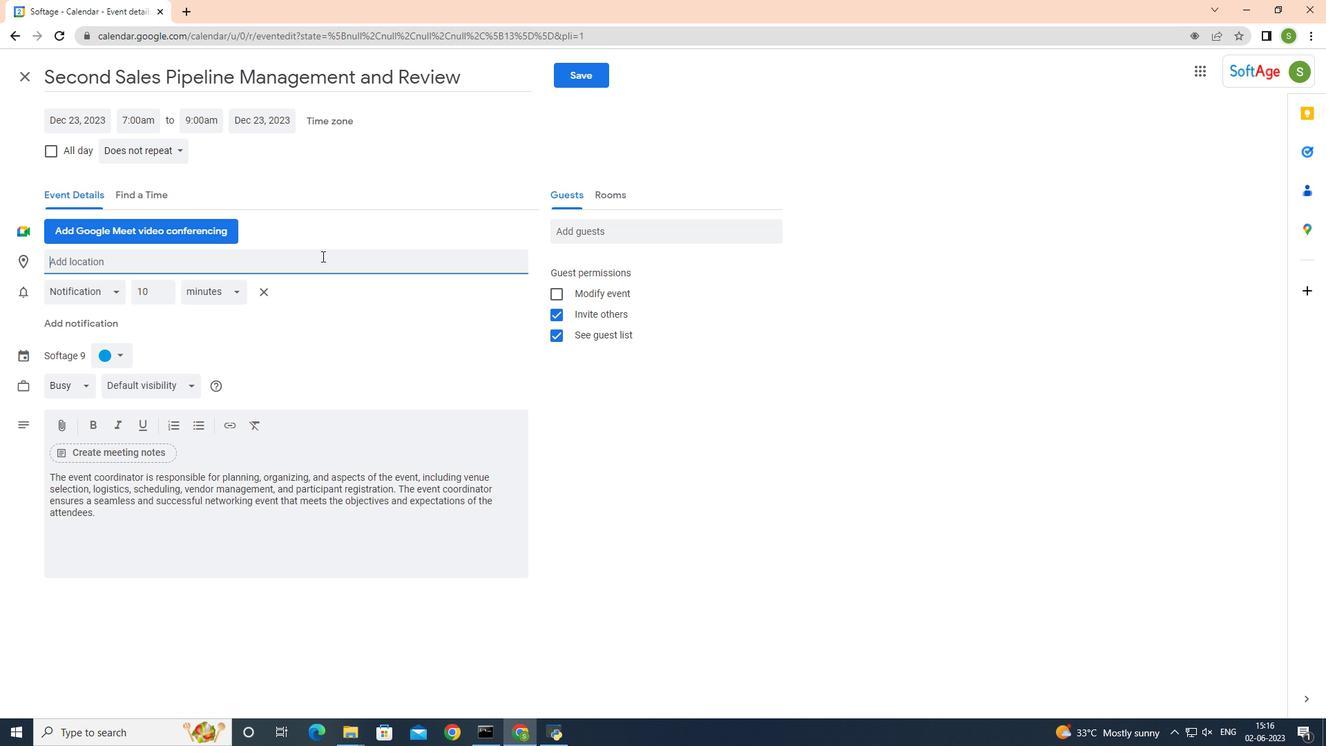 
Action: Key pressed 654<Key.space><Key.shift_r><Key.shift_r><Key.shift_r>Prinsengracht,<Key.space><Key.shift>Amsterdam,<Key.space><Key.shift_r><Key.shift_r><Key.shift_r><Key.shift_r><Key.shift_r><Key.shift_r><Key.shift_r>Netherlands
Screenshot: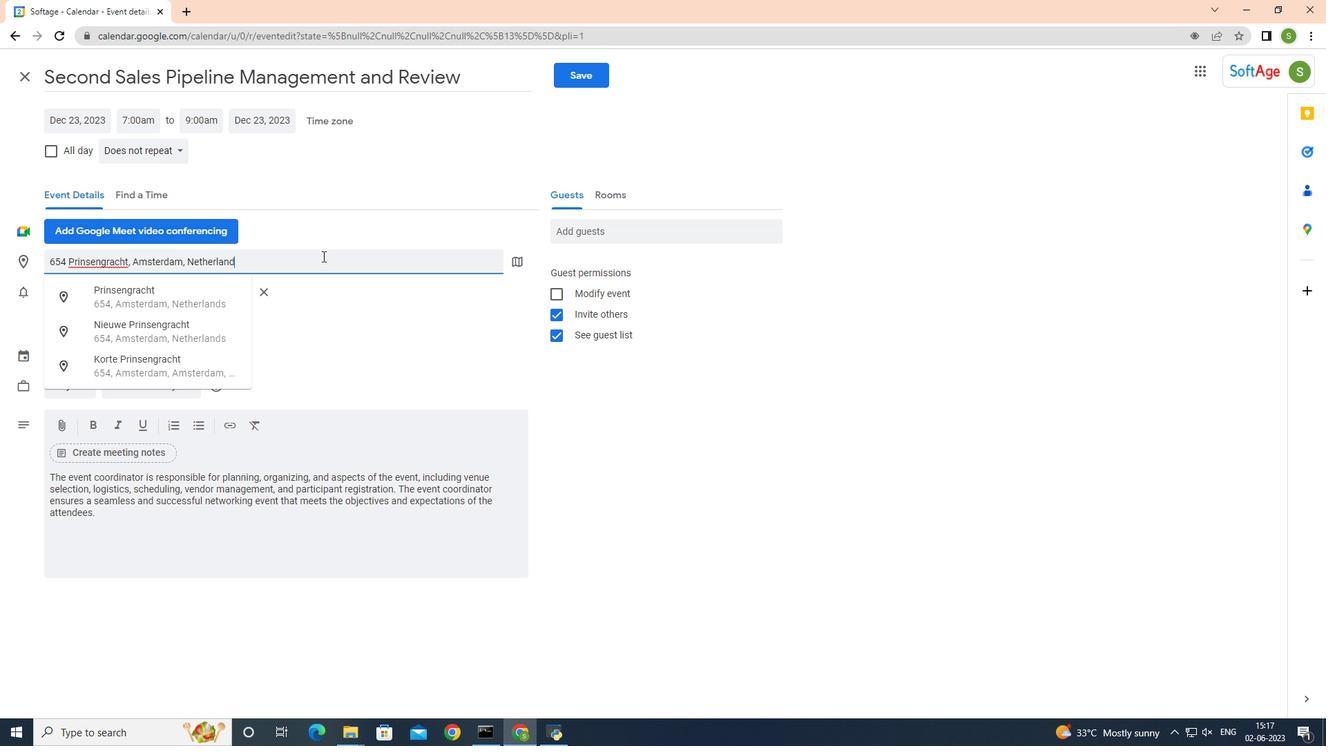
Action: Mouse moved to (221, 295)
Screenshot: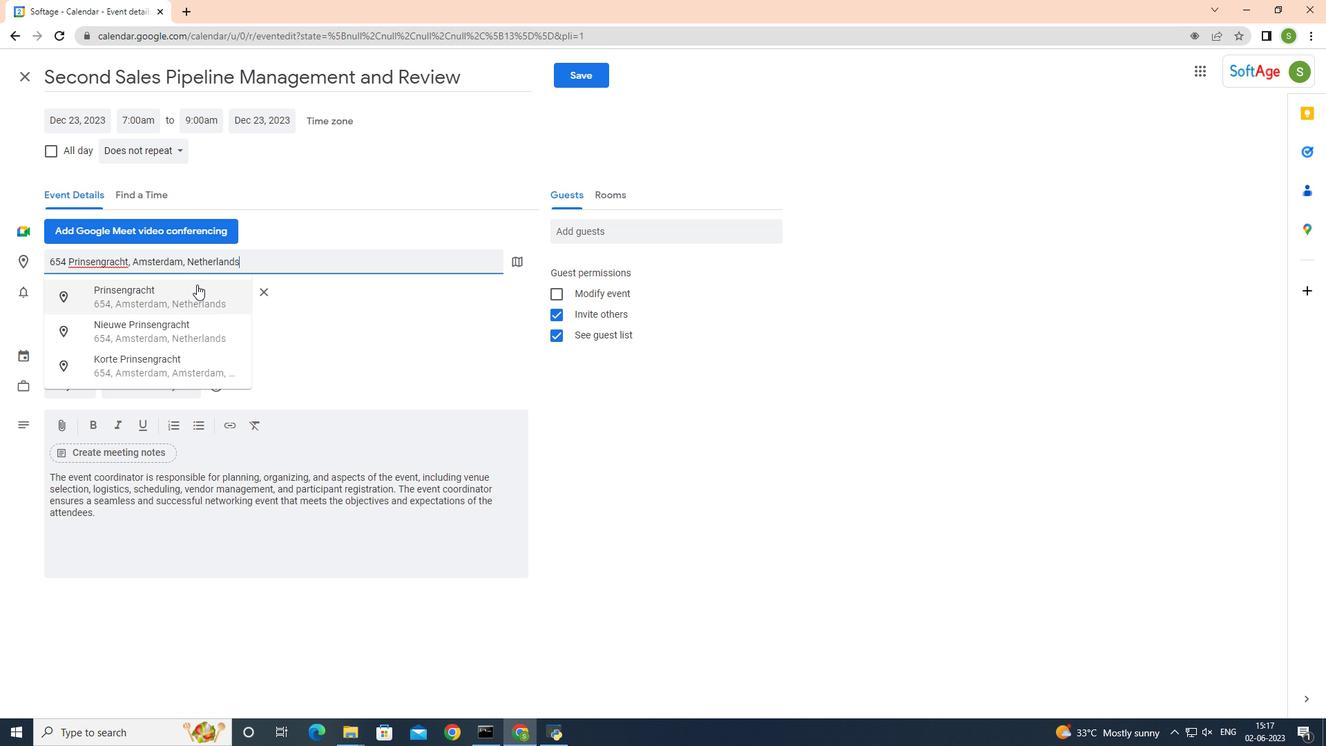 
Action: Mouse pressed left at (221, 295)
Screenshot: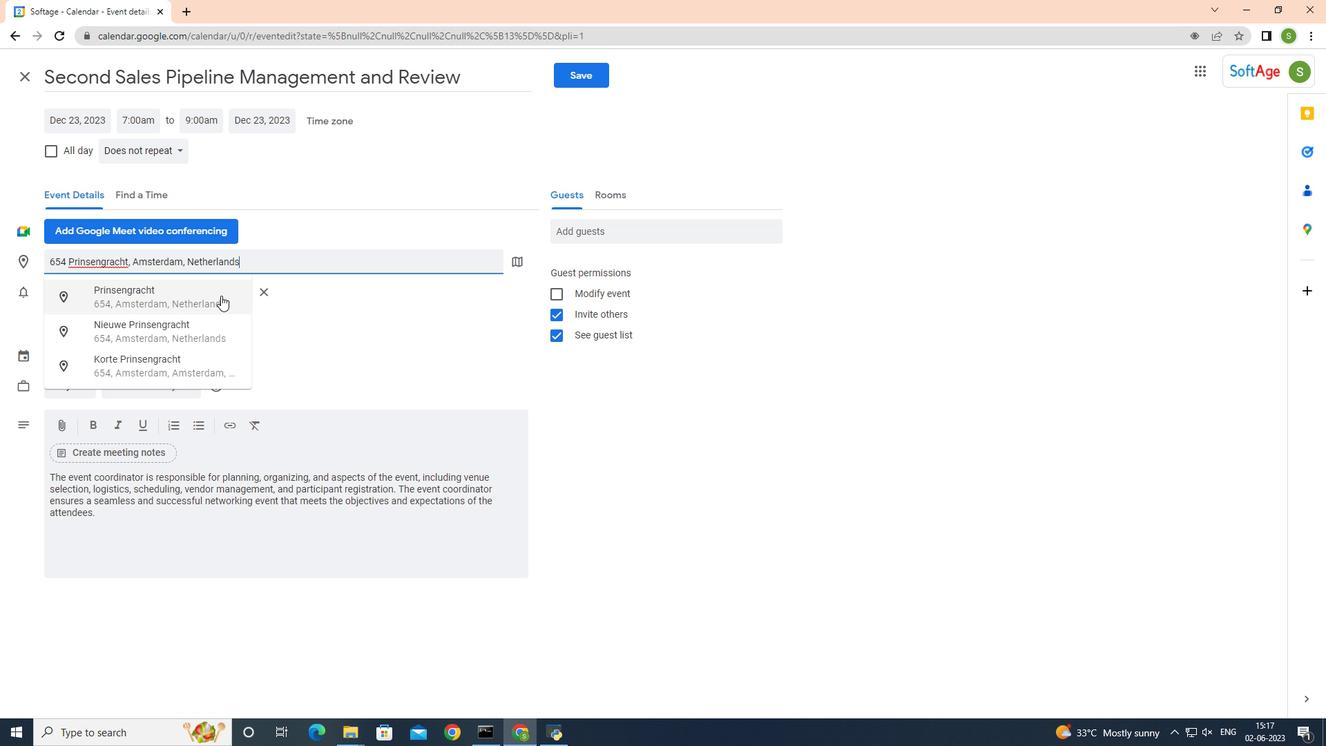 
Action: Mouse moved to (349, 360)
Screenshot: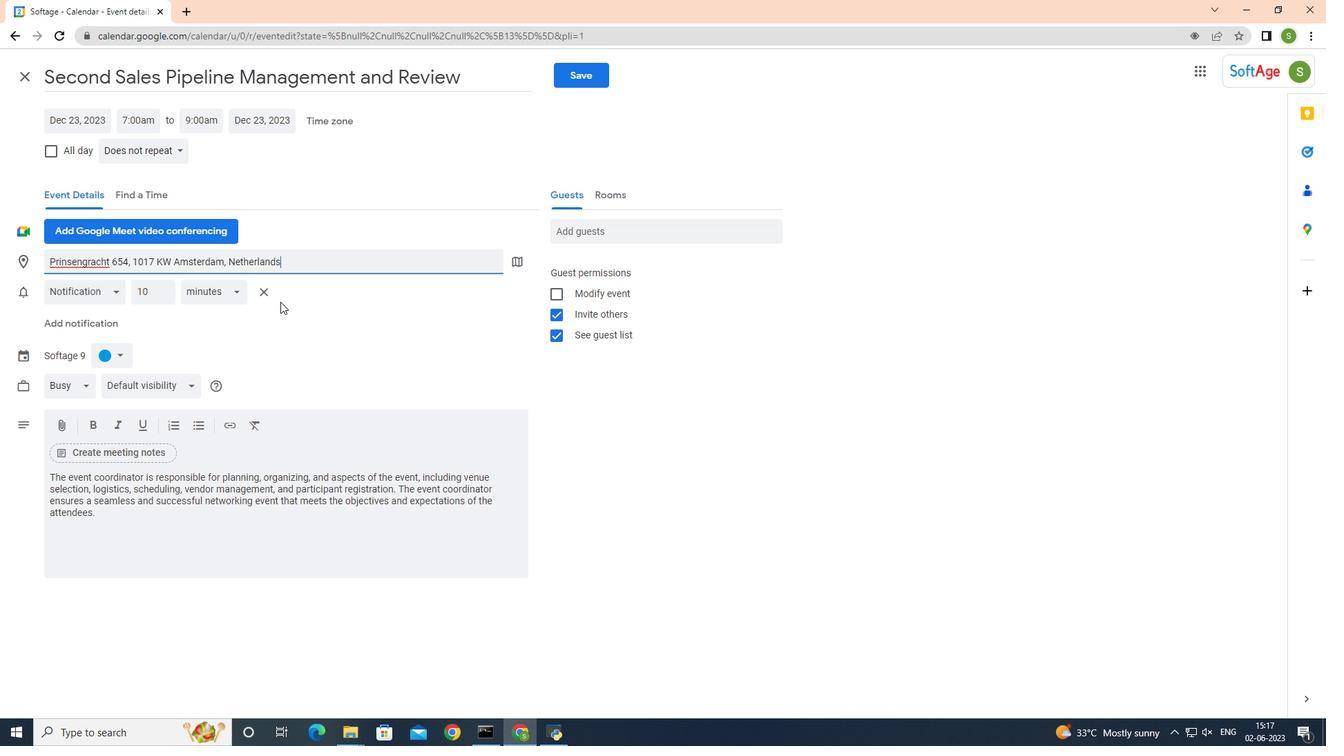 
Action: Mouse pressed left at (349, 360)
Screenshot: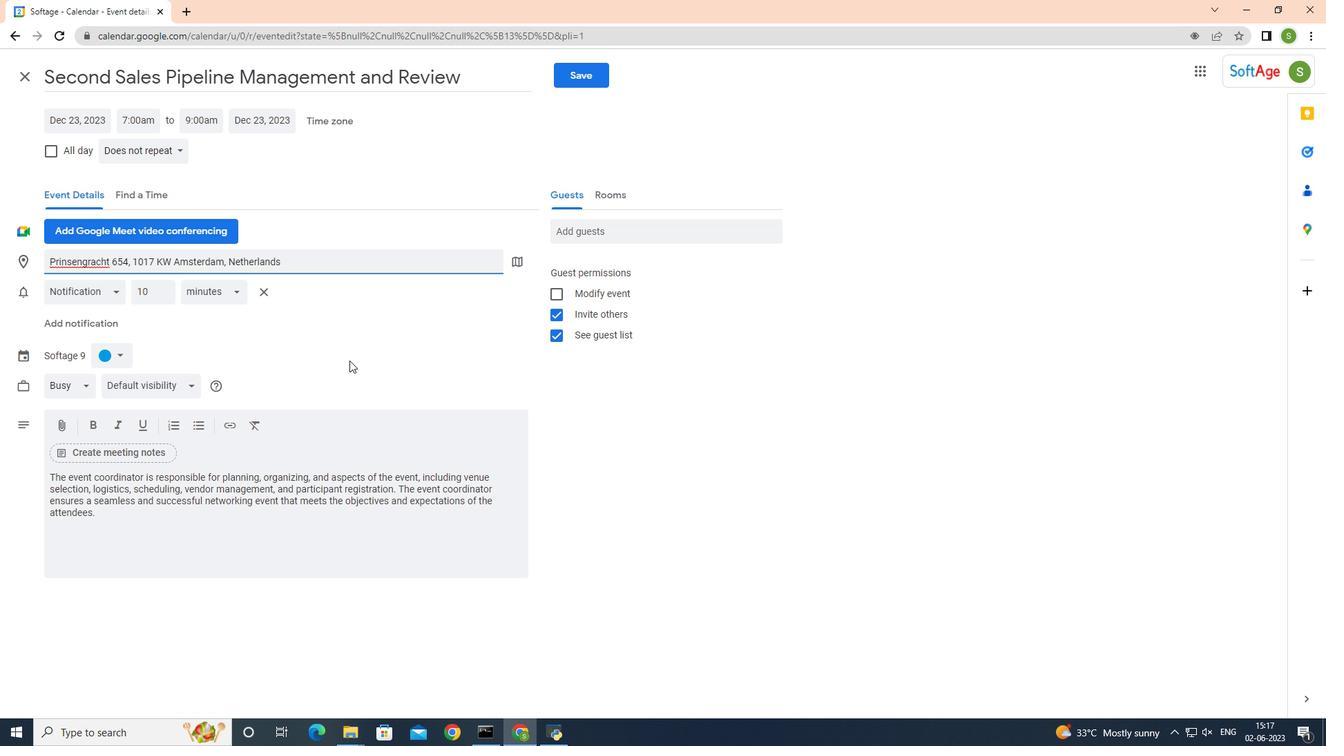 
Action: Mouse moved to (576, 83)
Screenshot: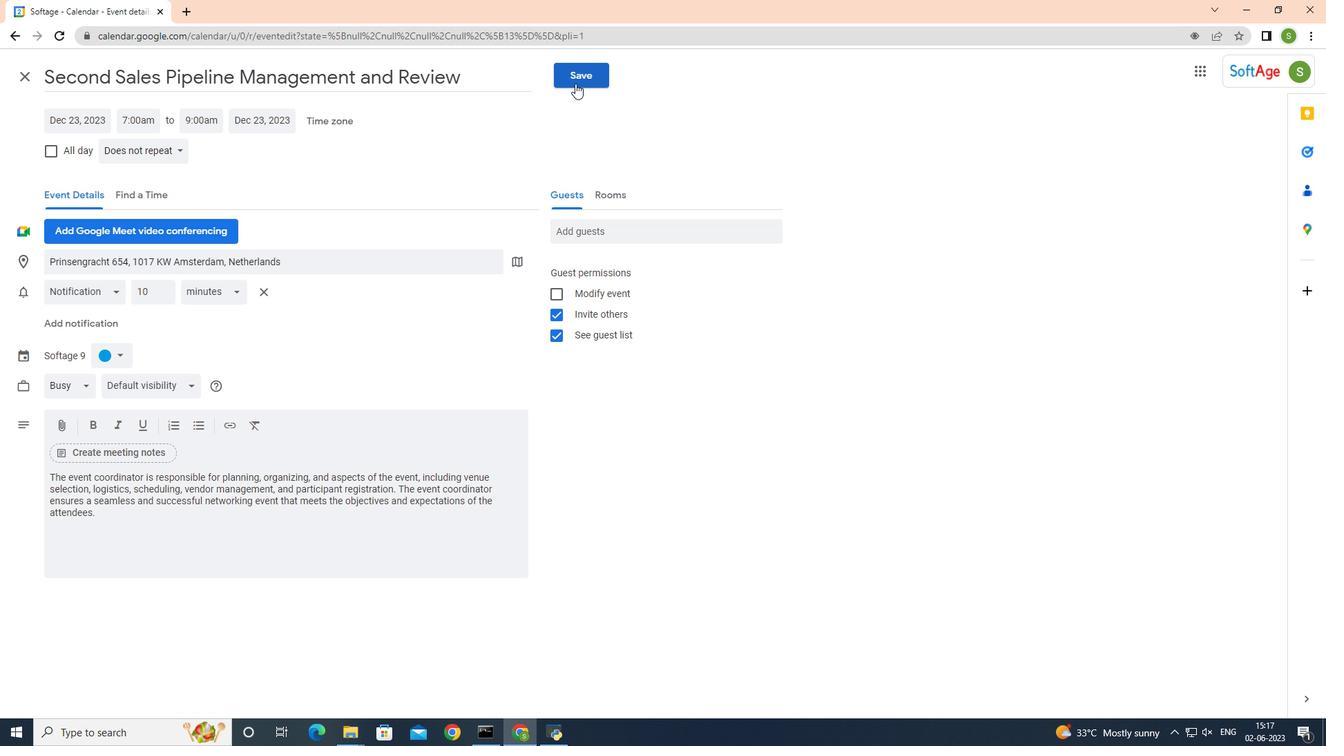 
Action: Mouse pressed left at (576, 83)
Screenshot: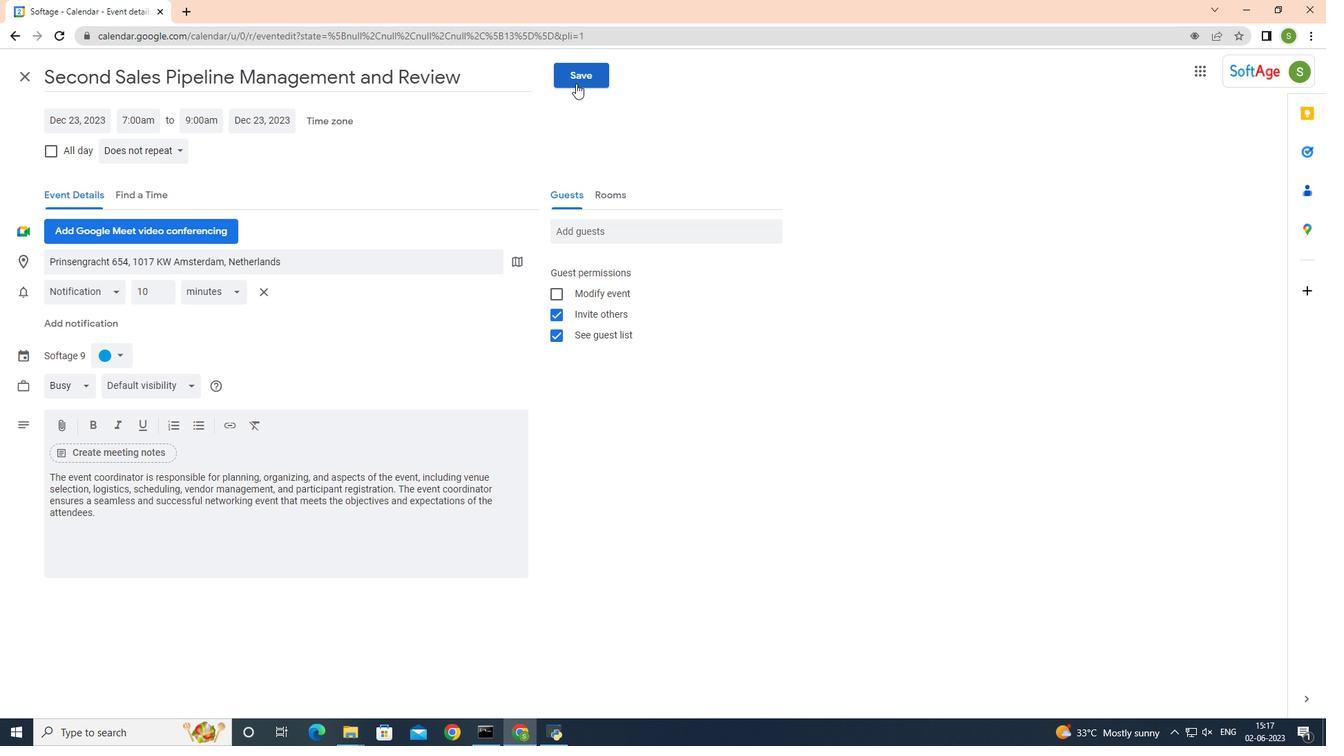 
Action: Mouse moved to (1208, 403)
Screenshot: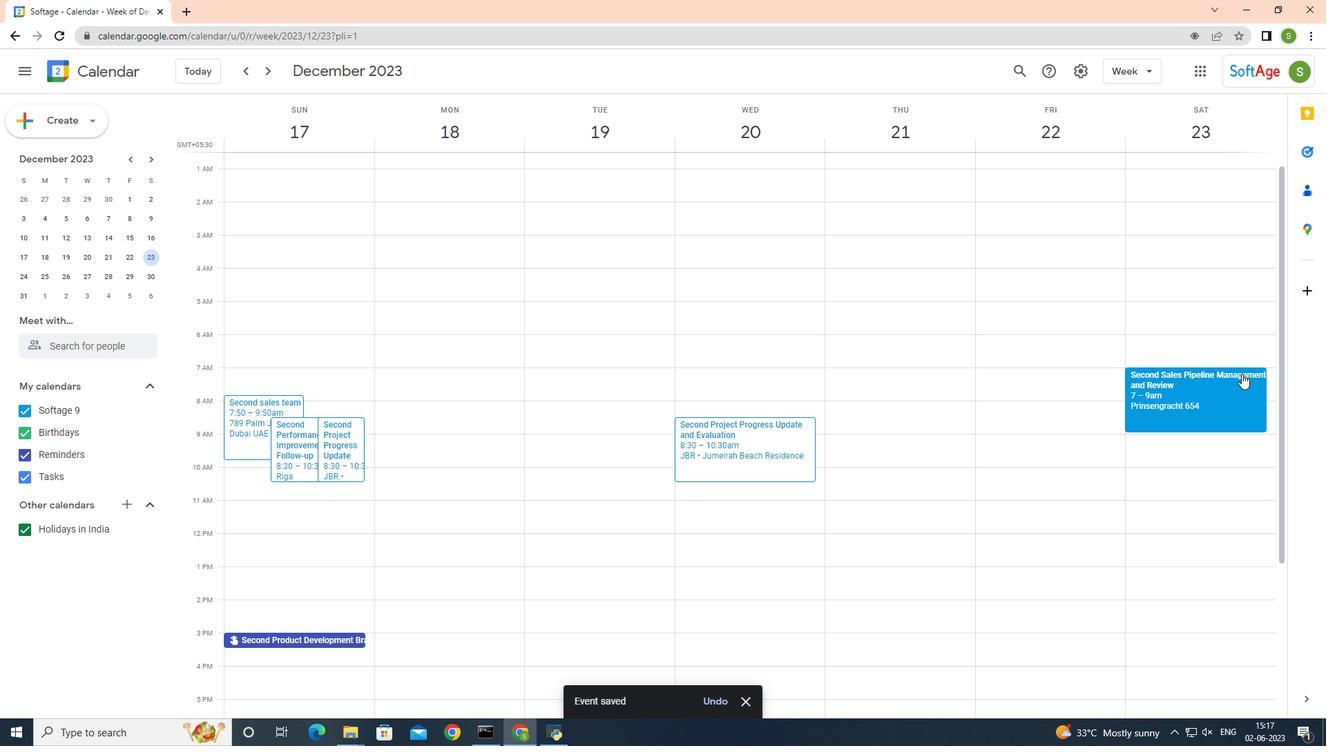 
Action: Mouse pressed left at (1208, 403)
Screenshot: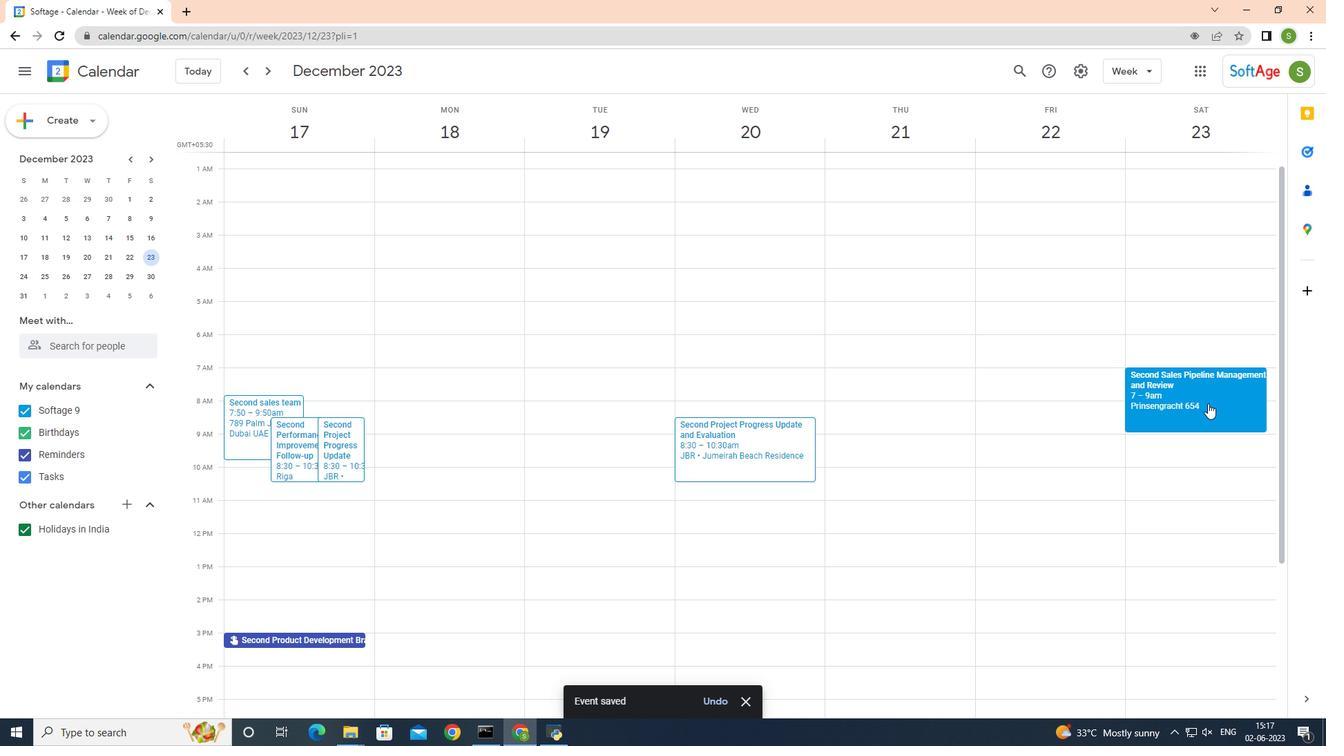 
Action: Mouse moved to (1043, 229)
Screenshot: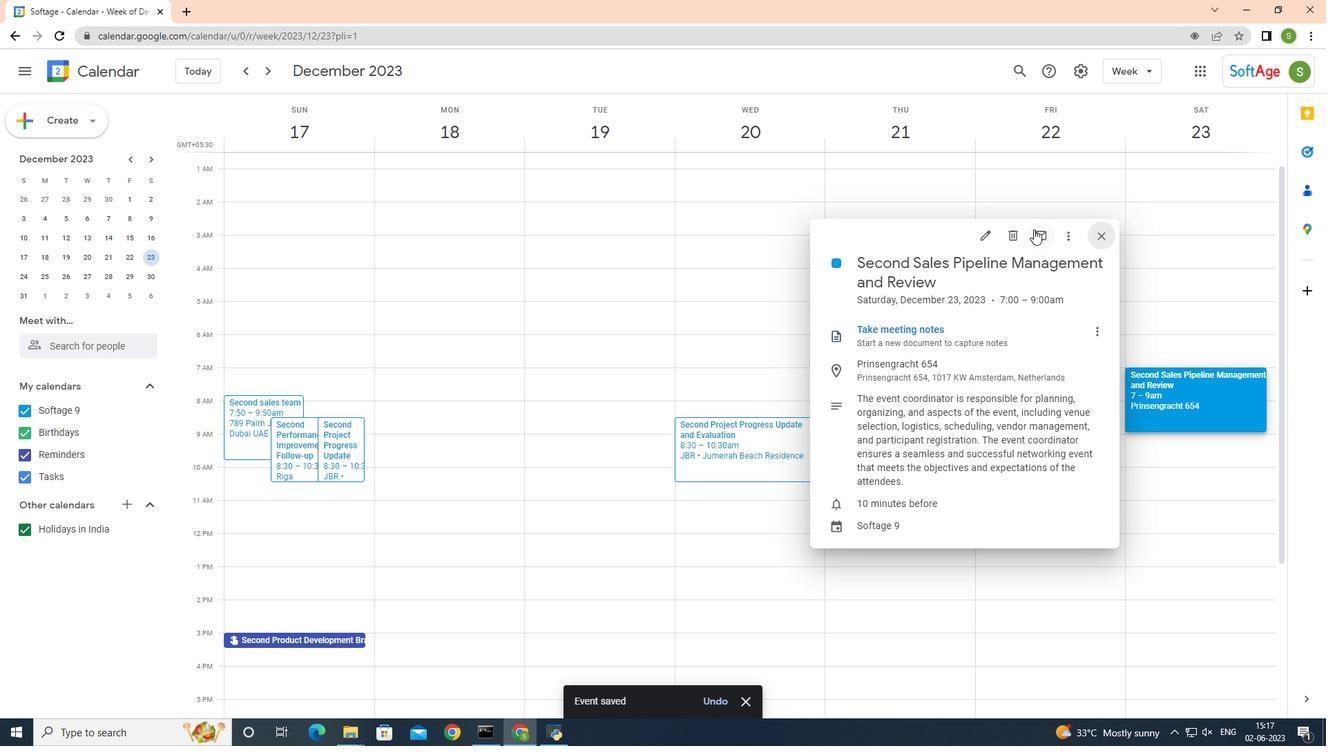 
Action: Mouse pressed left at (1043, 229)
Screenshot: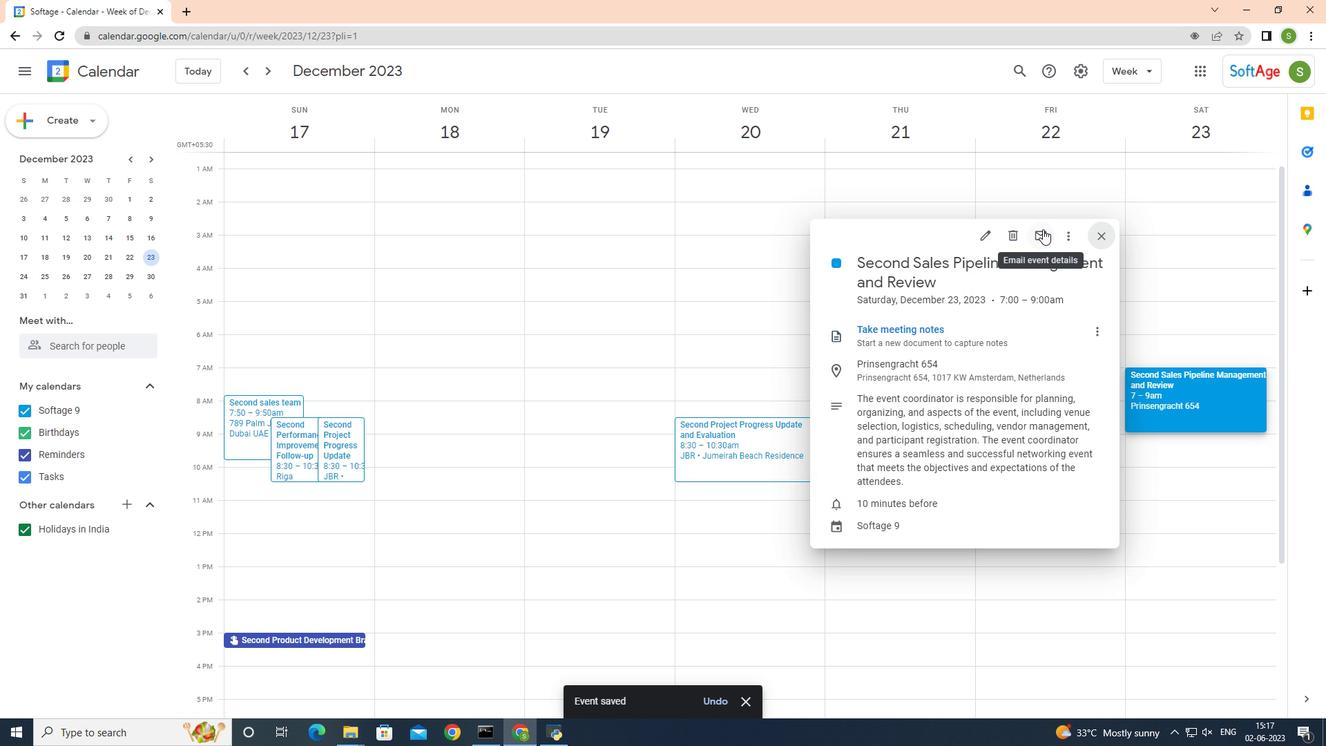 
Action: Mouse moved to (605, 318)
Screenshot: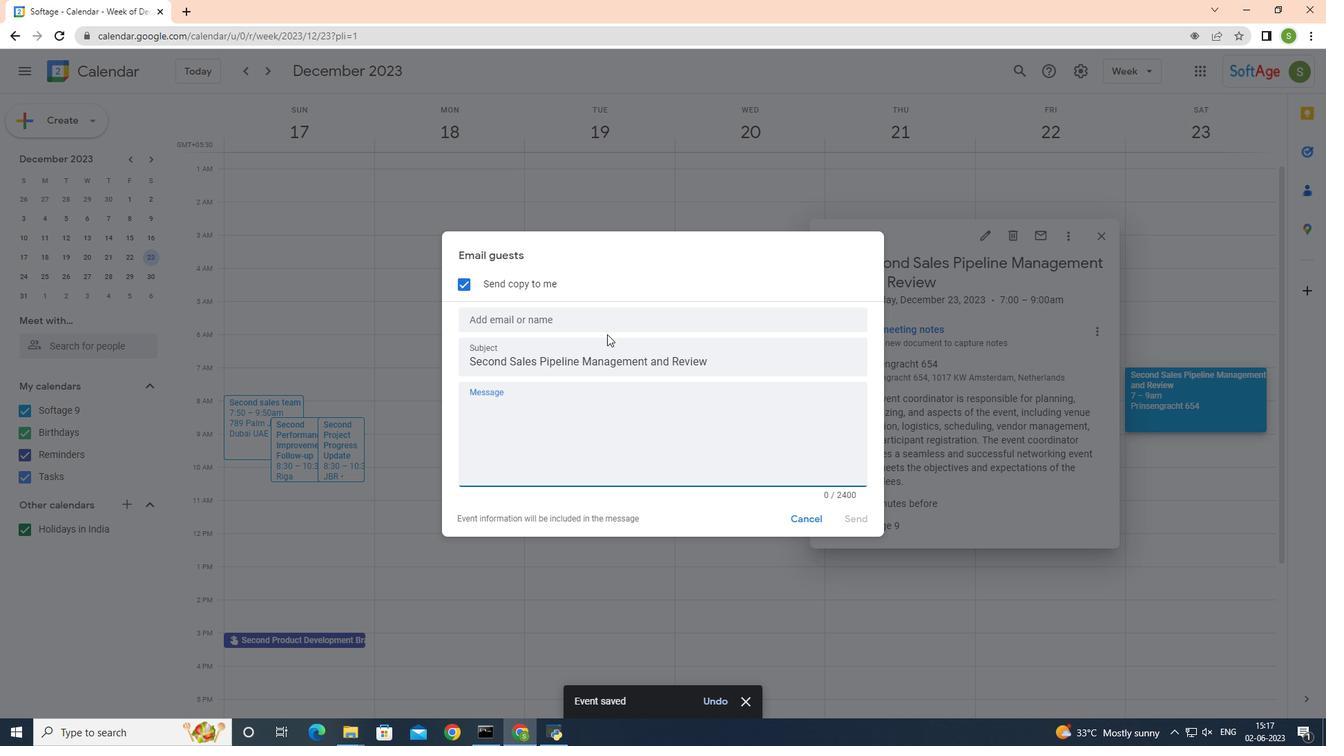 
Action: Mouse pressed left at (605, 318)
Screenshot: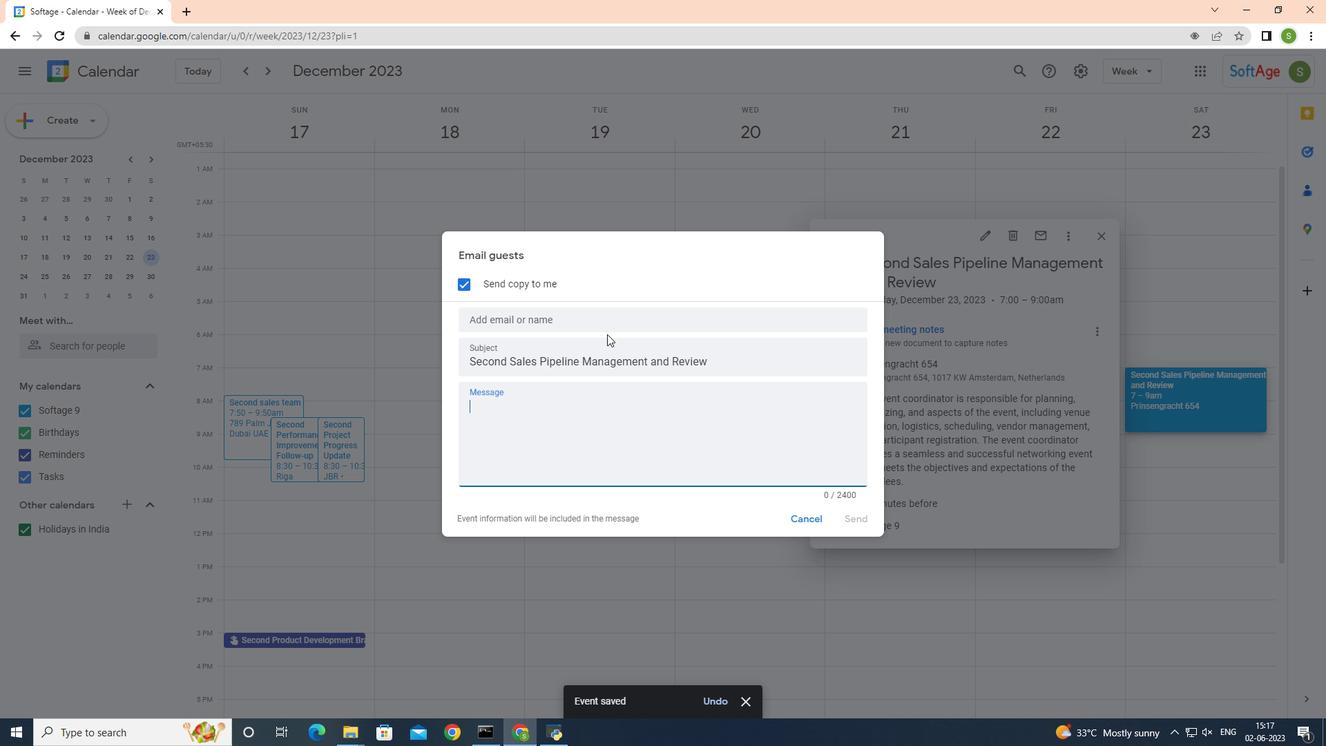 
Action: Mouse moved to (580, 380)
Screenshot: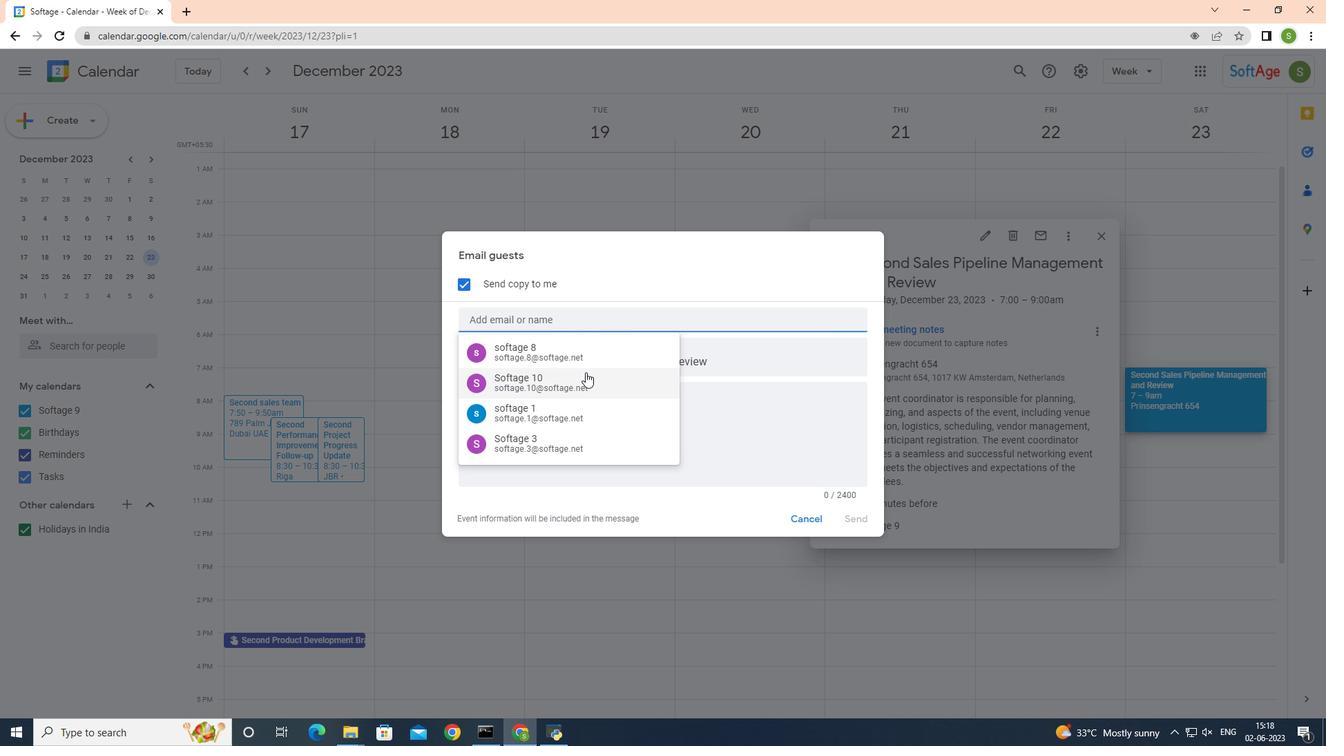 
Action: Mouse pressed left at (580, 380)
Screenshot: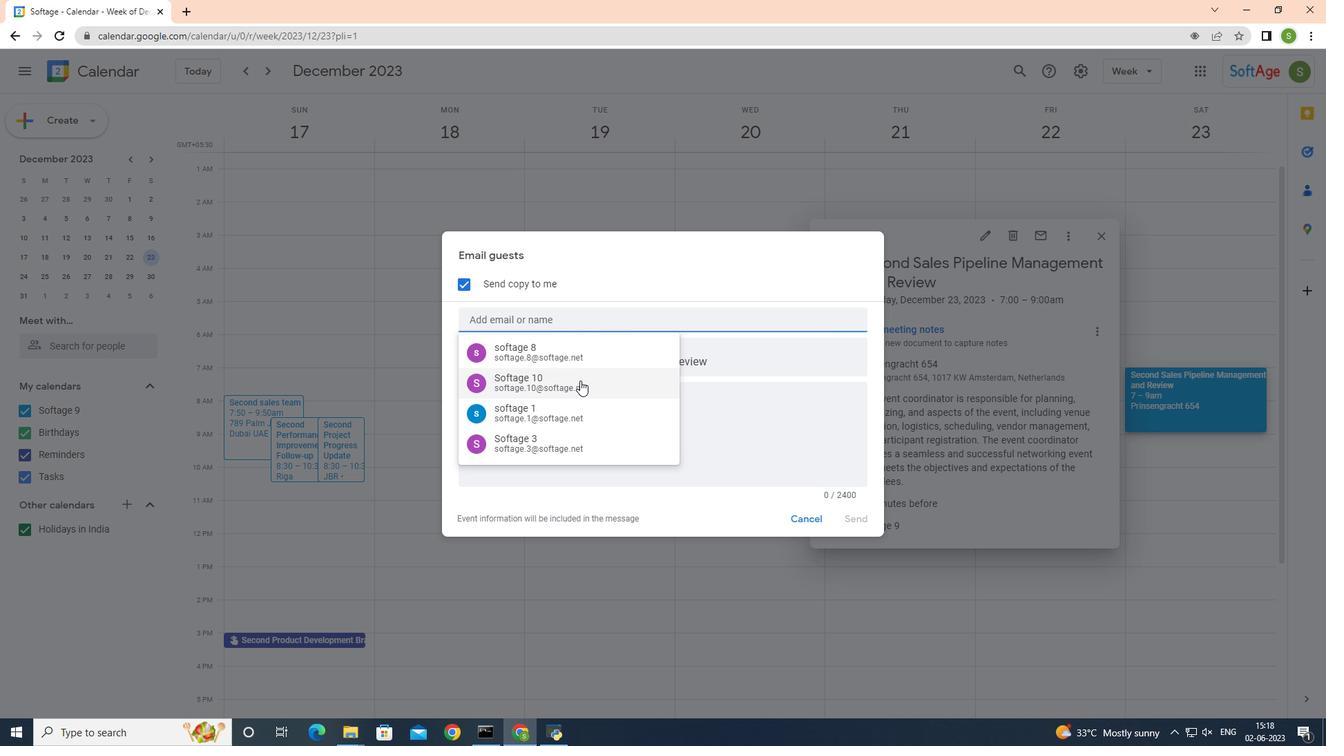 
Action: Mouse moved to (574, 339)
Screenshot: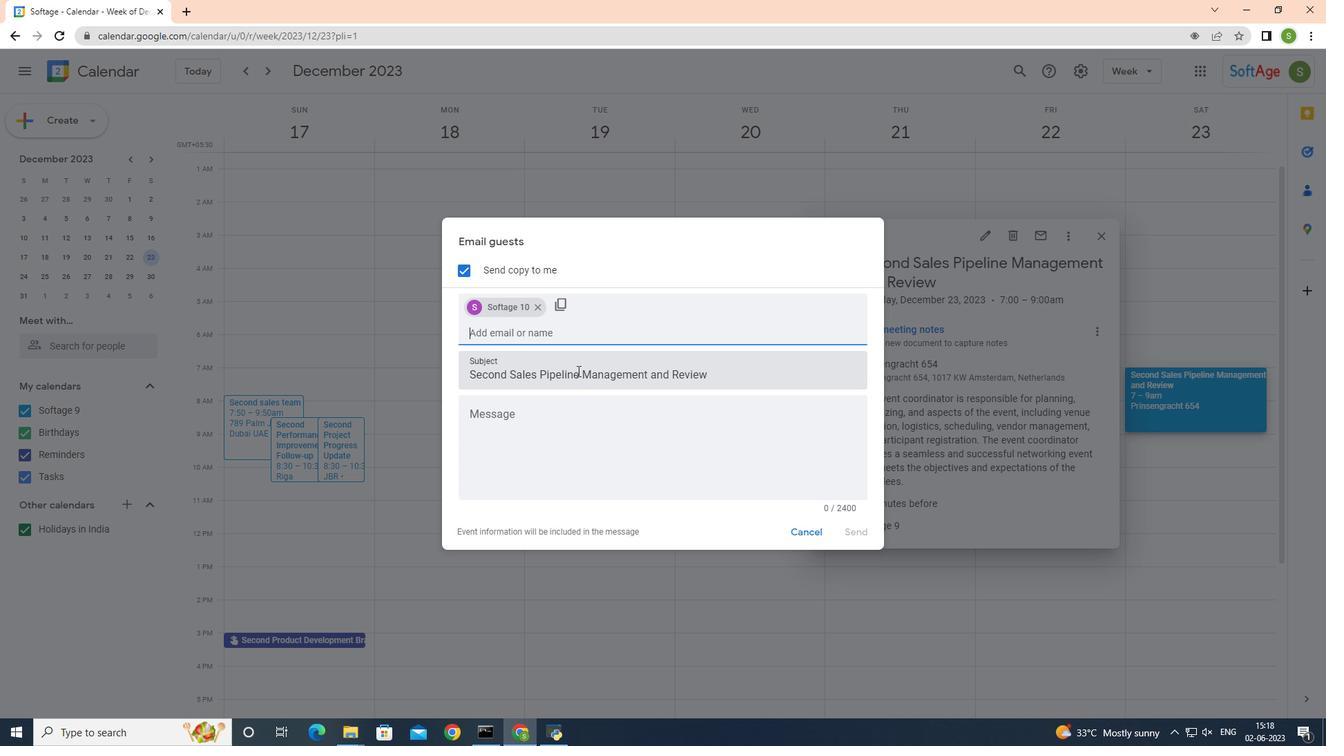 
Action: Mouse pressed left at (574, 339)
Screenshot: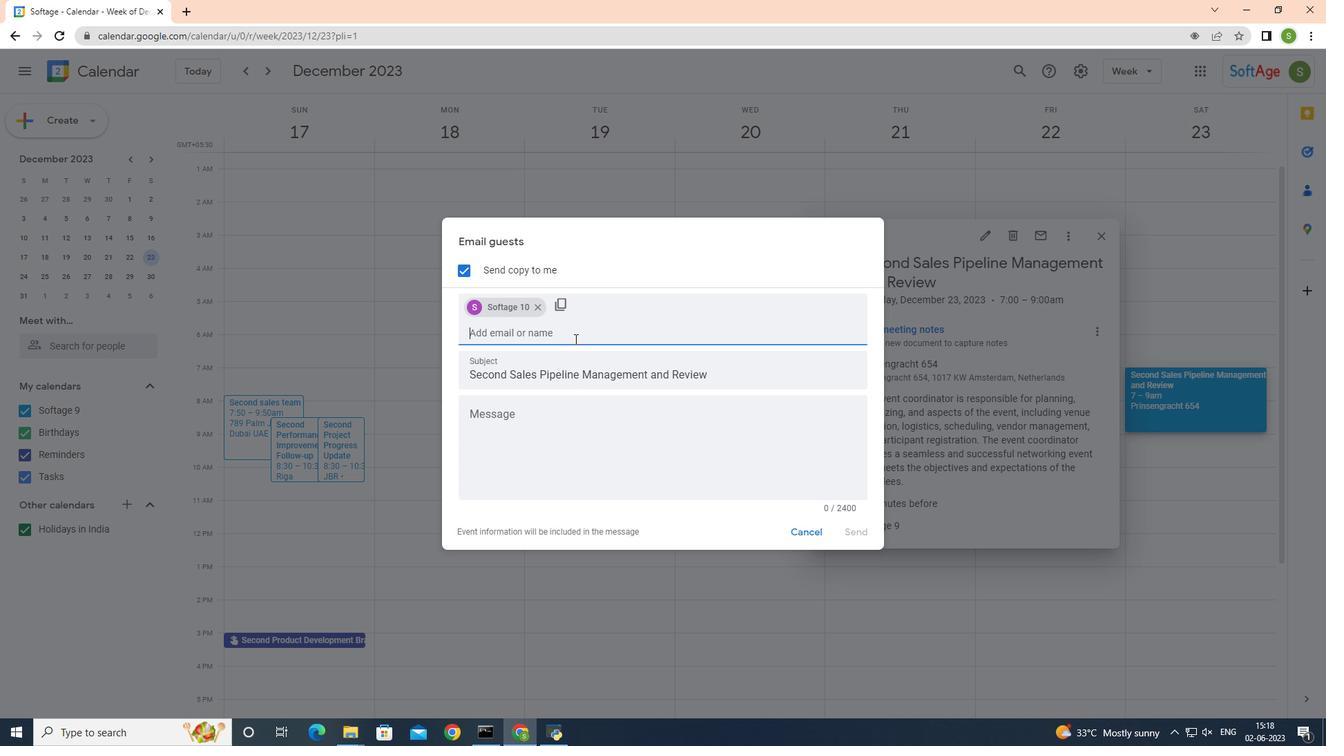 
Action: Key pressed <Key.shift>Softage.7
Screenshot: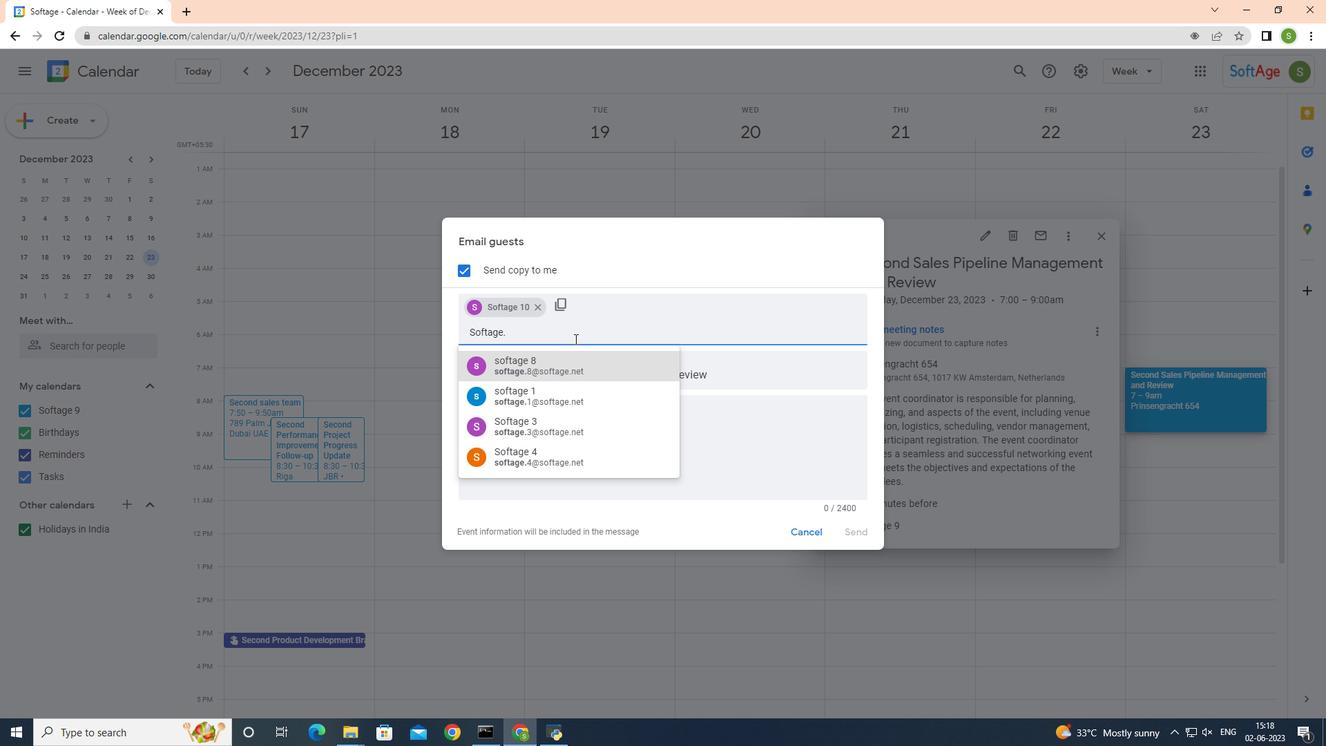 
Action: Mouse moved to (568, 364)
Screenshot: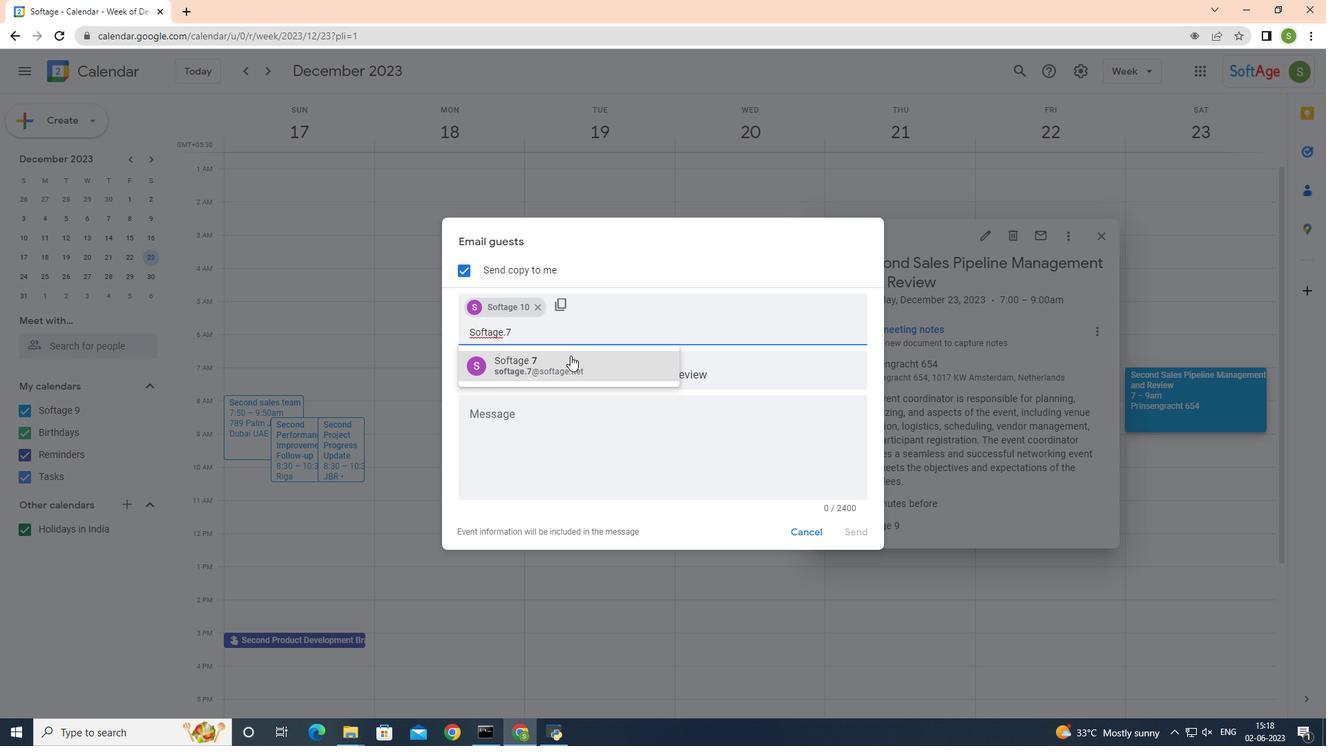 
Action: Mouse pressed left at (568, 364)
Screenshot: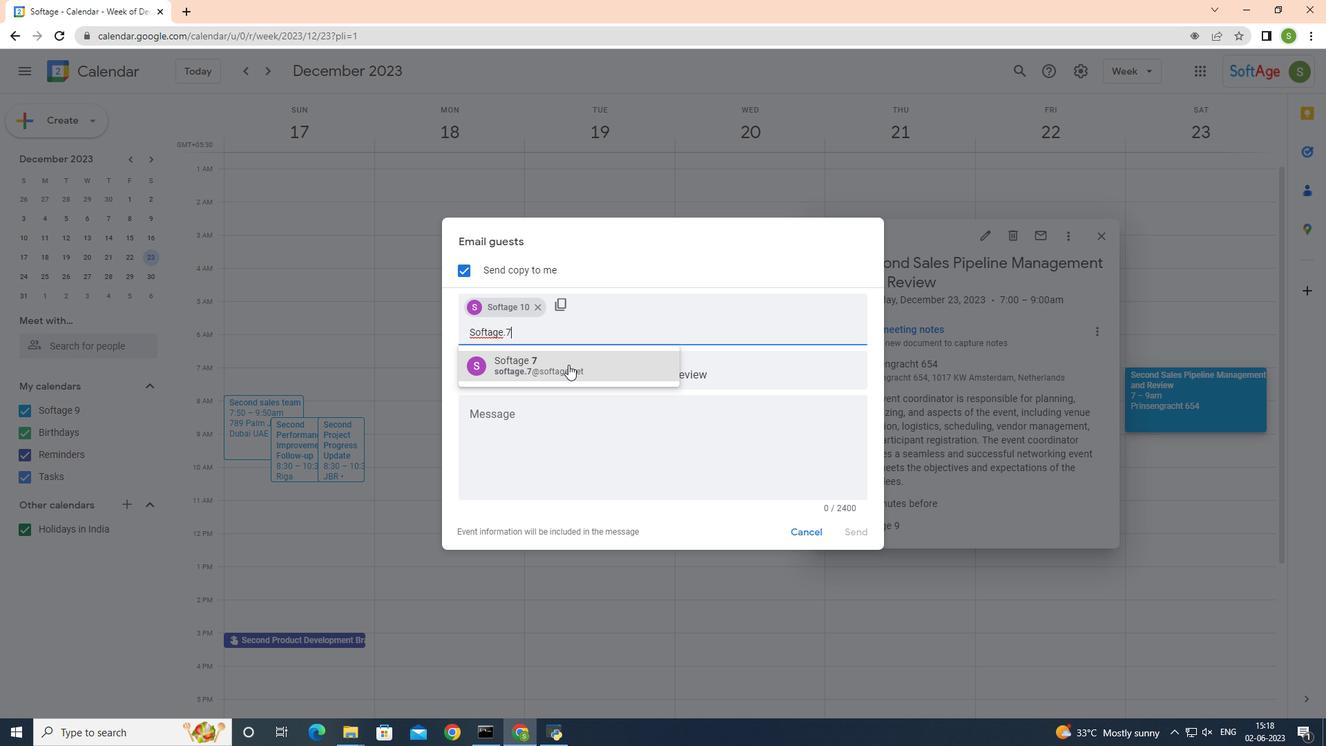 
Action: Mouse moved to (625, 432)
Screenshot: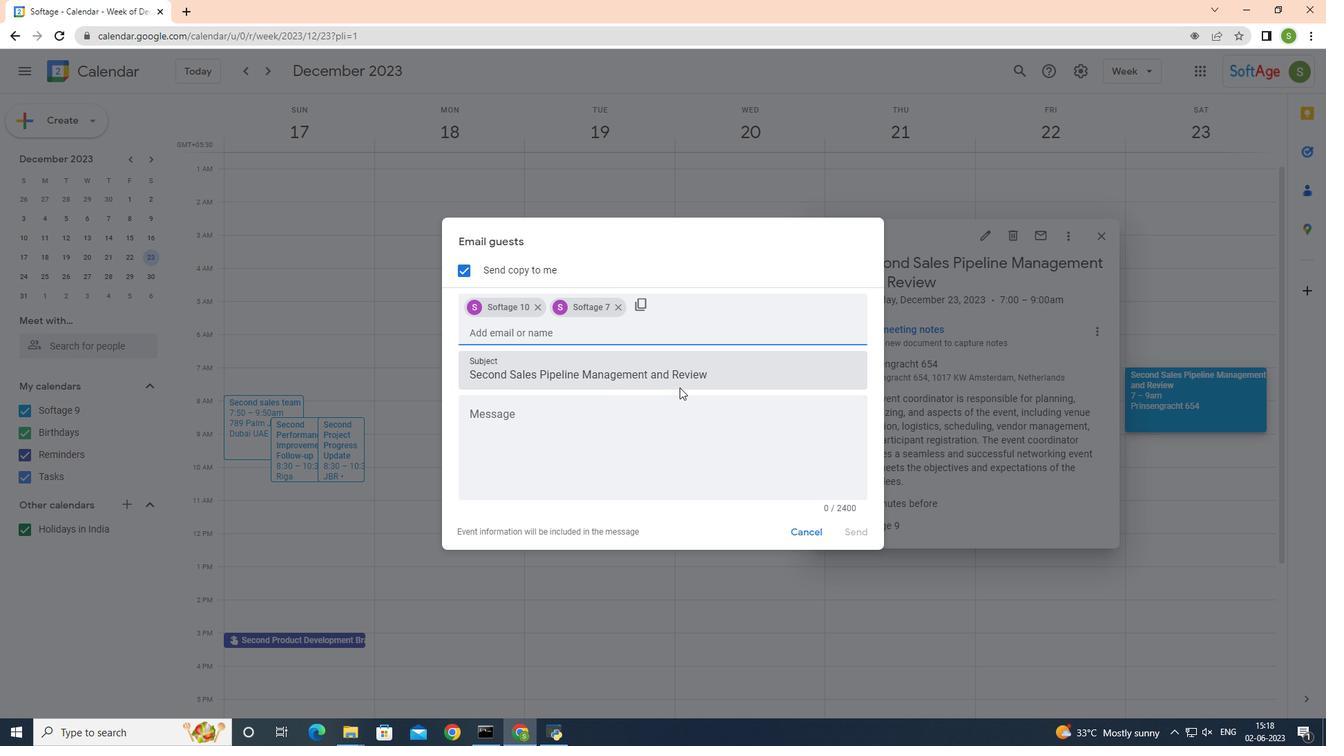 
Action: Mouse pressed left at (625, 432)
Screenshot: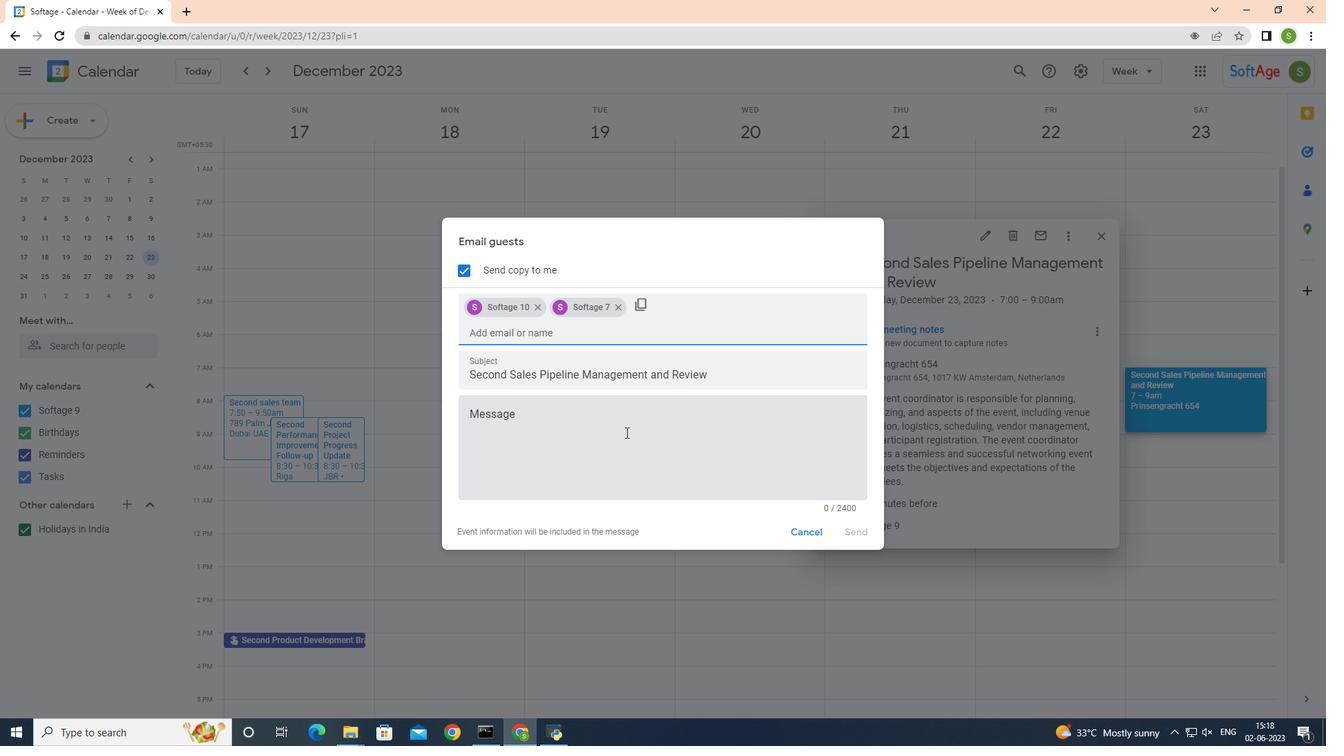 
Action: Key pressed <Key.shift>Invitation<Key.space>for<Key.space>the<Key.space>even<Key.space>'ctrl+V'
Screenshot: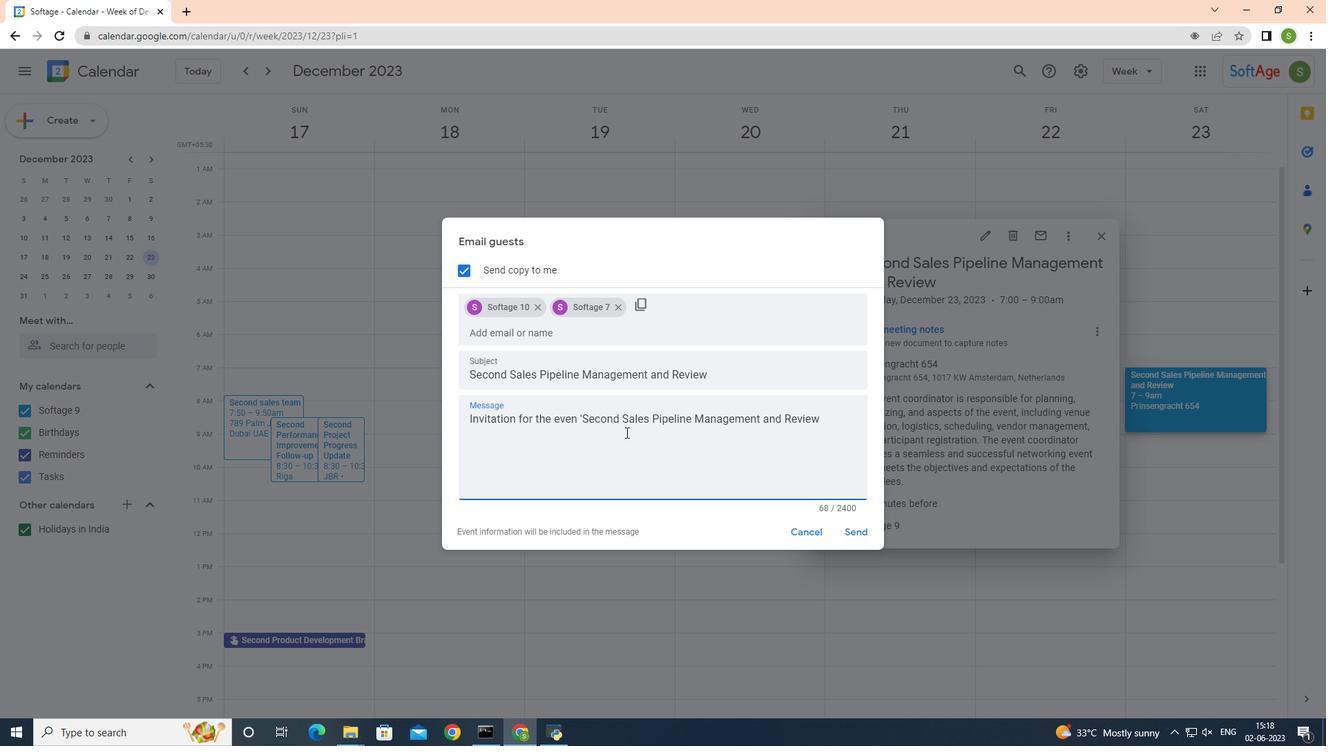 
Action: Mouse moved to (864, 527)
Screenshot: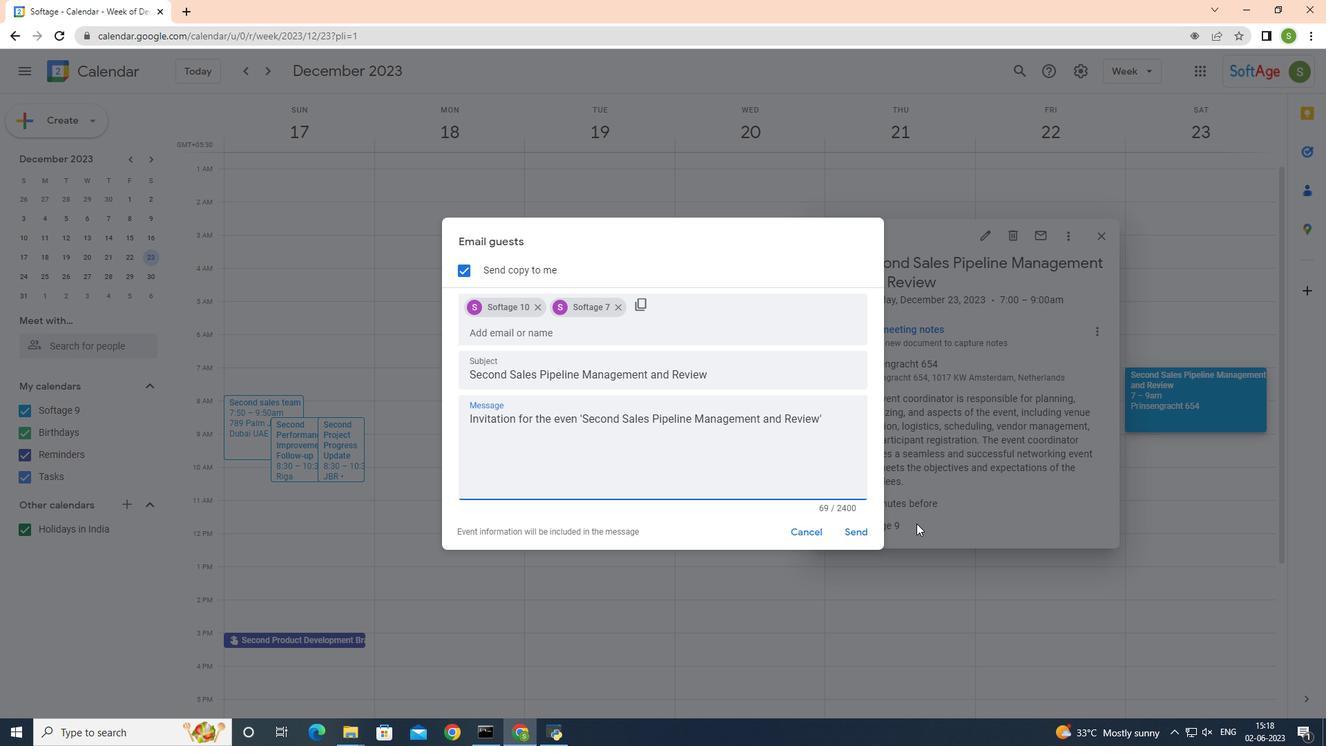 
Action: Mouse pressed left at (864, 527)
Screenshot: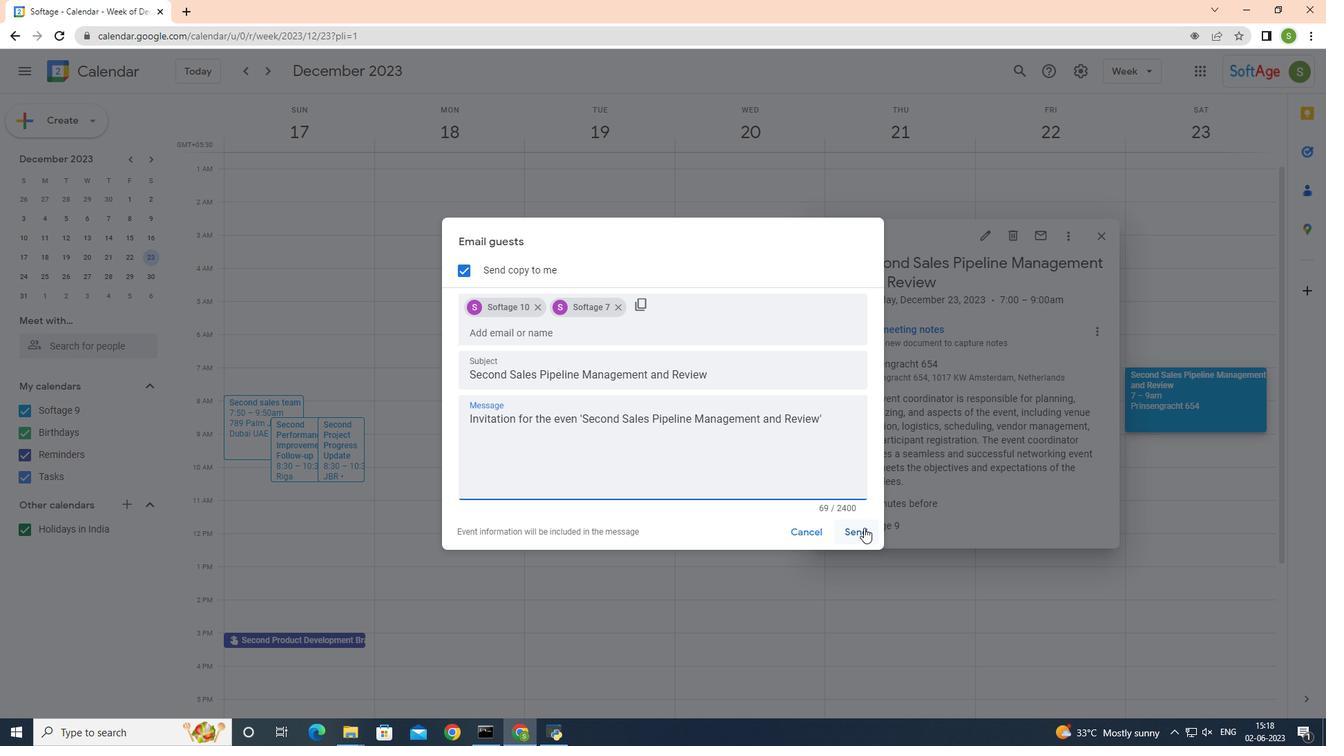 
Action: Mouse moved to (1106, 235)
Screenshot: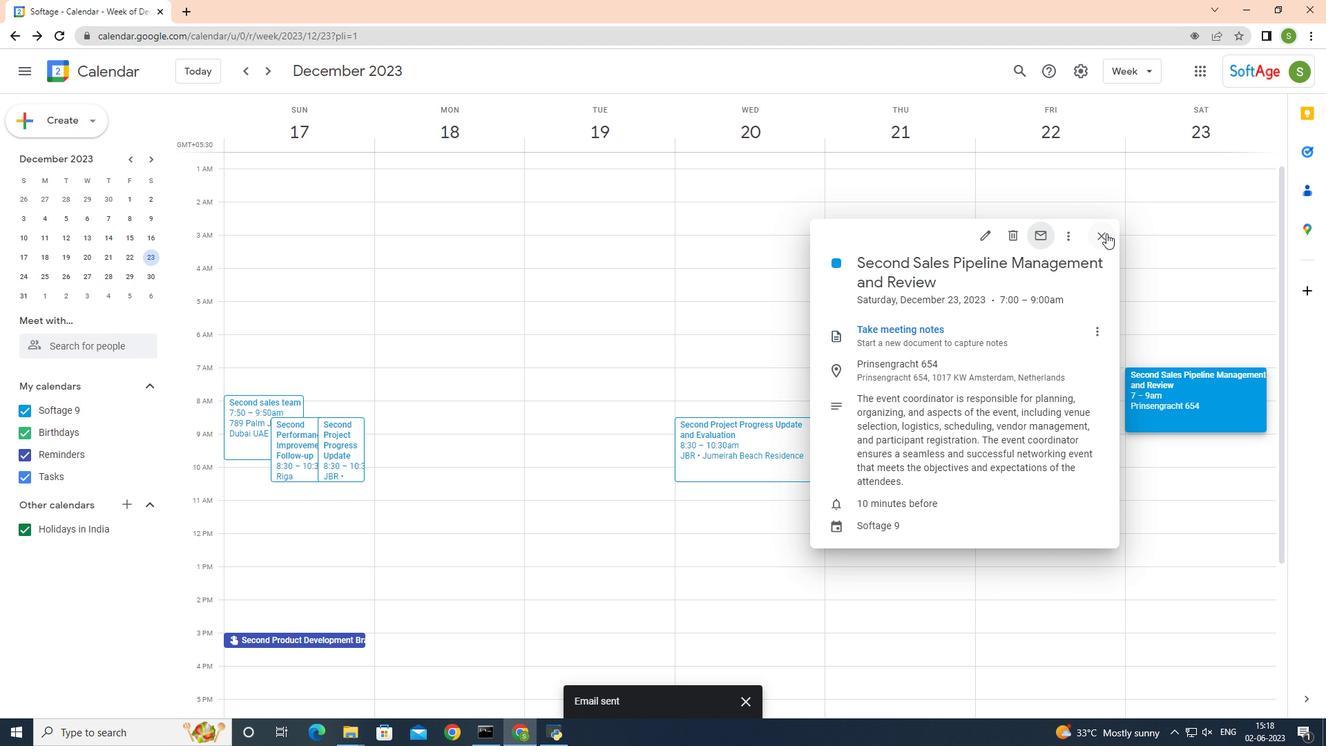 
Action: Mouse pressed left at (1106, 235)
Screenshot: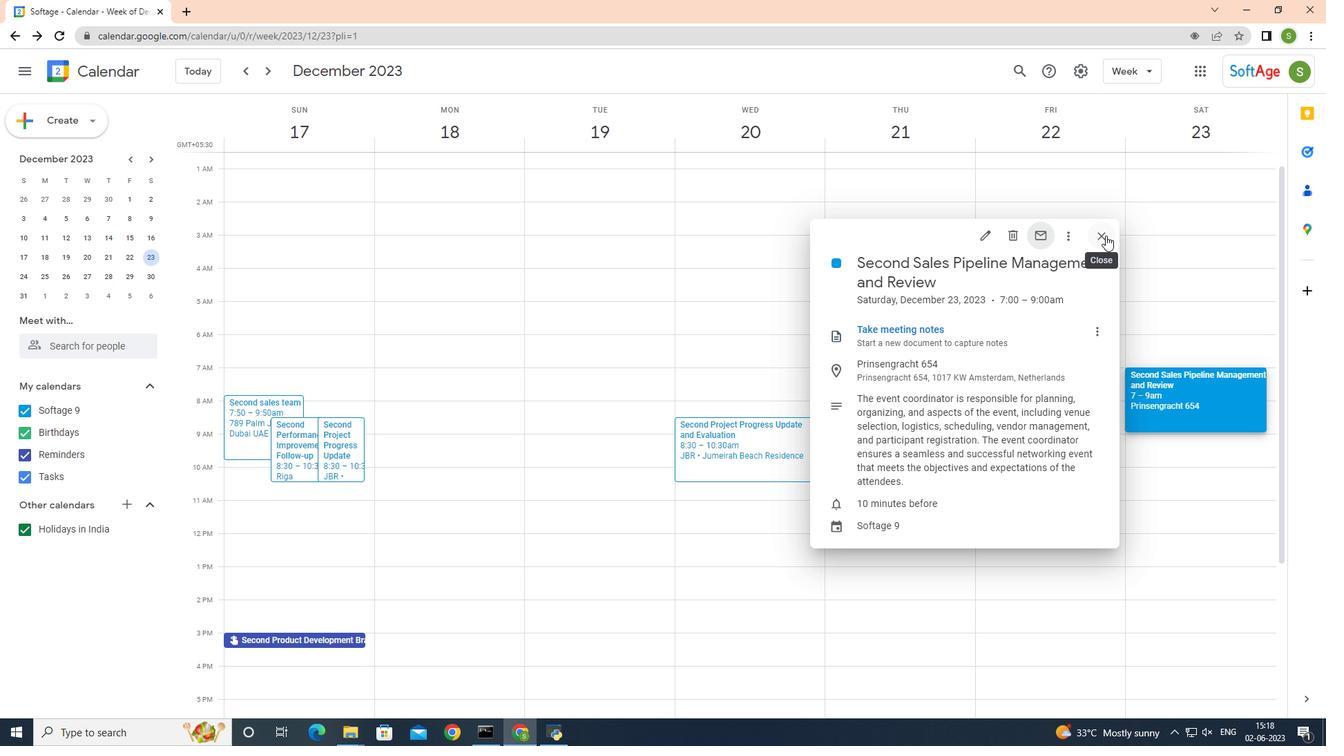 
Action: Mouse moved to (86, 133)
Screenshot: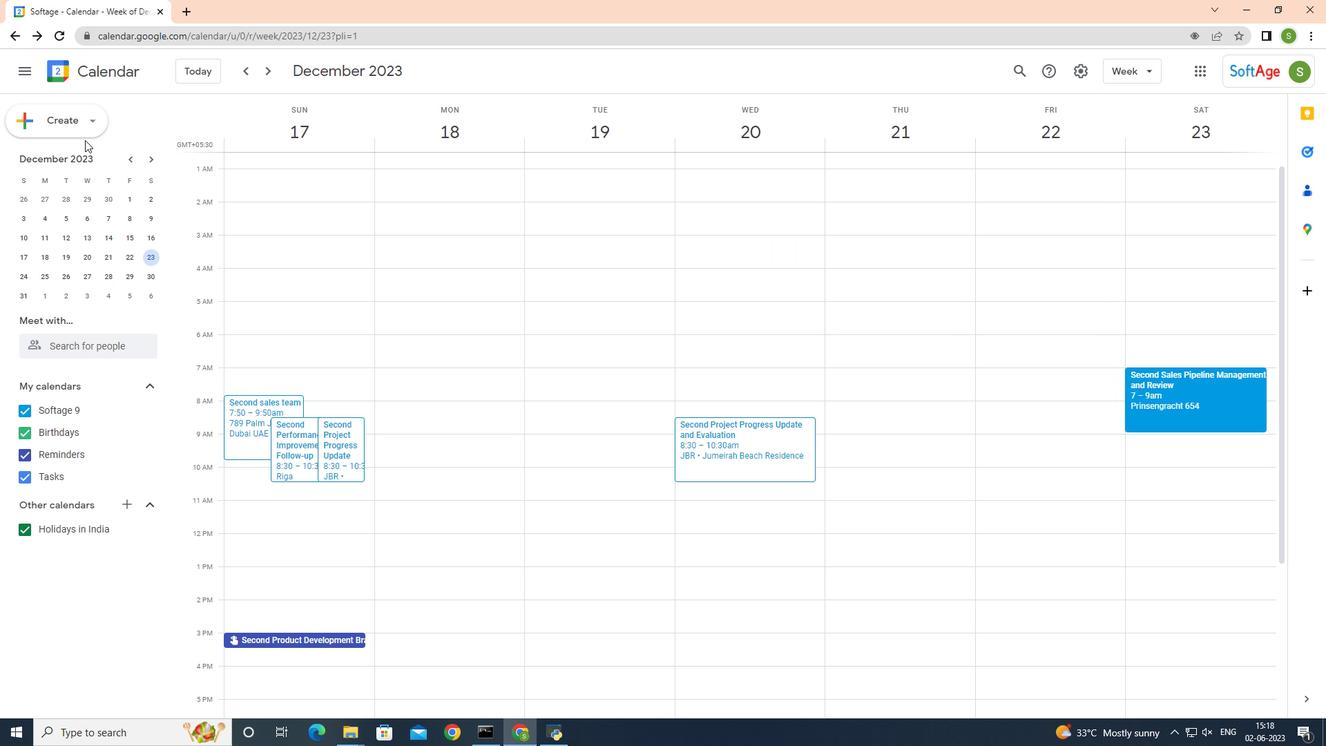 
Action: Mouse pressed left at (86, 133)
Screenshot: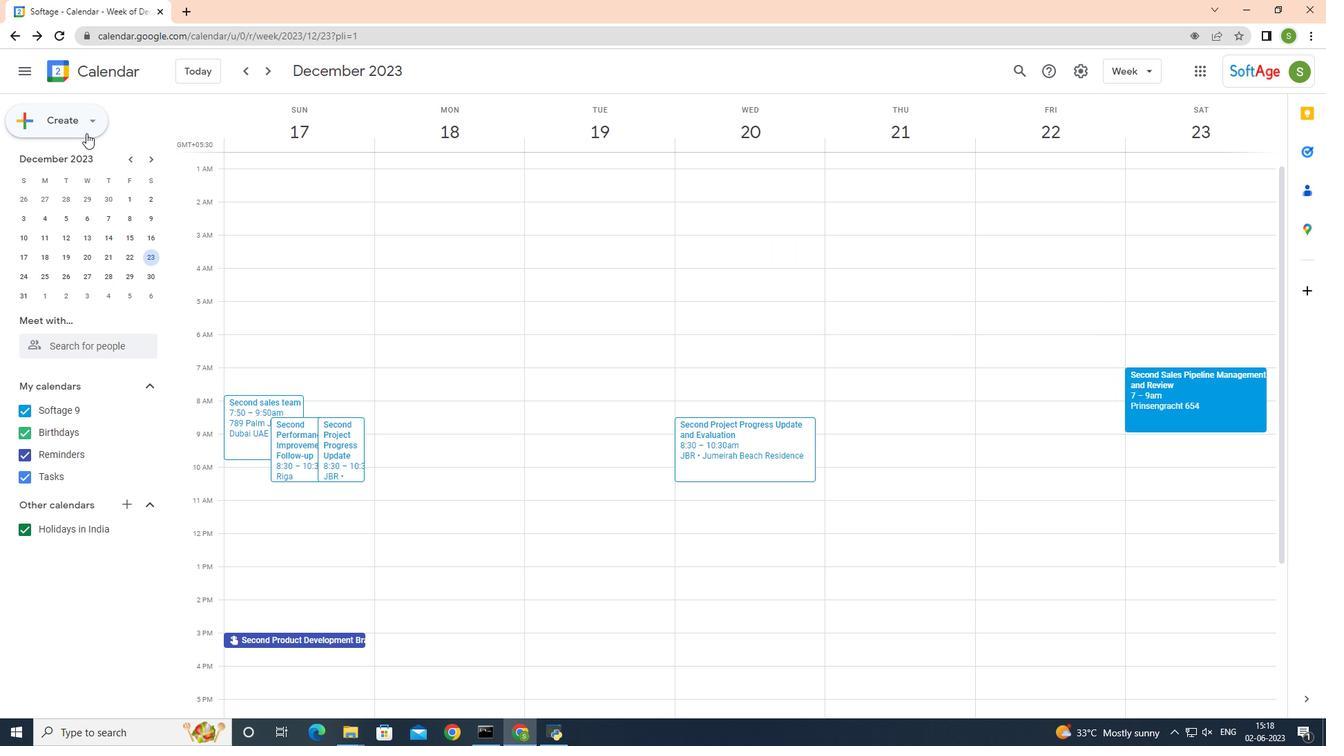
Action: Mouse moved to (88, 156)
Screenshot: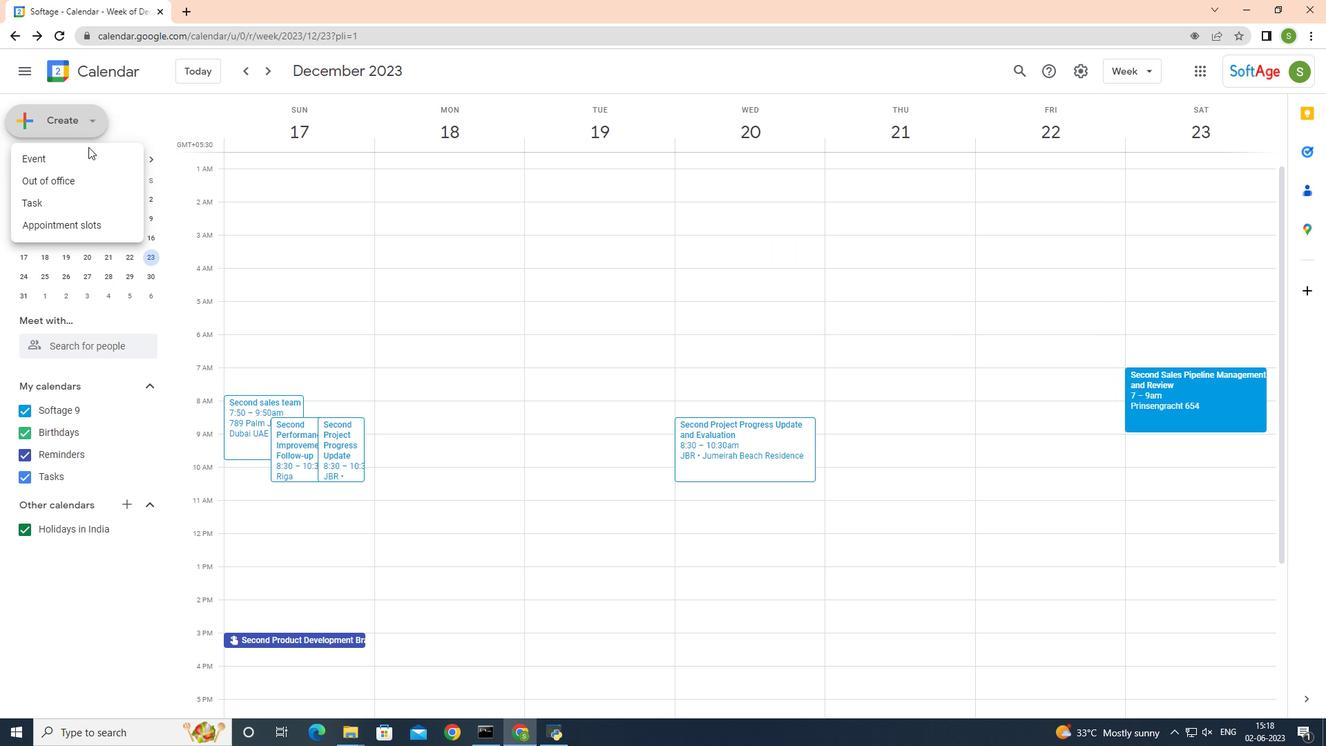 
Action: Mouse pressed left at (88, 156)
Screenshot: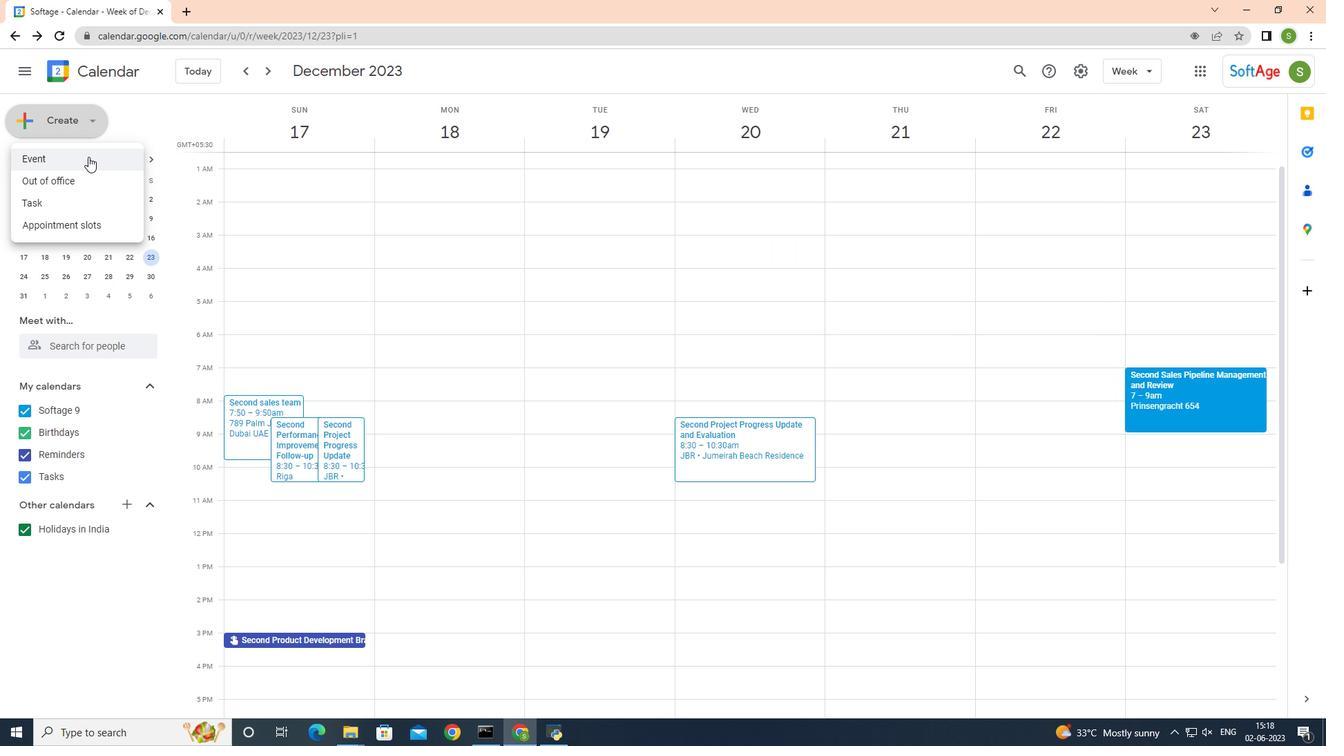 
Action: Mouse moved to (984, 375)
Screenshot: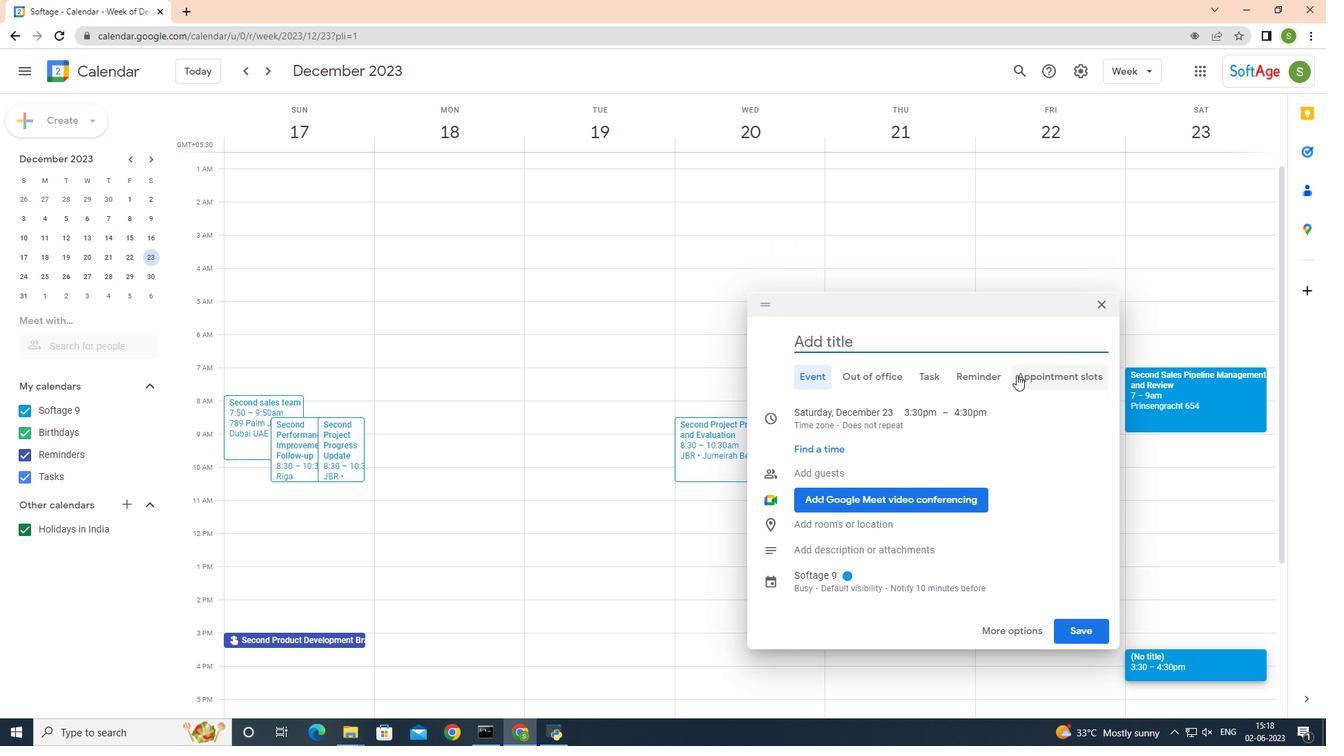 
Action: Mouse pressed left at (984, 375)
Screenshot: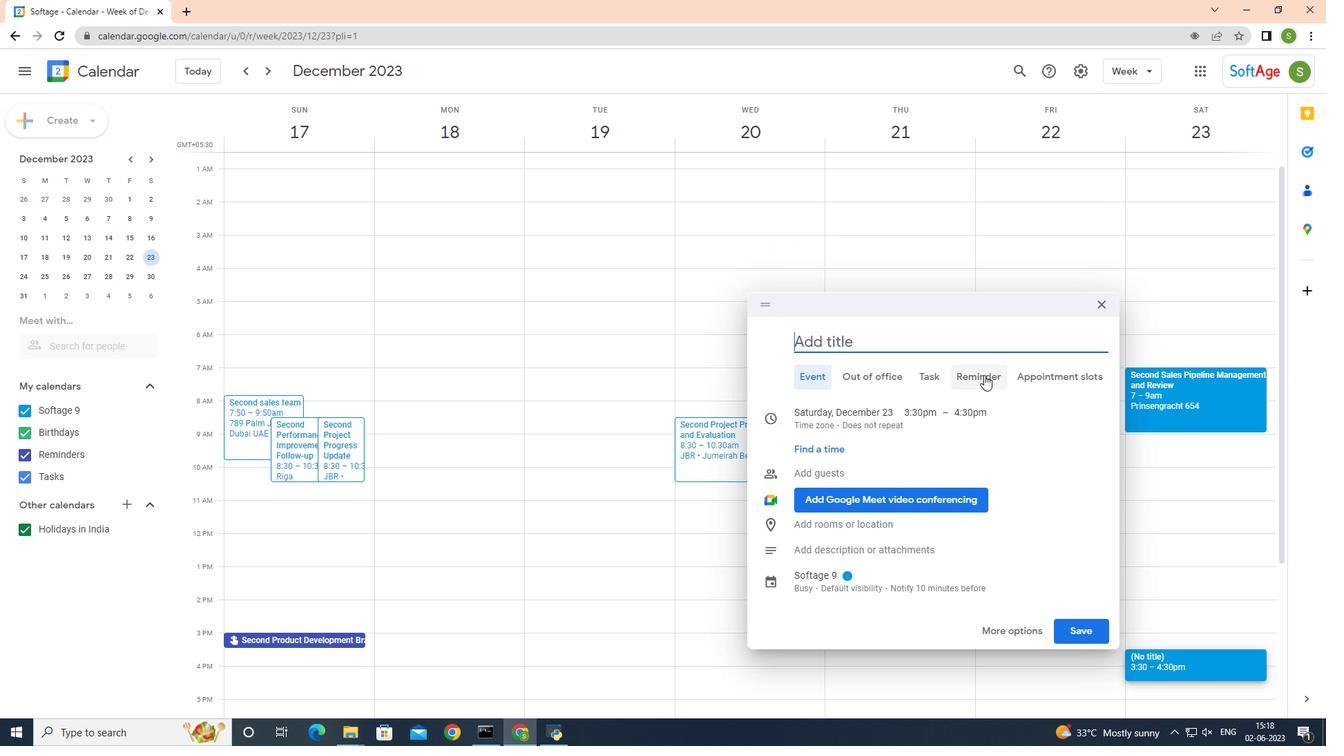 
Action: Mouse moved to (970, 345)
Screenshot: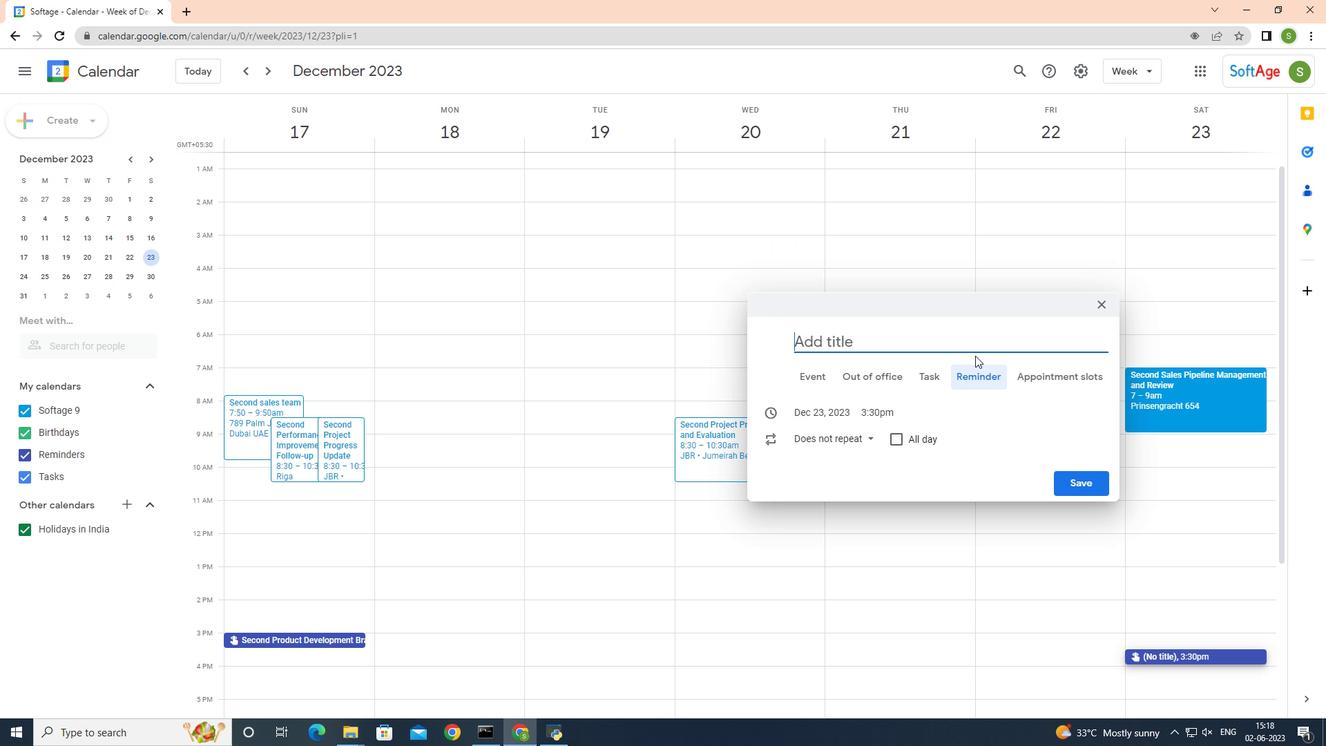 
Action: Mouse pressed left at (970, 345)
Screenshot: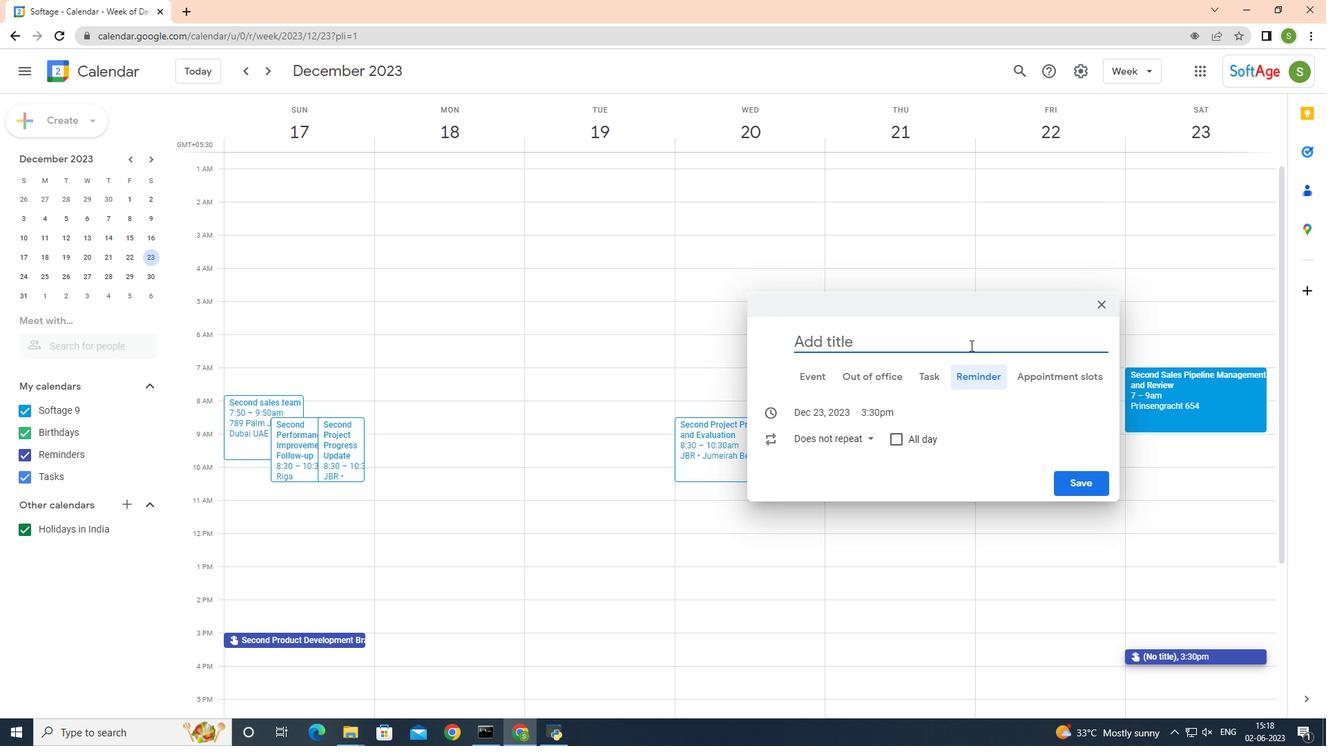 
Action: Key pressed ctrl+V
Screenshot: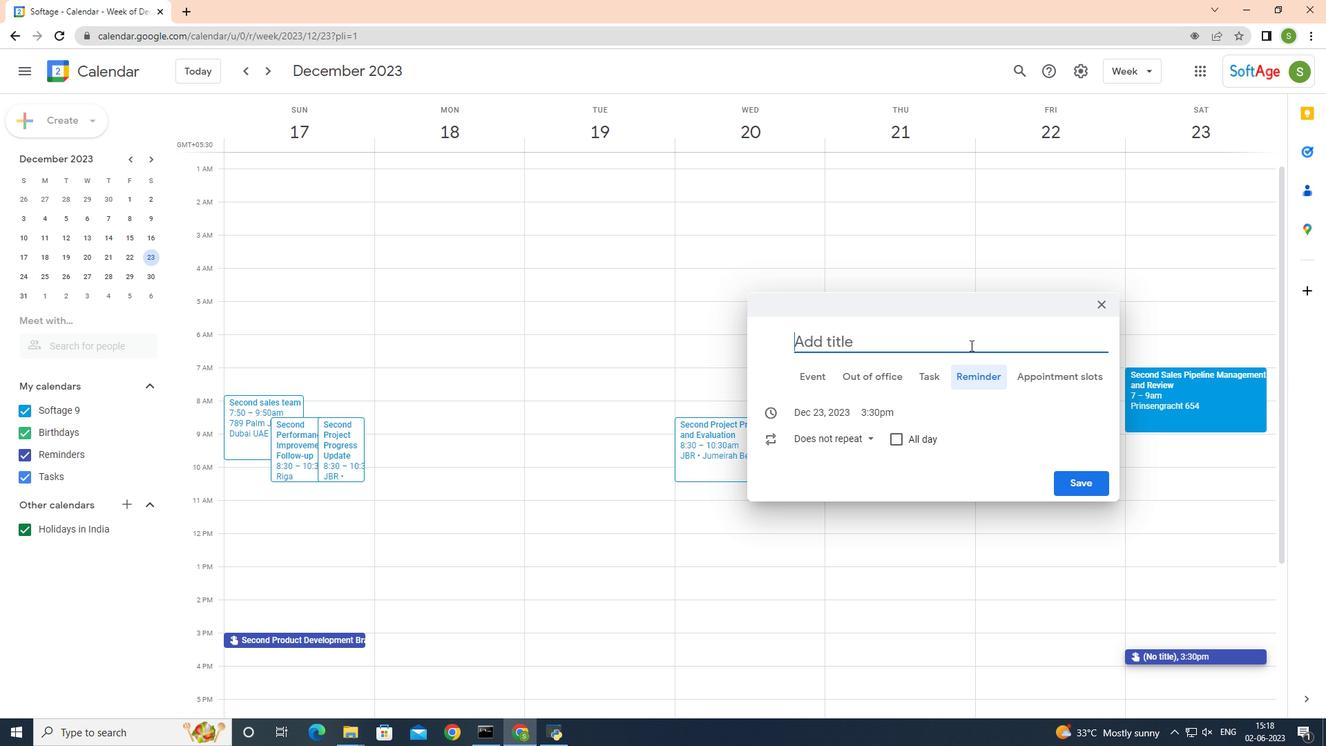
Action: Mouse moved to (869, 433)
Screenshot: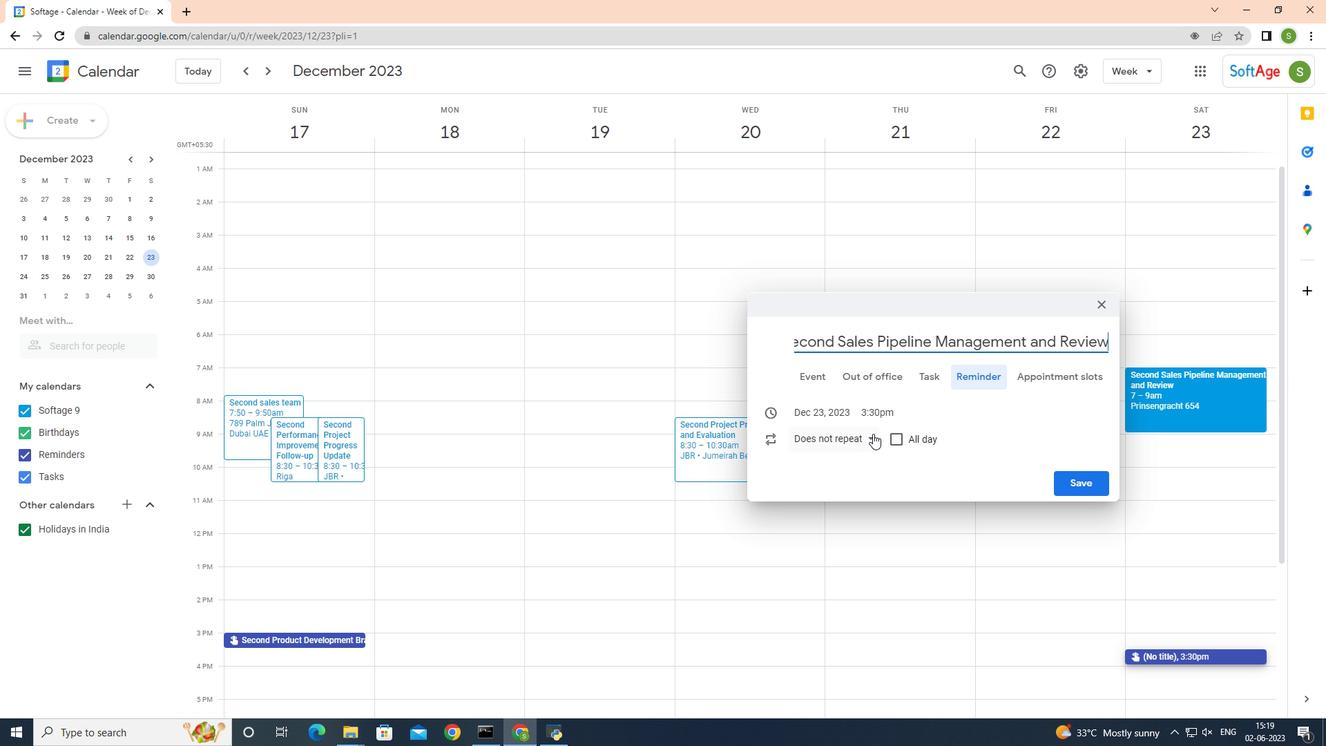 
Action: Mouse pressed left at (869, 433)
Screenshot: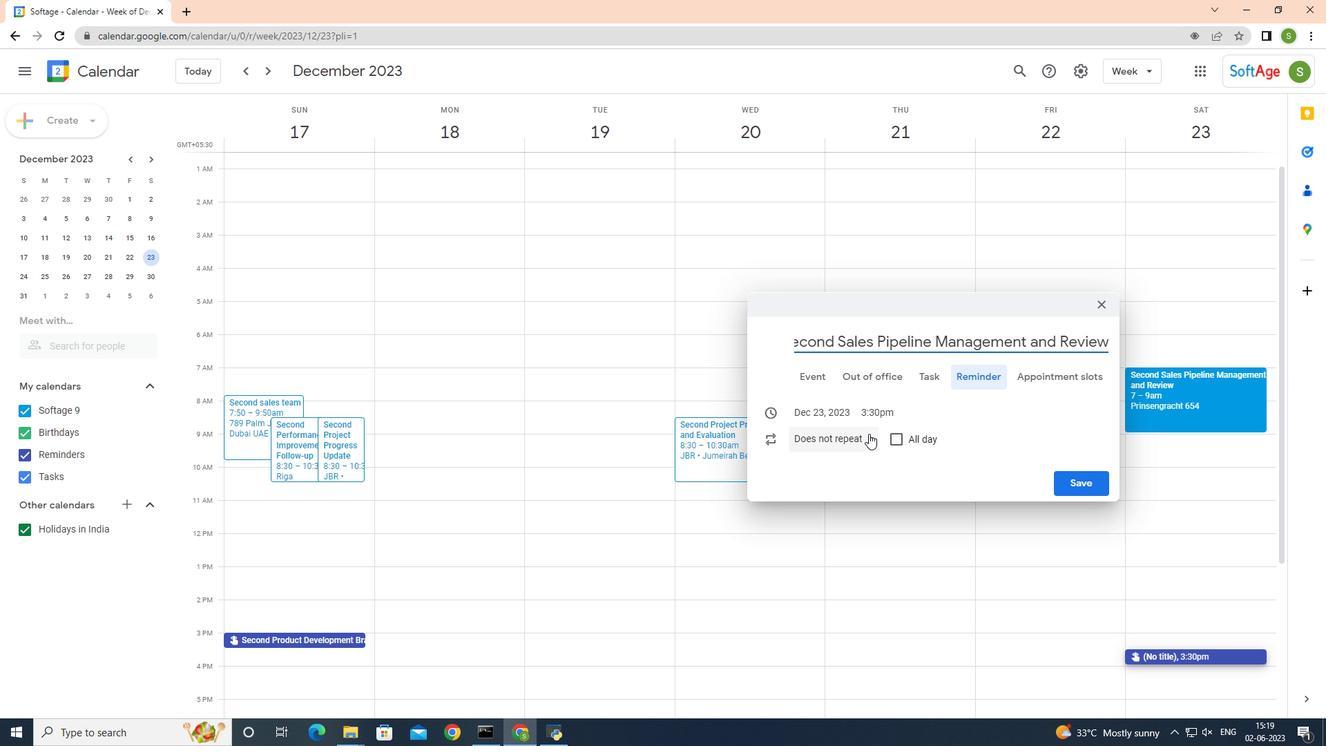 
Action: Mouse moved to (985, 422)
Screenshot: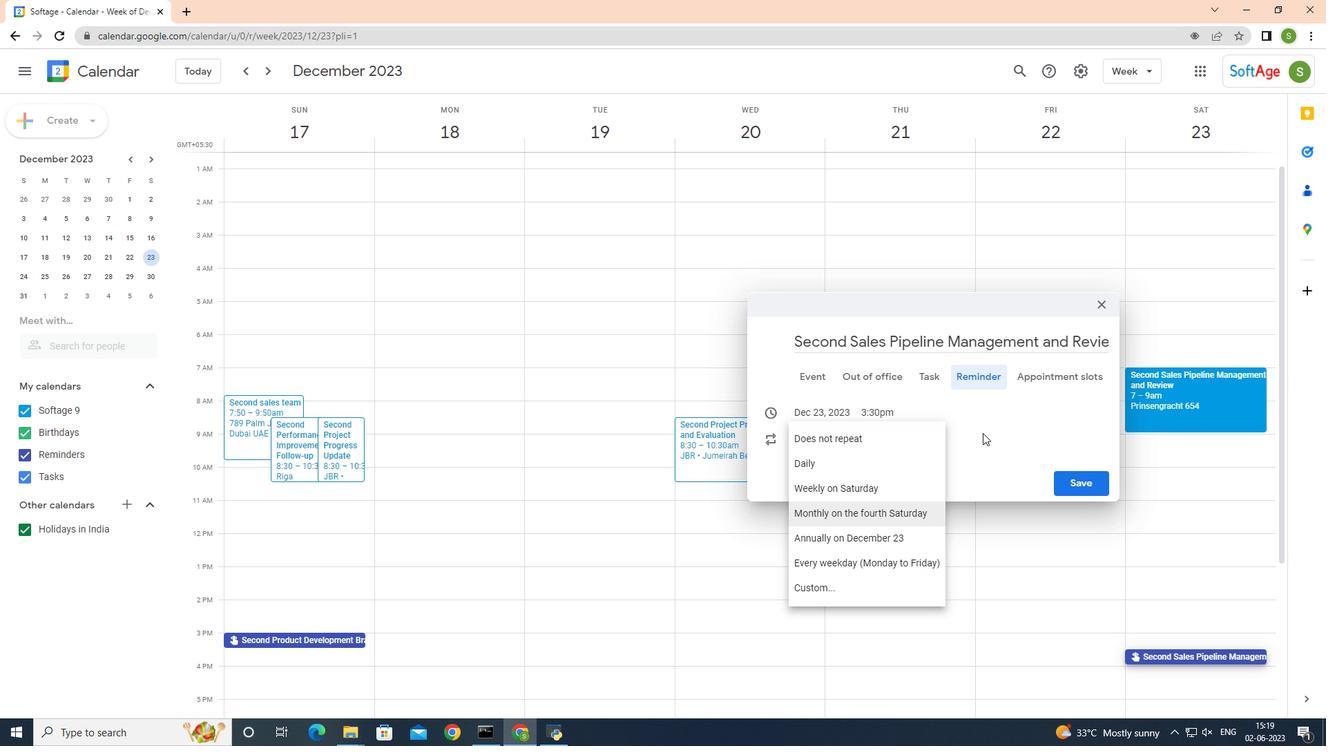 
Action: Mouse pressed left at (985, 422)
Screenshot: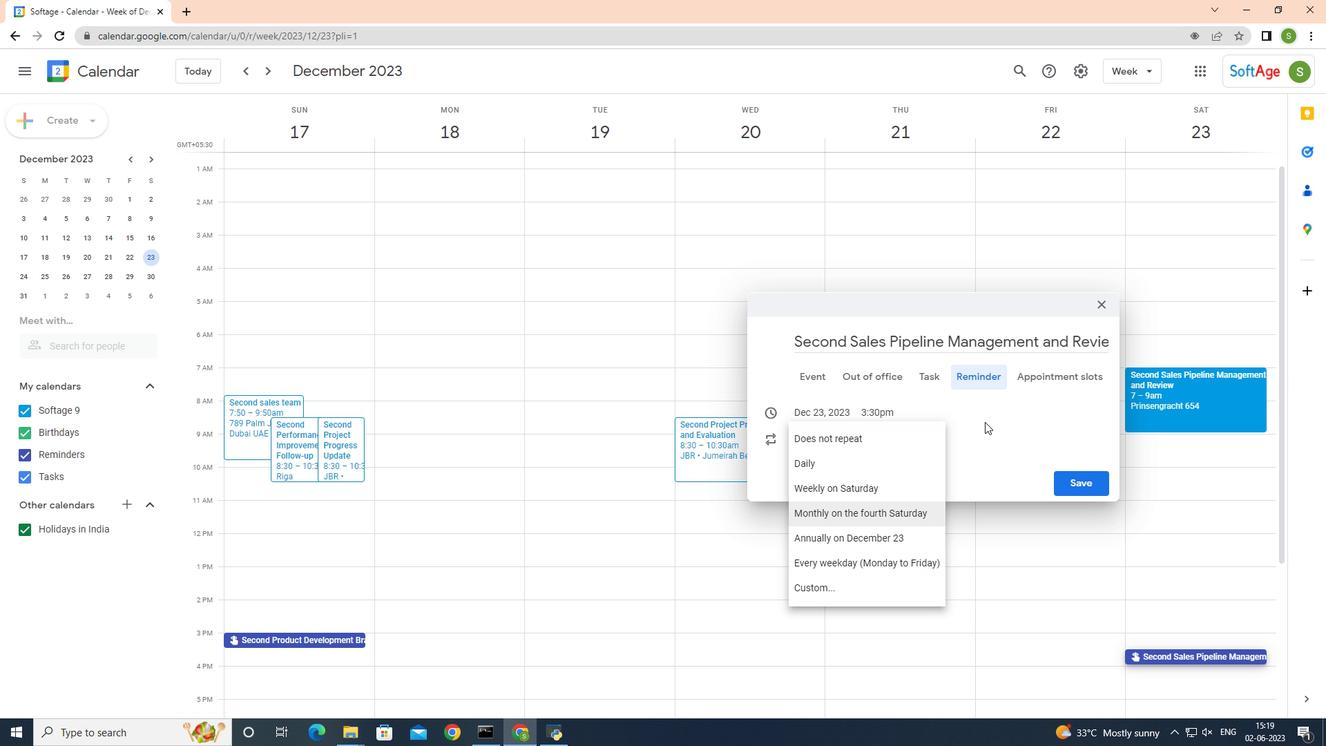 
Action: Mouse moved to (844, 439)
Screenshot: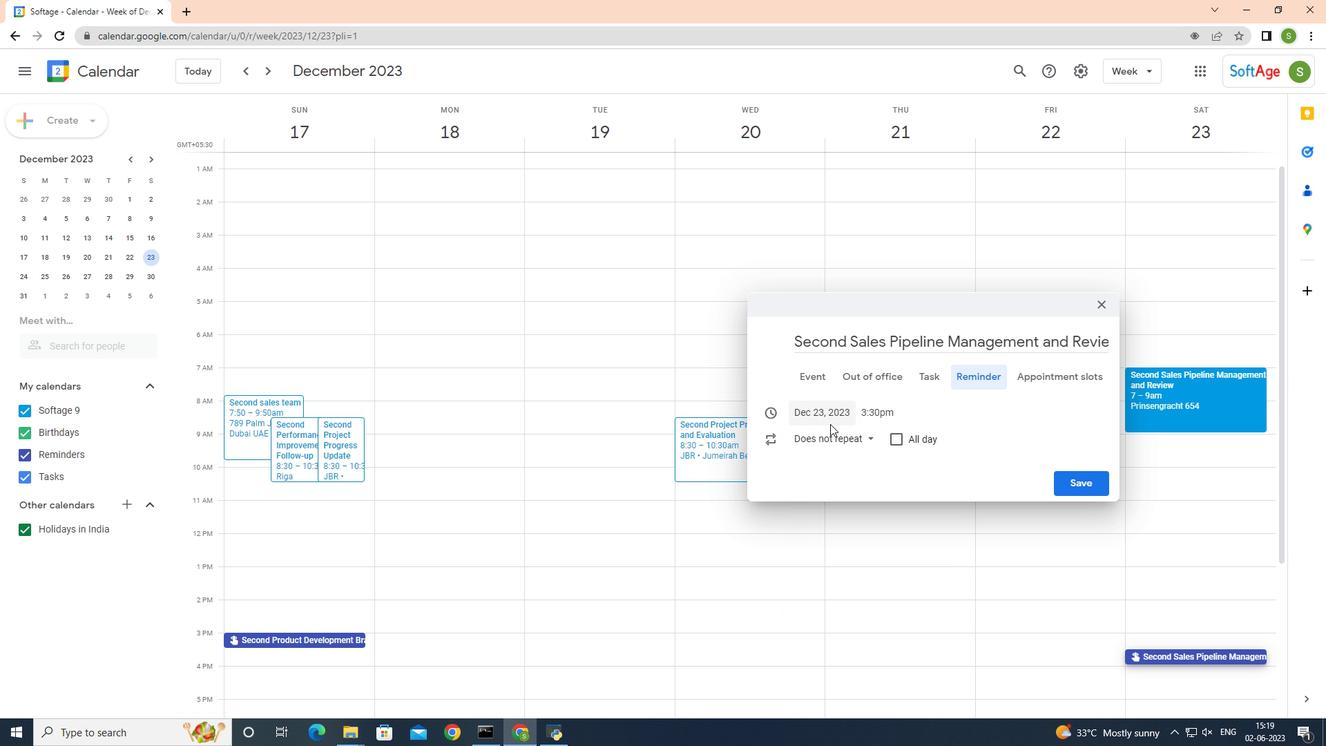 
Action: Mouse pressed left at (844, 439)
Screenshot: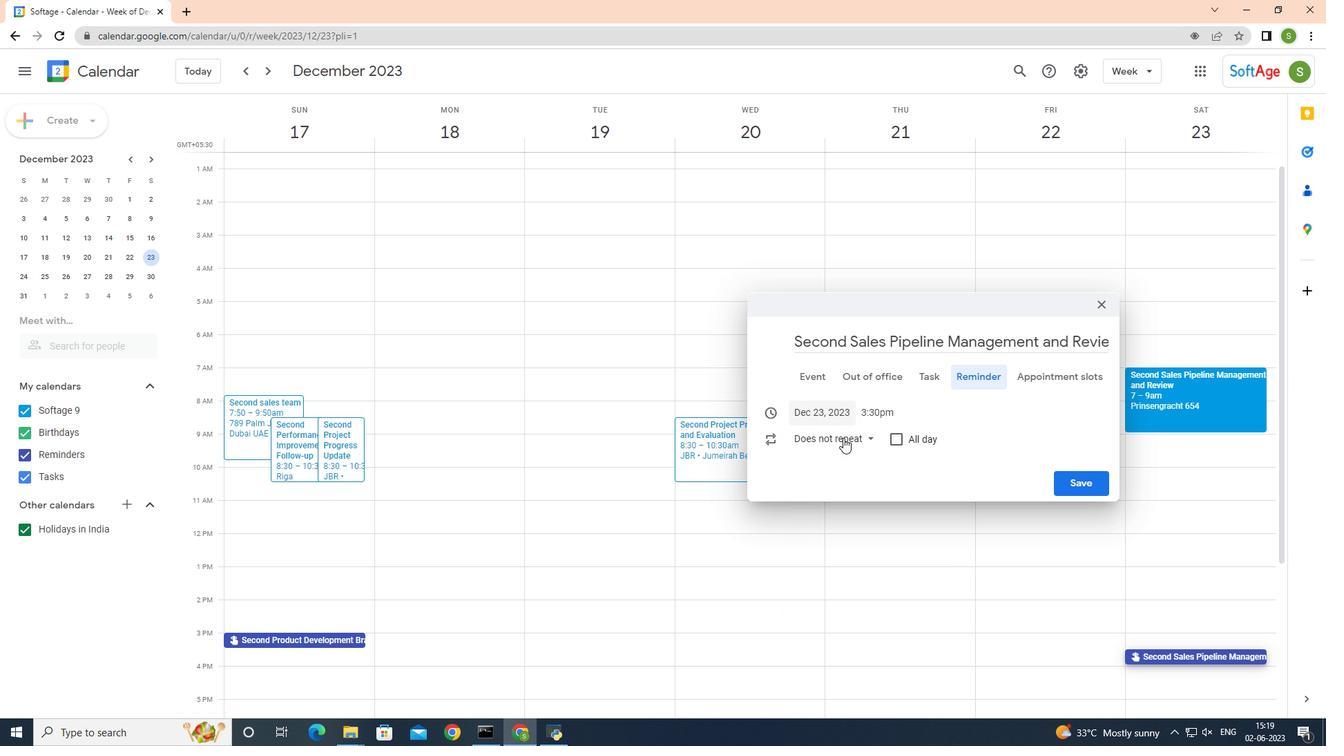 
Action: Mouse moved to (975, 434)
Screenshot: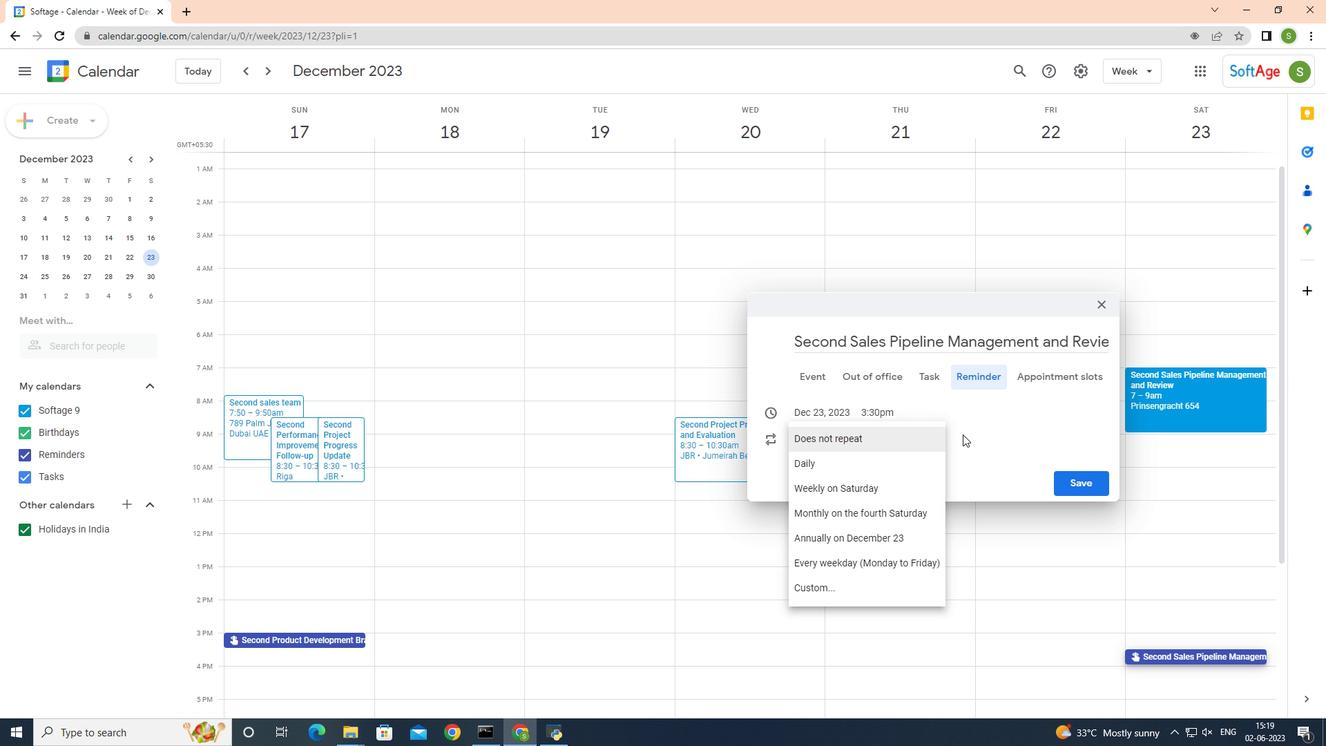 
Action: Mouse pressed left at (975, 434)
Screenshot: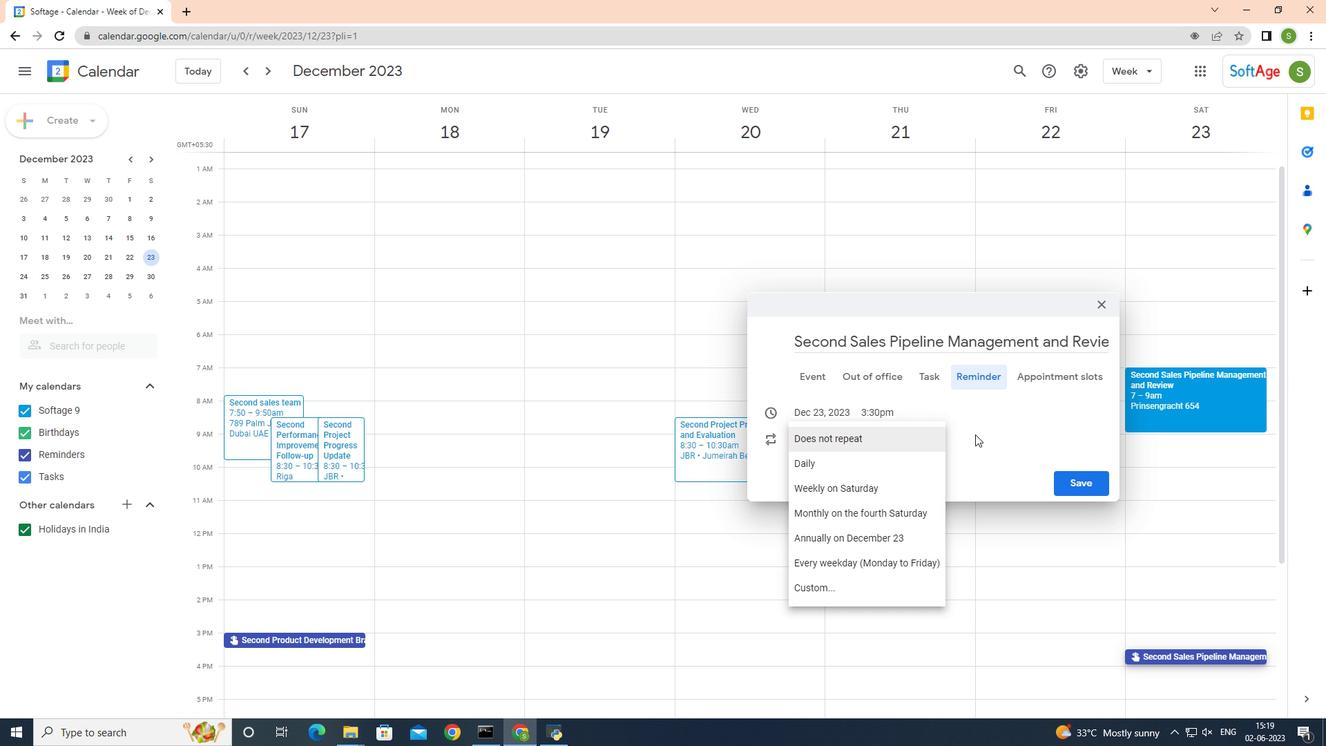 
Action: Mouse moved to (844, 417)
Screenshot: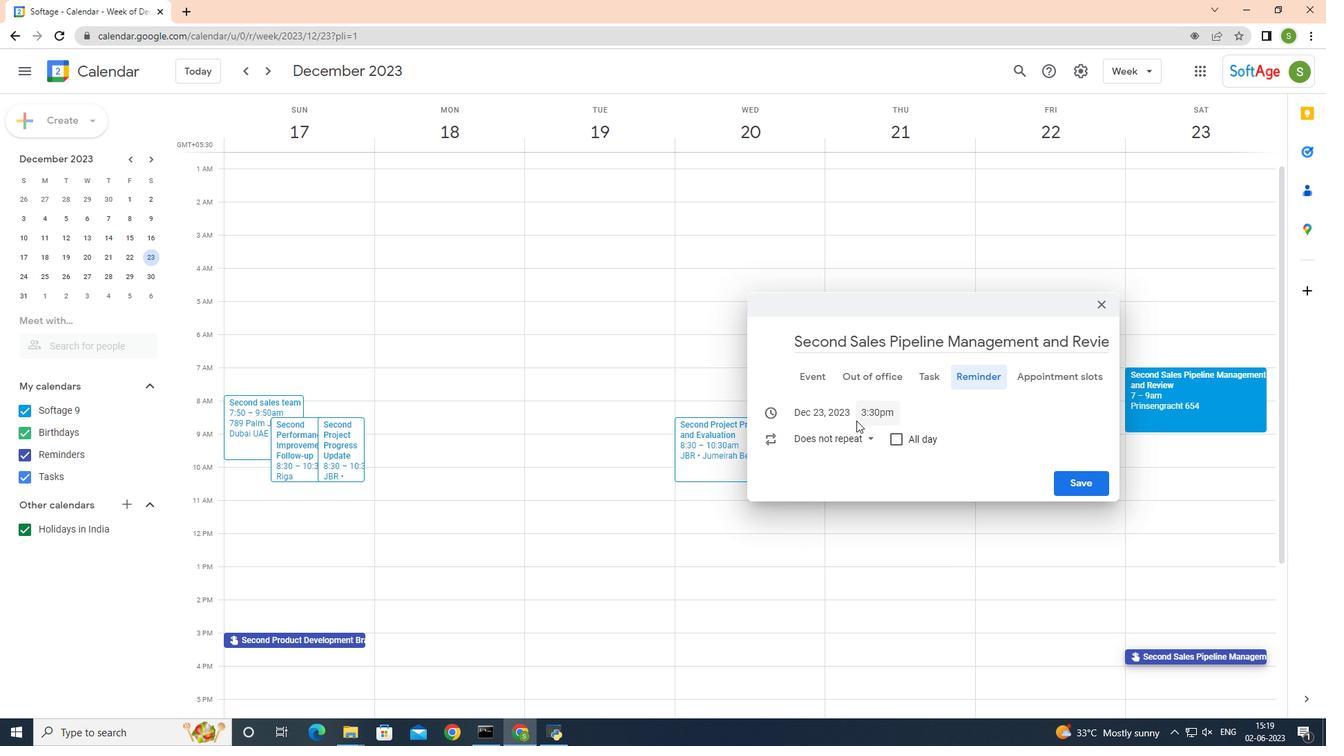 
Action: Mouse pressed left at (844, 417)
Screenshot: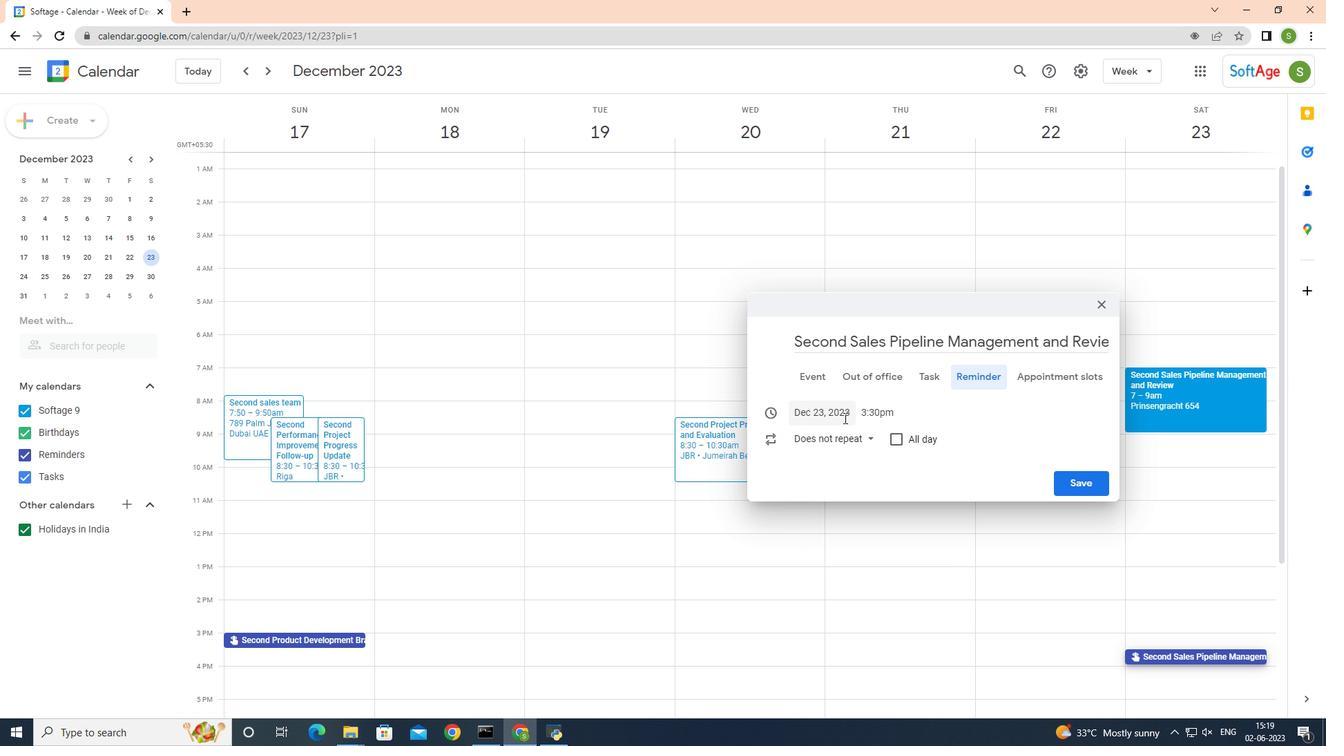 
Action: Mouse moved to (962, 442)
Screenshot: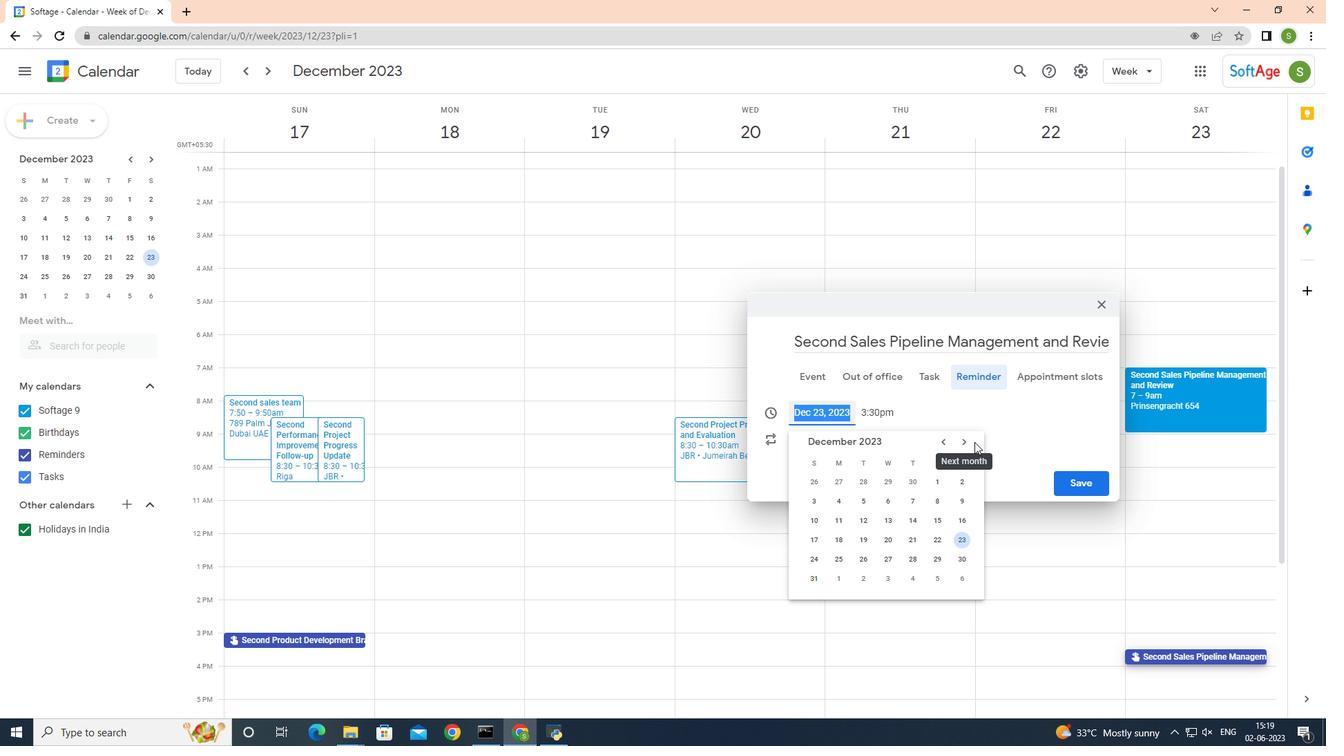 
Action: Mouse pressed left at (962, 442)
Screenshot: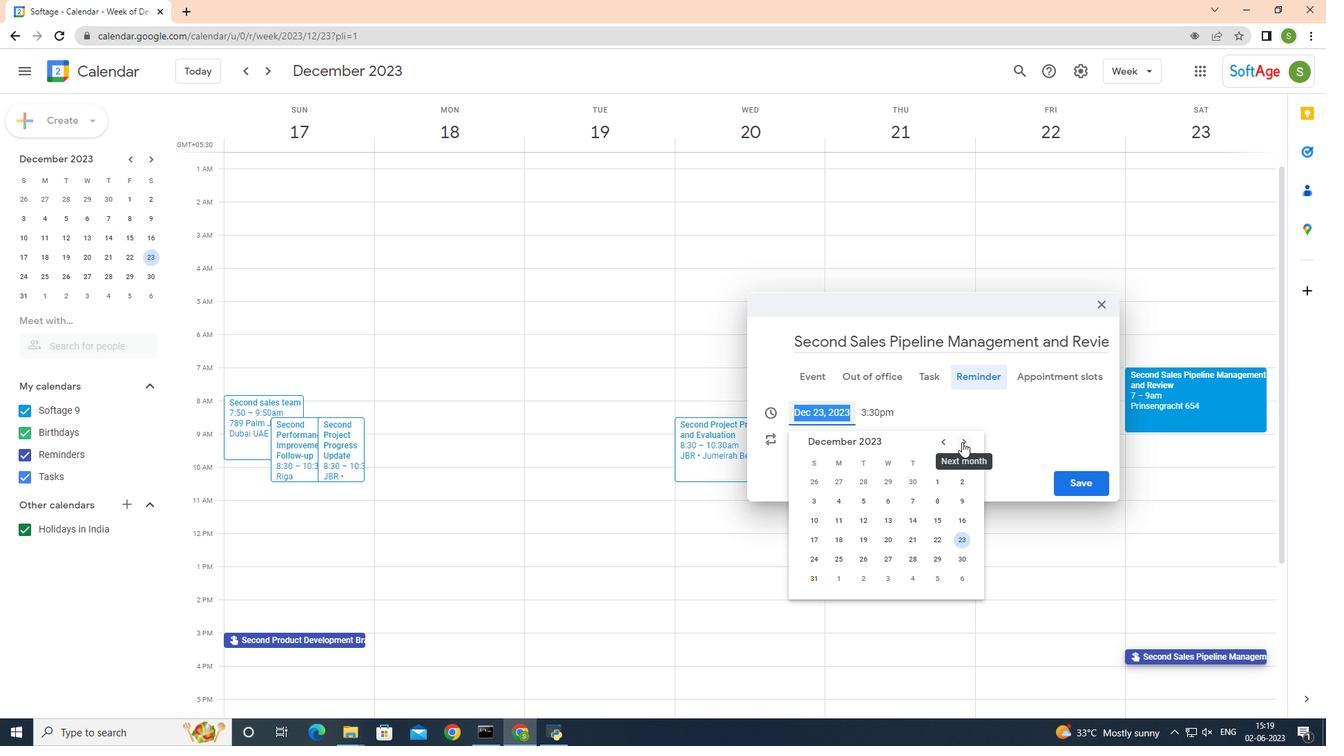 
Action: Mouse pressed left at (962, 442)
Screenshot: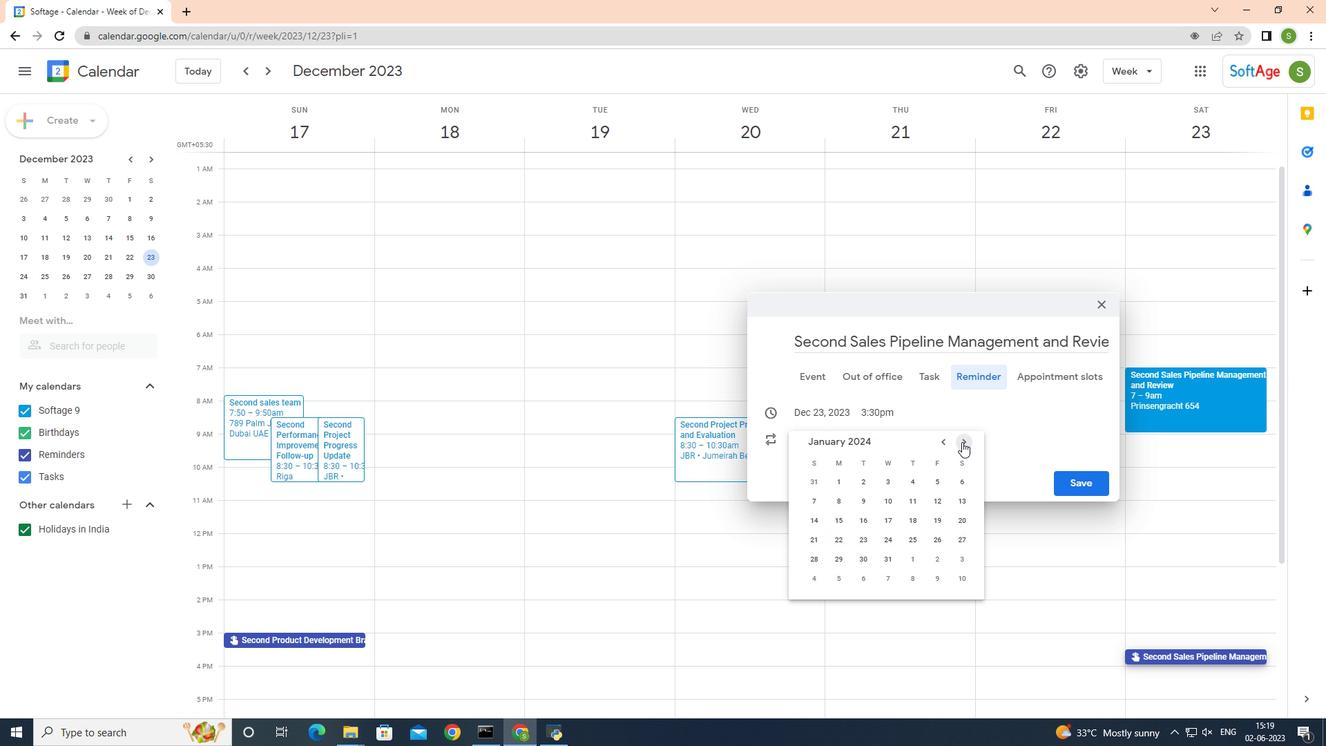 
Action: Mouse pressed left at (962, 442)
Screenshot: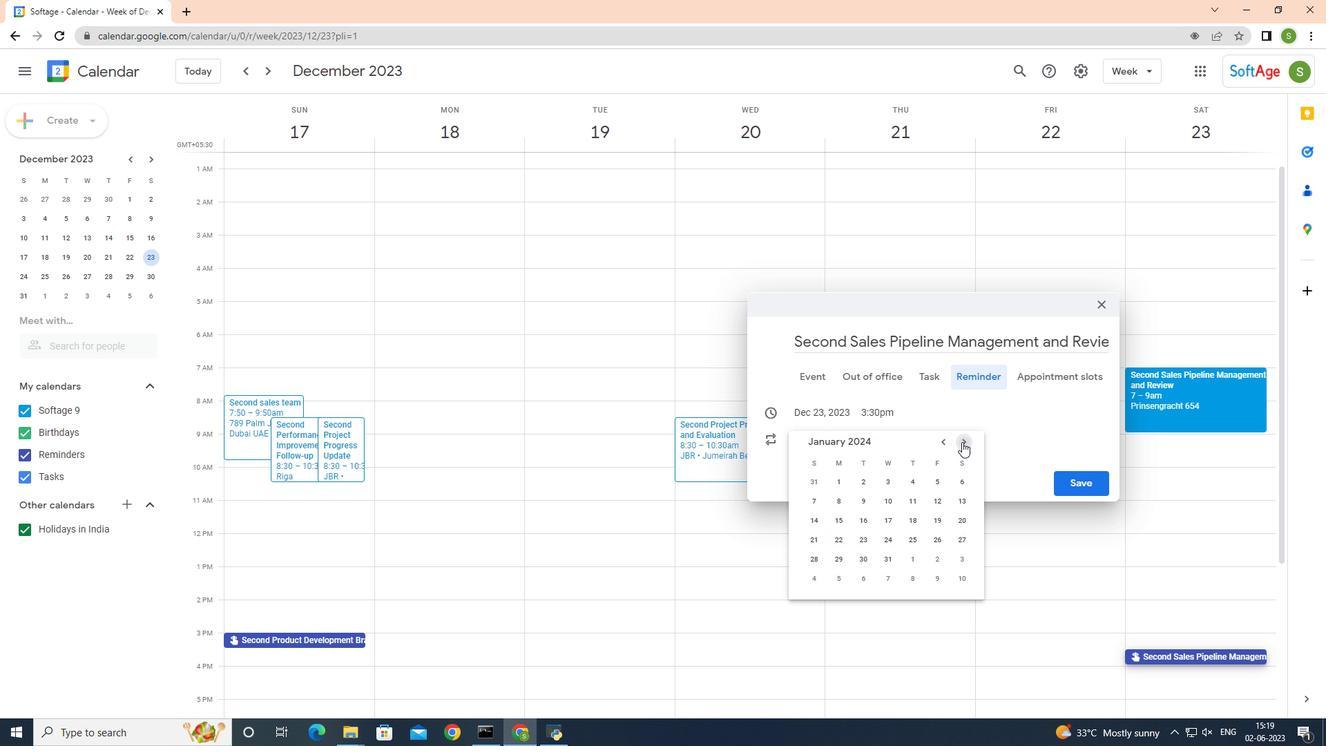 
Action: Mouse pressed left at (962, 442)
Screenshot: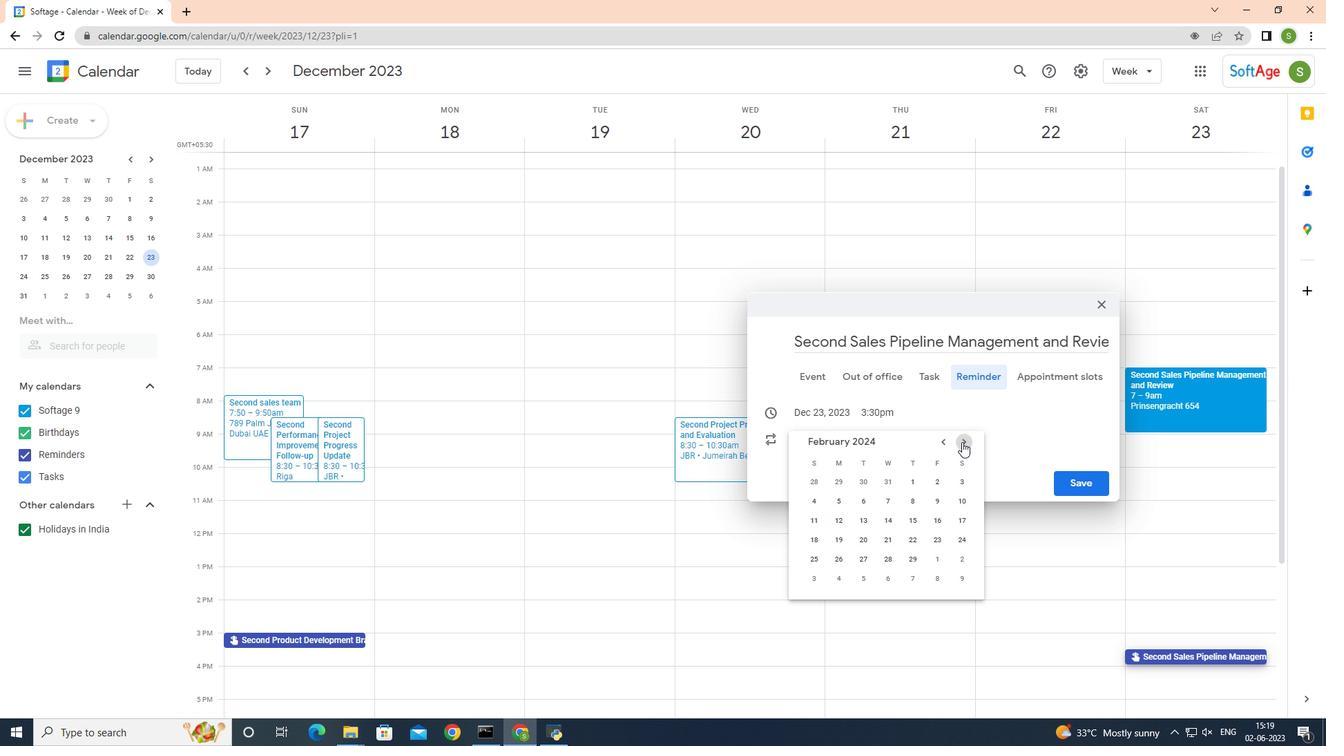 
Action: Mouse pressed left at (962, 442)
Screenshot: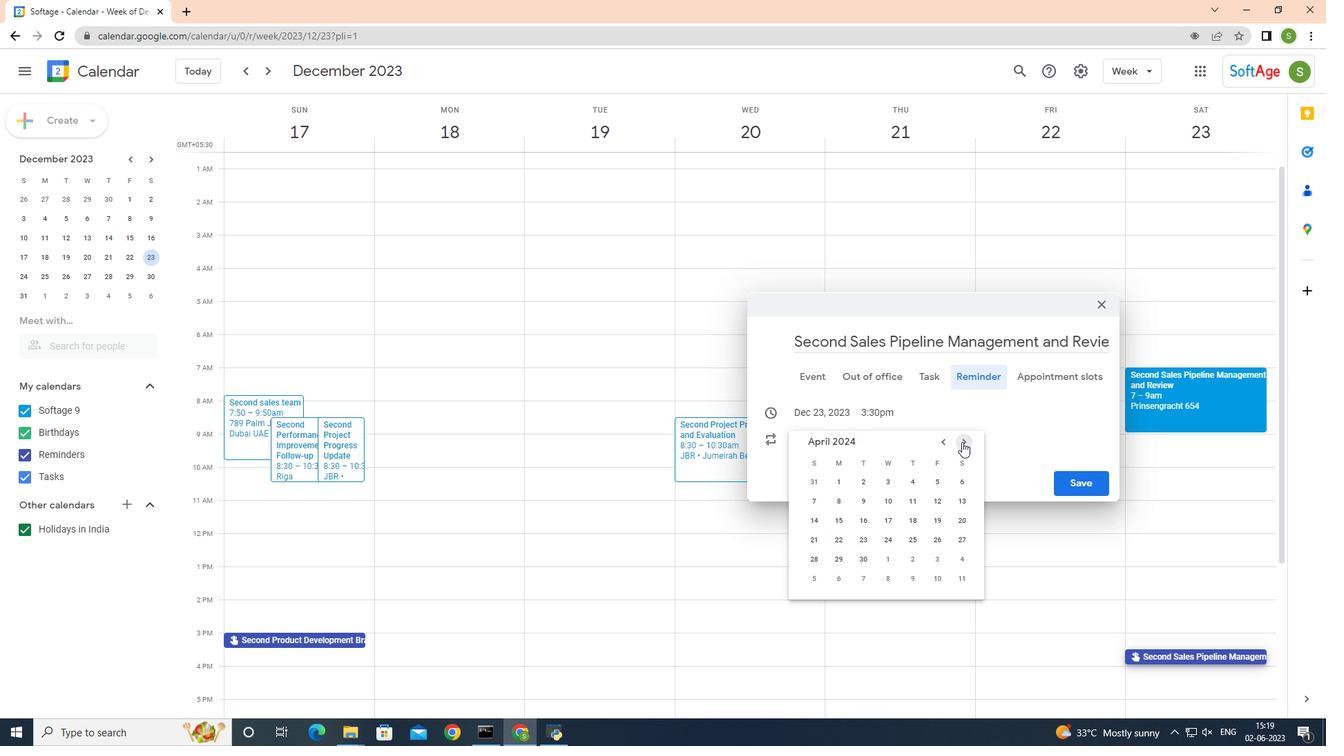
Action: Mouse moved to (888, 518)
Screenshot: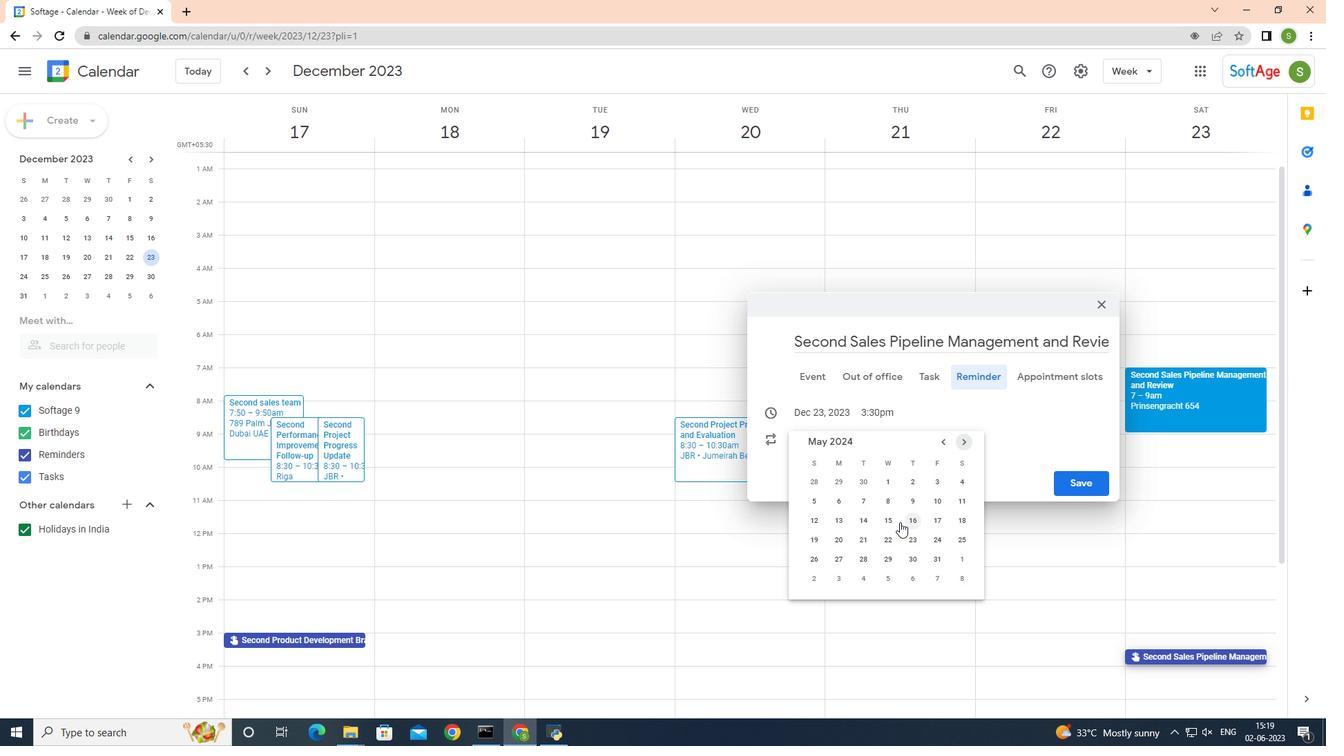 
Action: Mouse pressed left at (888, 518)
Screenshot: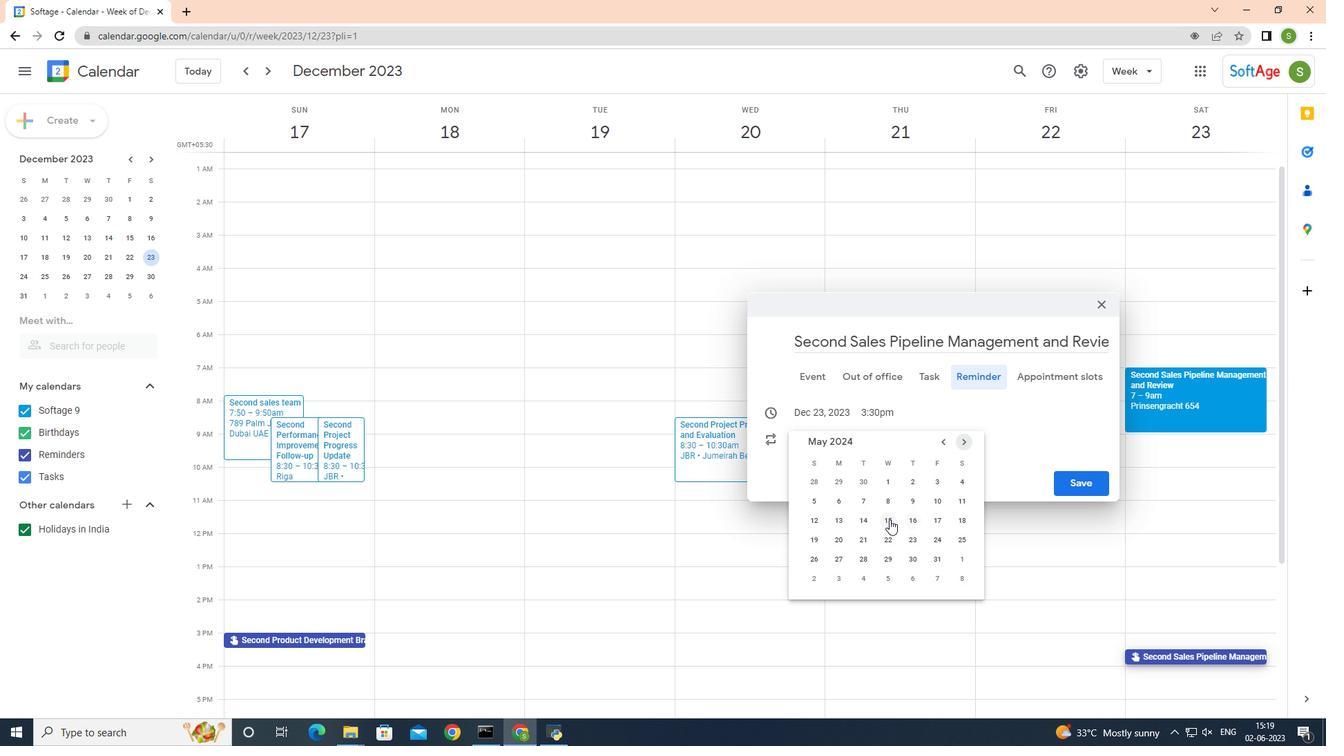 
Action: Mouse moved to (368, 446)
Screenshot: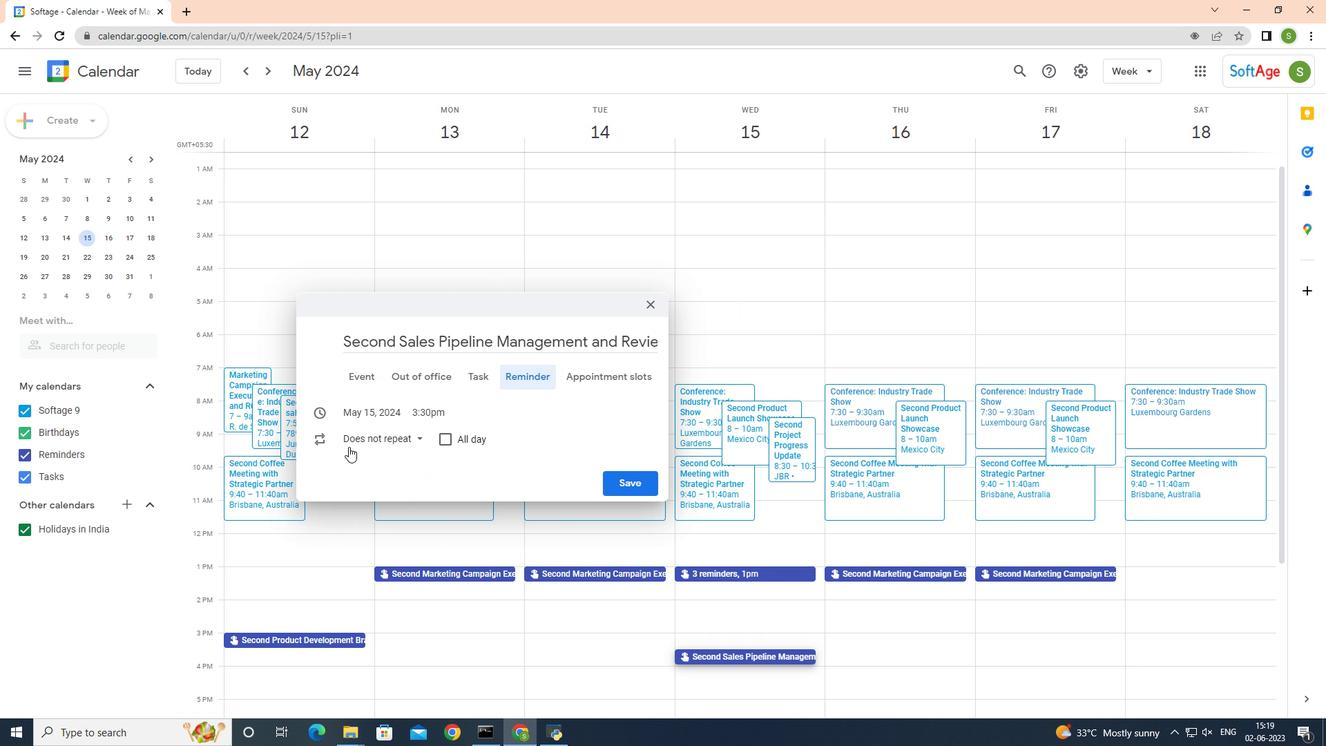 
Action: Mouse pressed left at (368, 446)
Screenshot: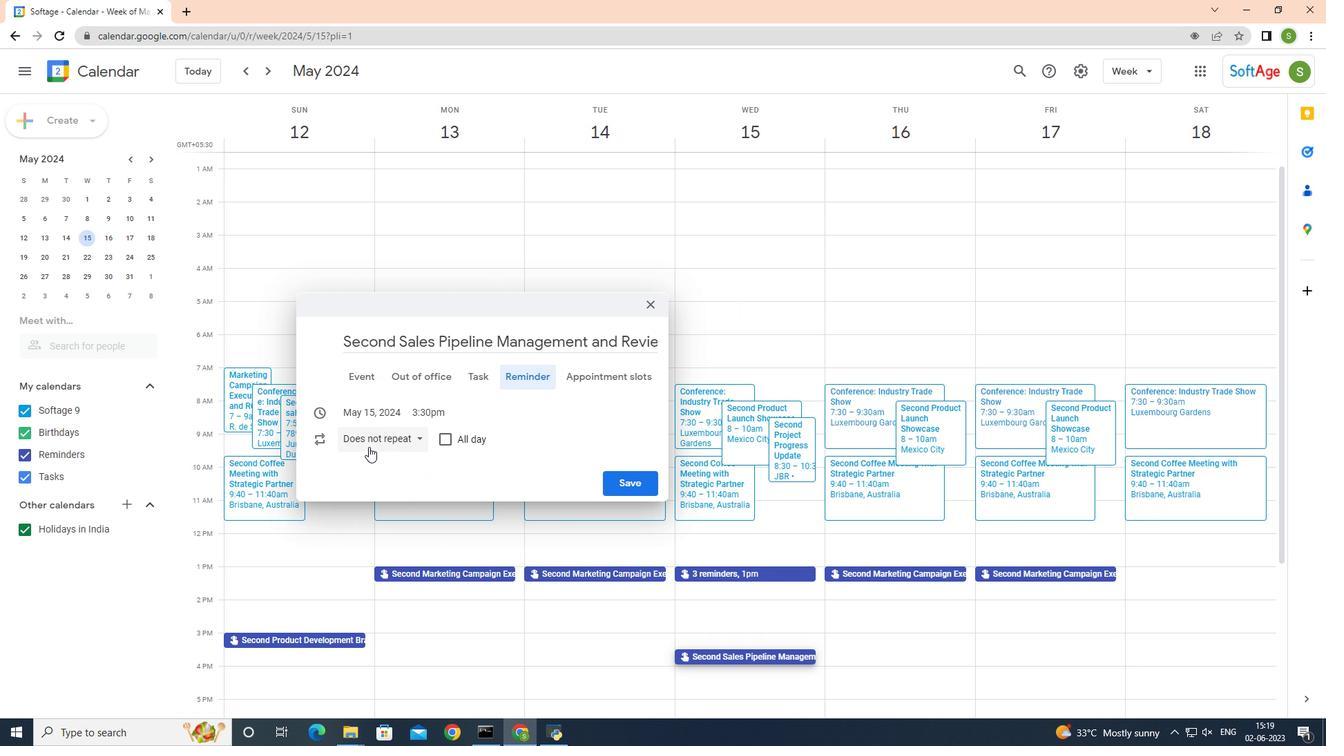 
Action: Mouse moved to (462, 539)
Screenshot: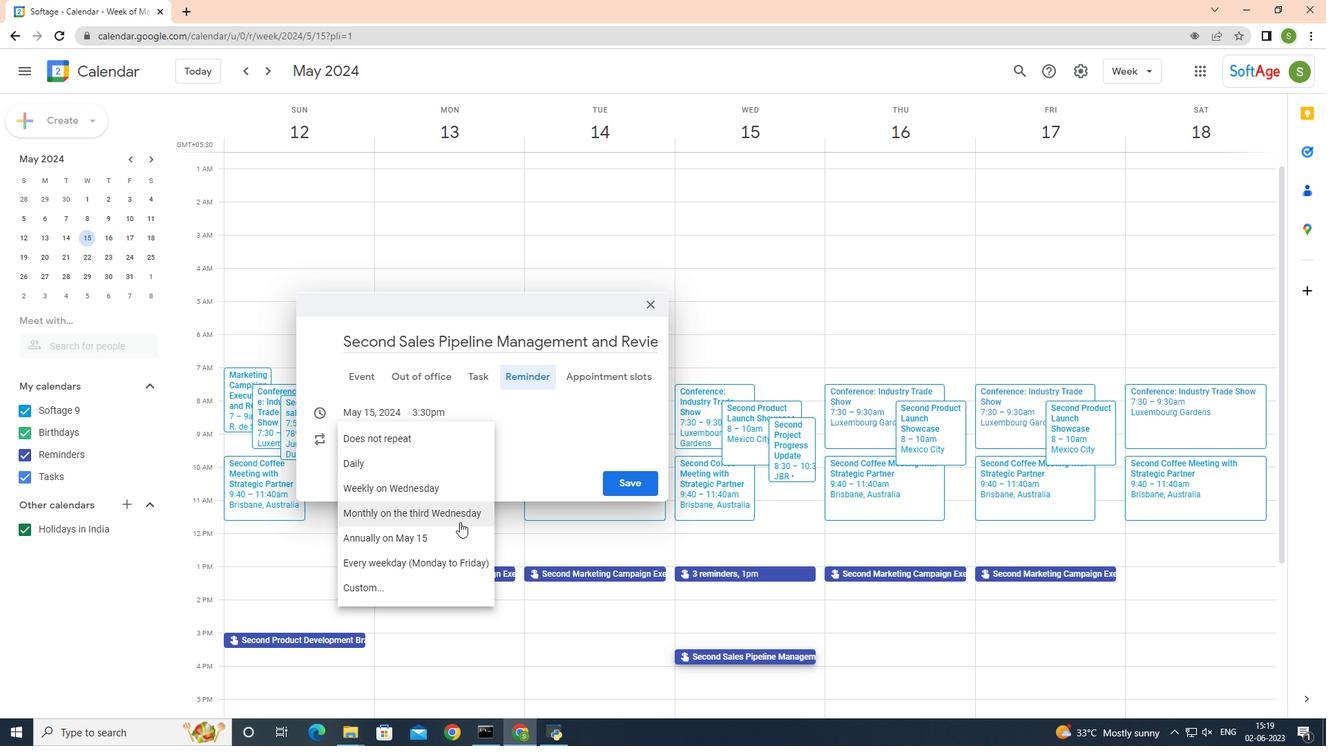 
Action: Mouse pressed left at (462, 539)
Screenshot: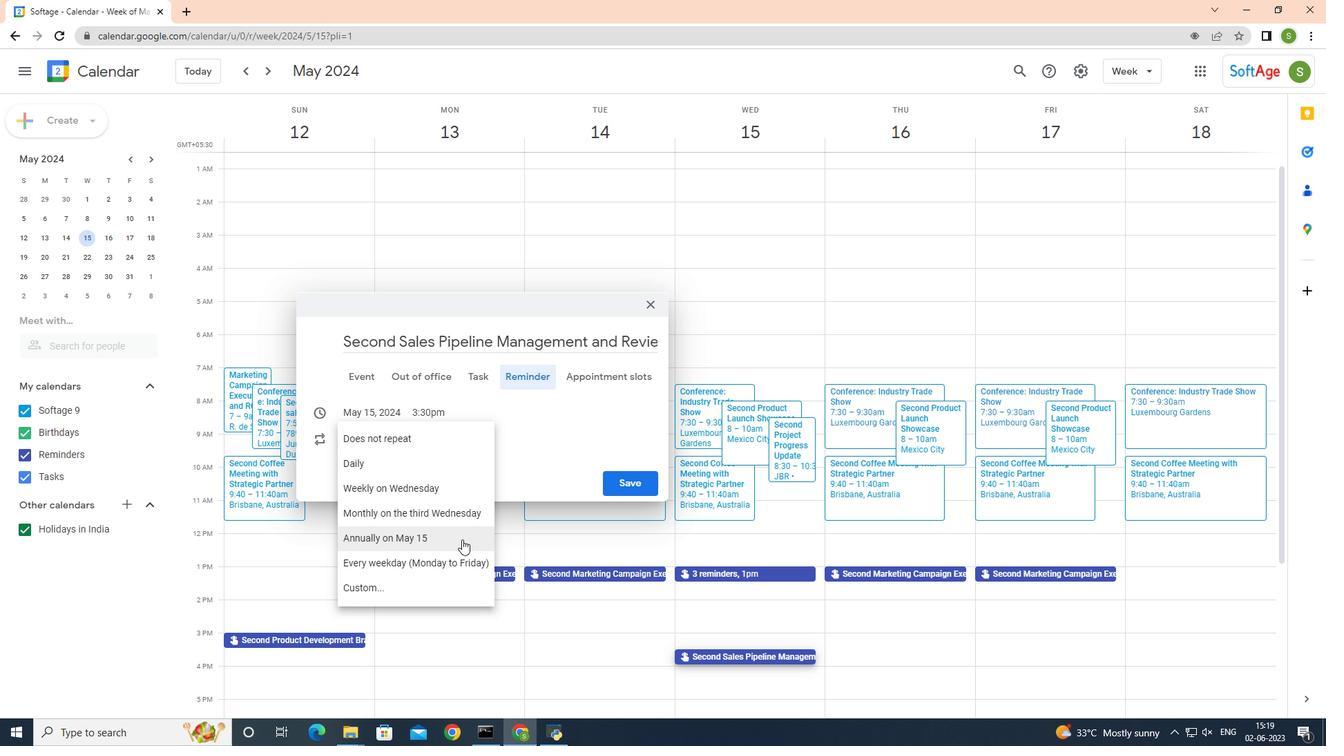 
Action: Mouse moved to (621, 477)
Screenshot: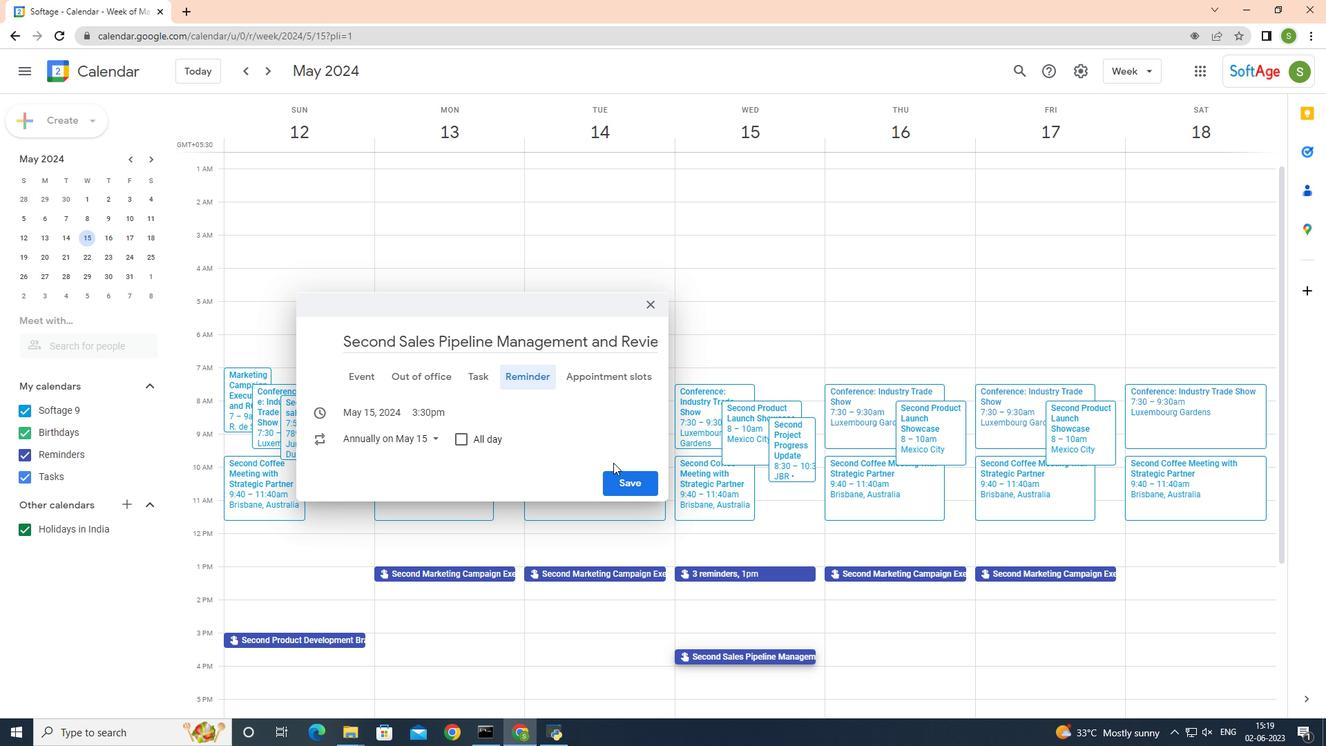 
Action: Mouse pressed left at (621, 477)
Screenshot: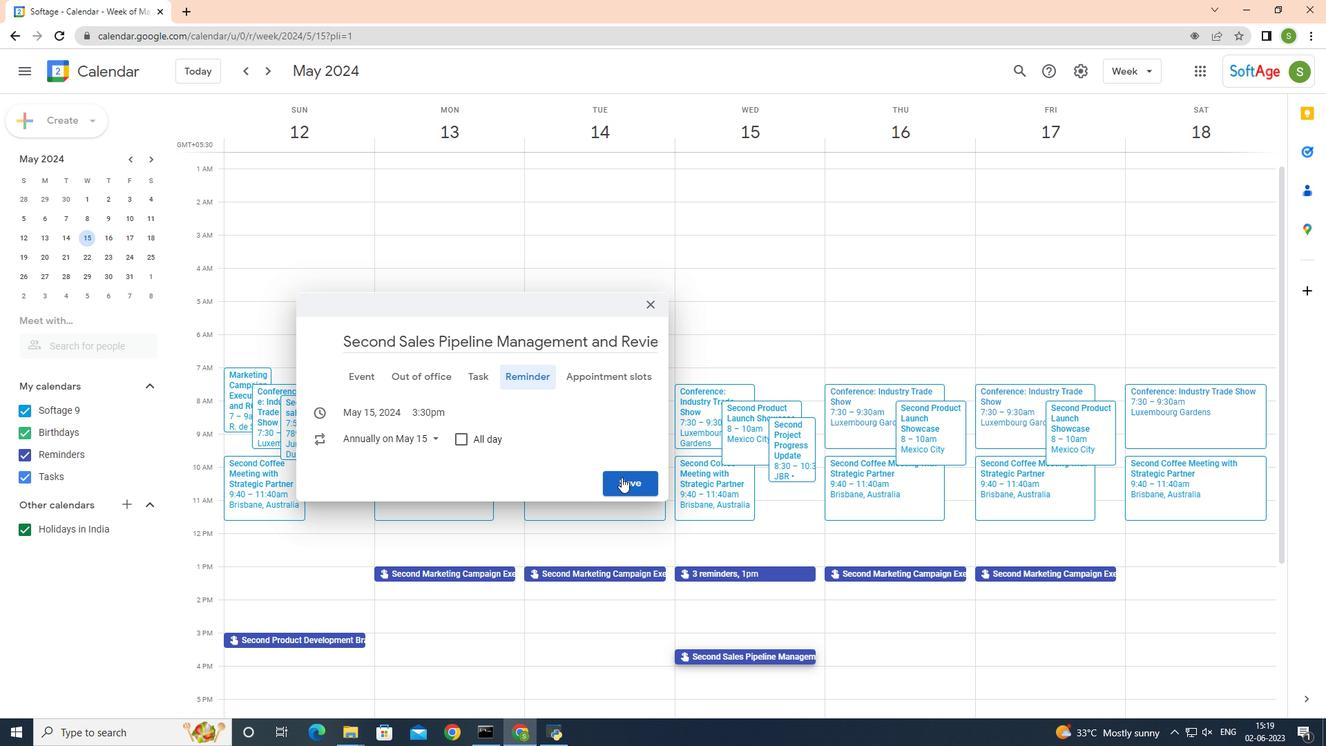 
Action: Mouse moved to (688, 386)
Screenshot: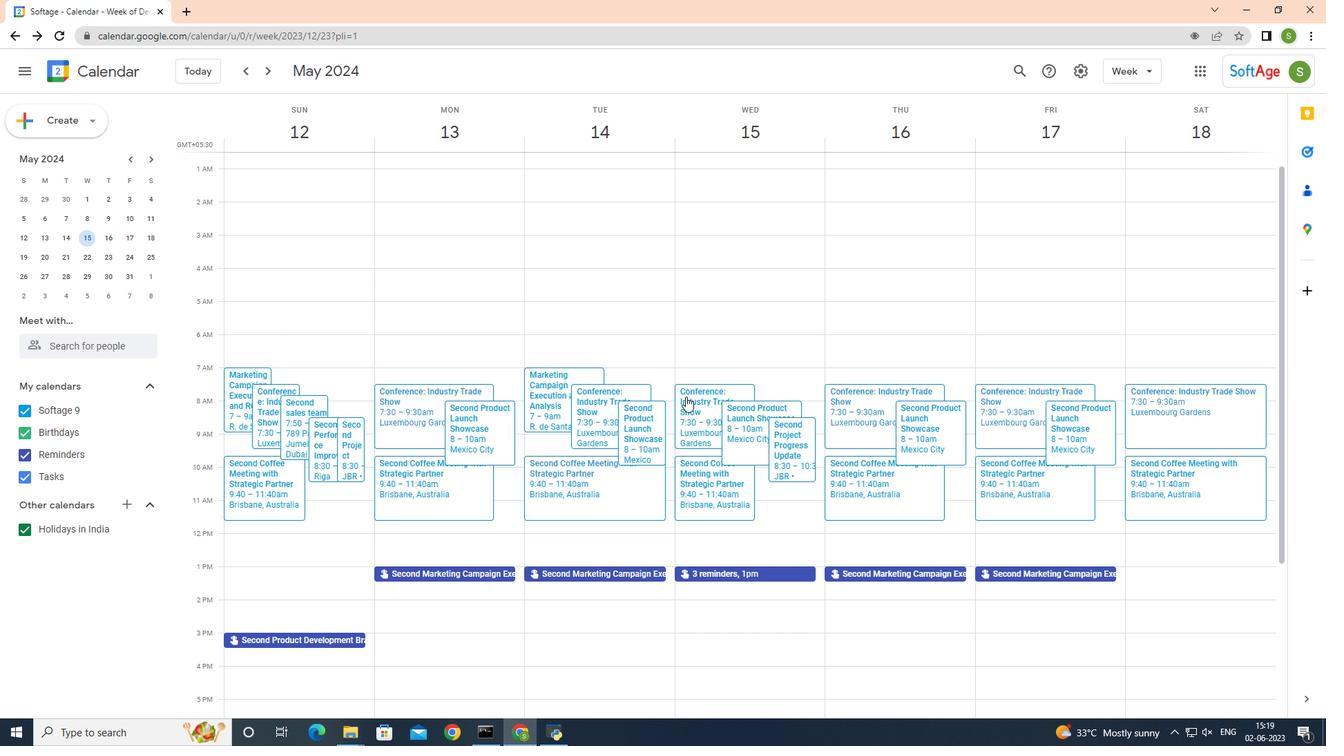 
